 Task: Create a due date automation trigger when advanced on, on the monday before a card is due add dates due tomorrow at 11:00 AM.
Action: Mouse moved to (1222, 361)
Screenshot: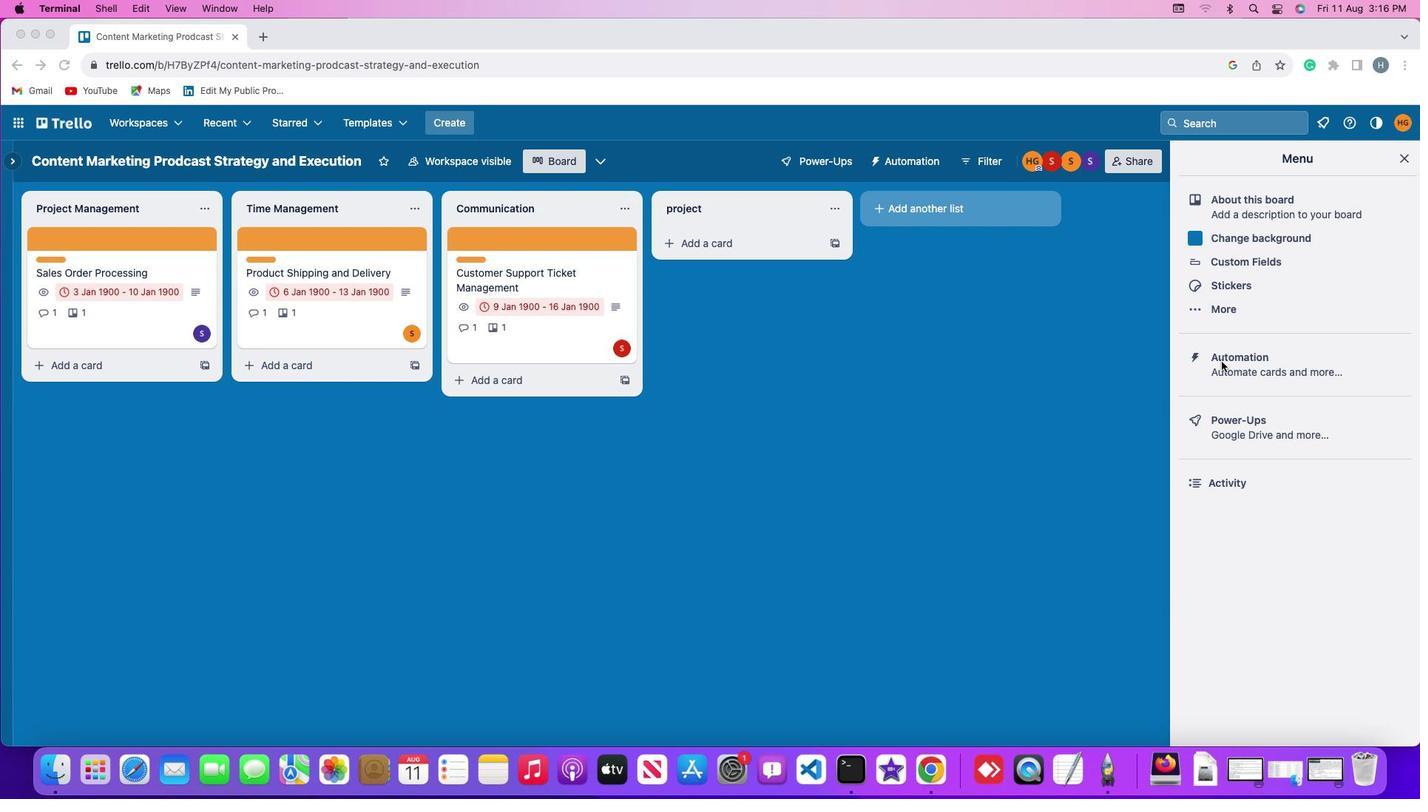 
Action: Mouse pressed left at (1222, 361)
Screenshot: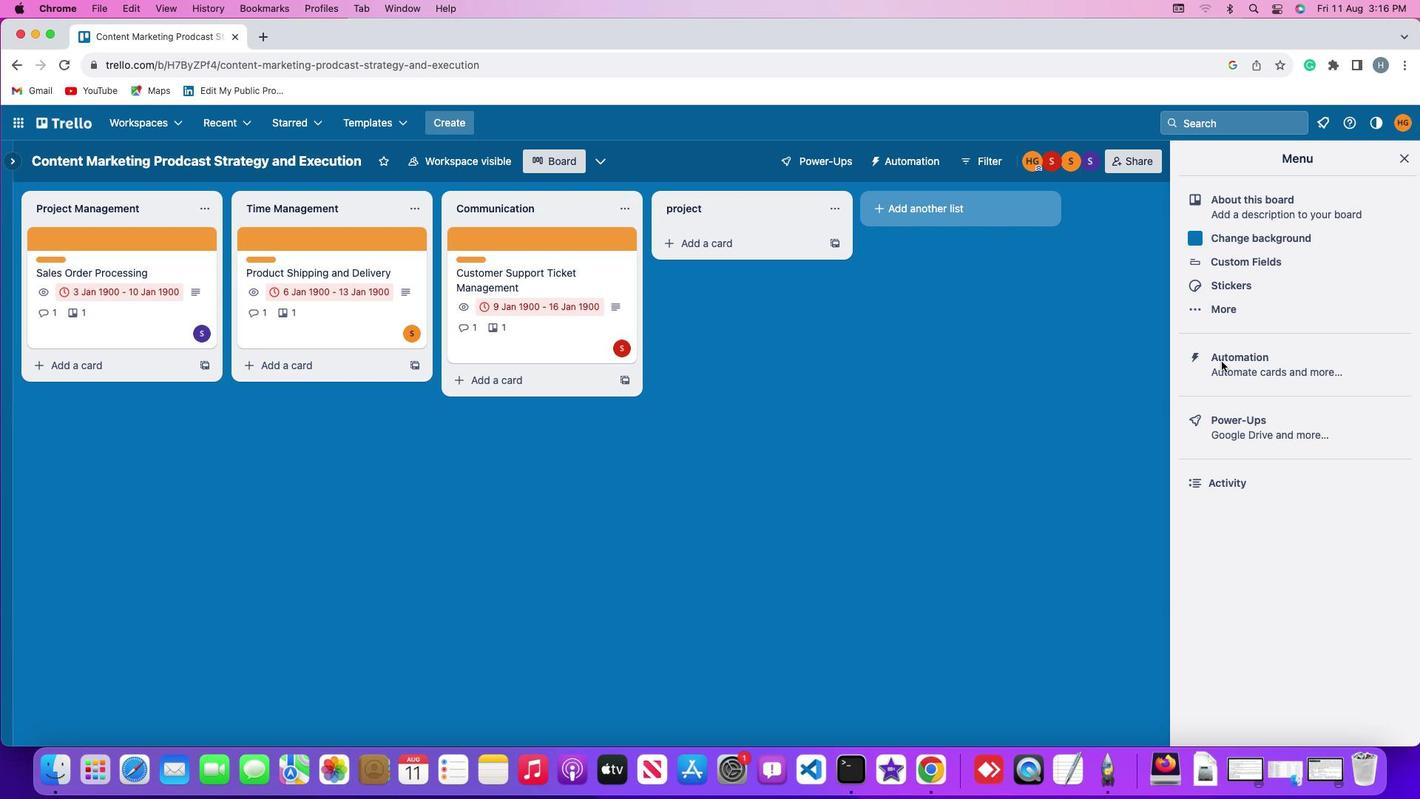 
Action: Mouse pressed left at (1222, 361)
Screenshot: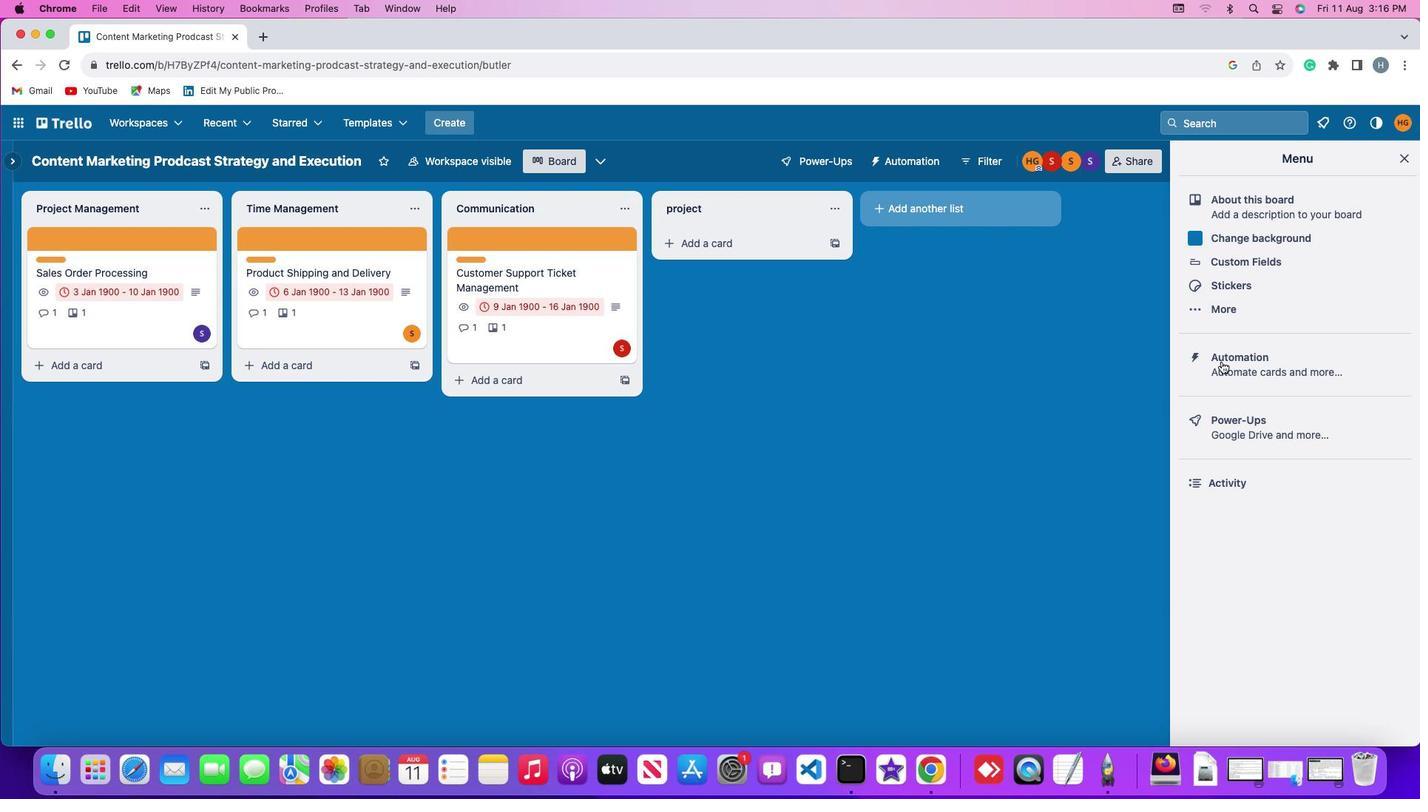 
Action: Mouse moved to (111, 351)
Screenshot: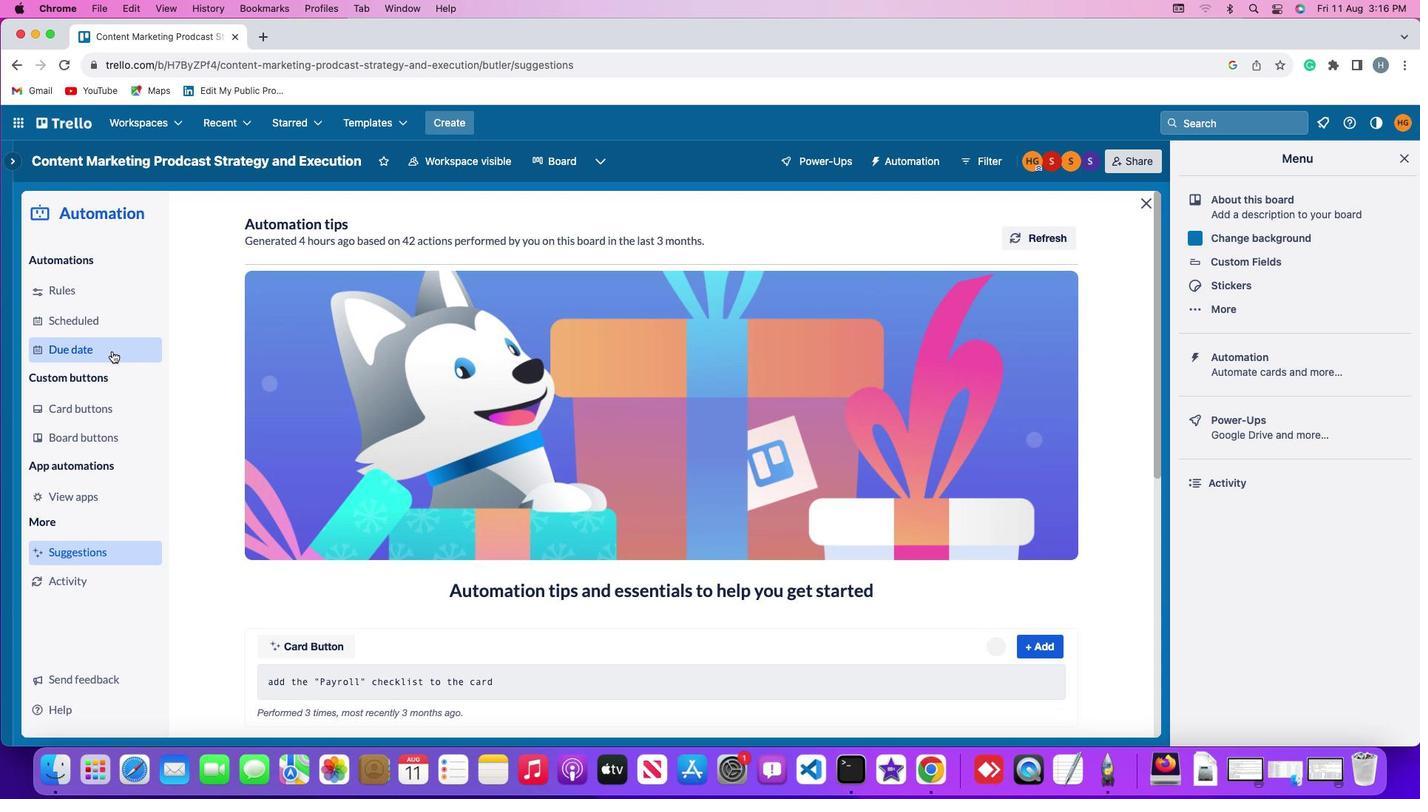 
Action: Mouse pressed left at (111, 351)
Screenshot: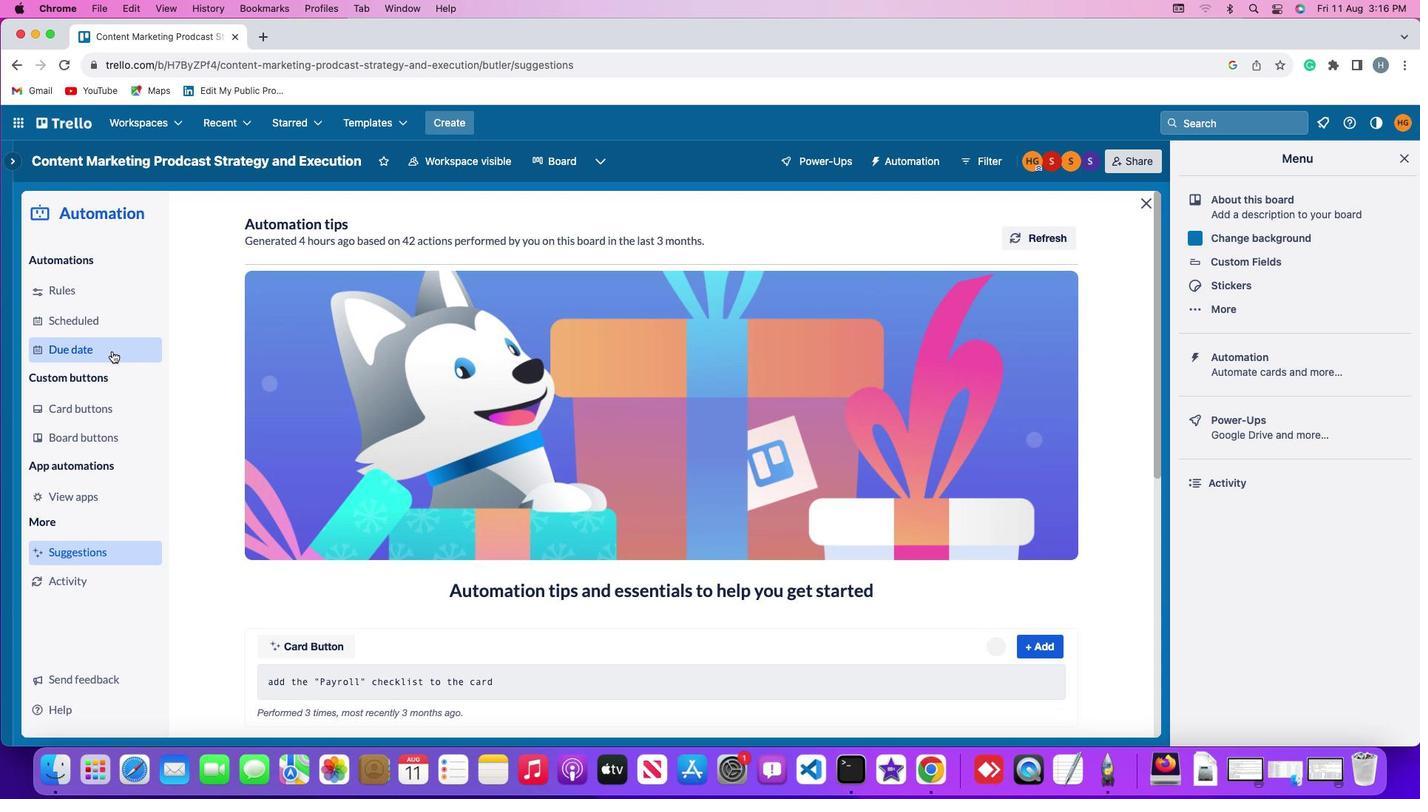 
Action: Mouse moved to (964, 229)
Screenshot: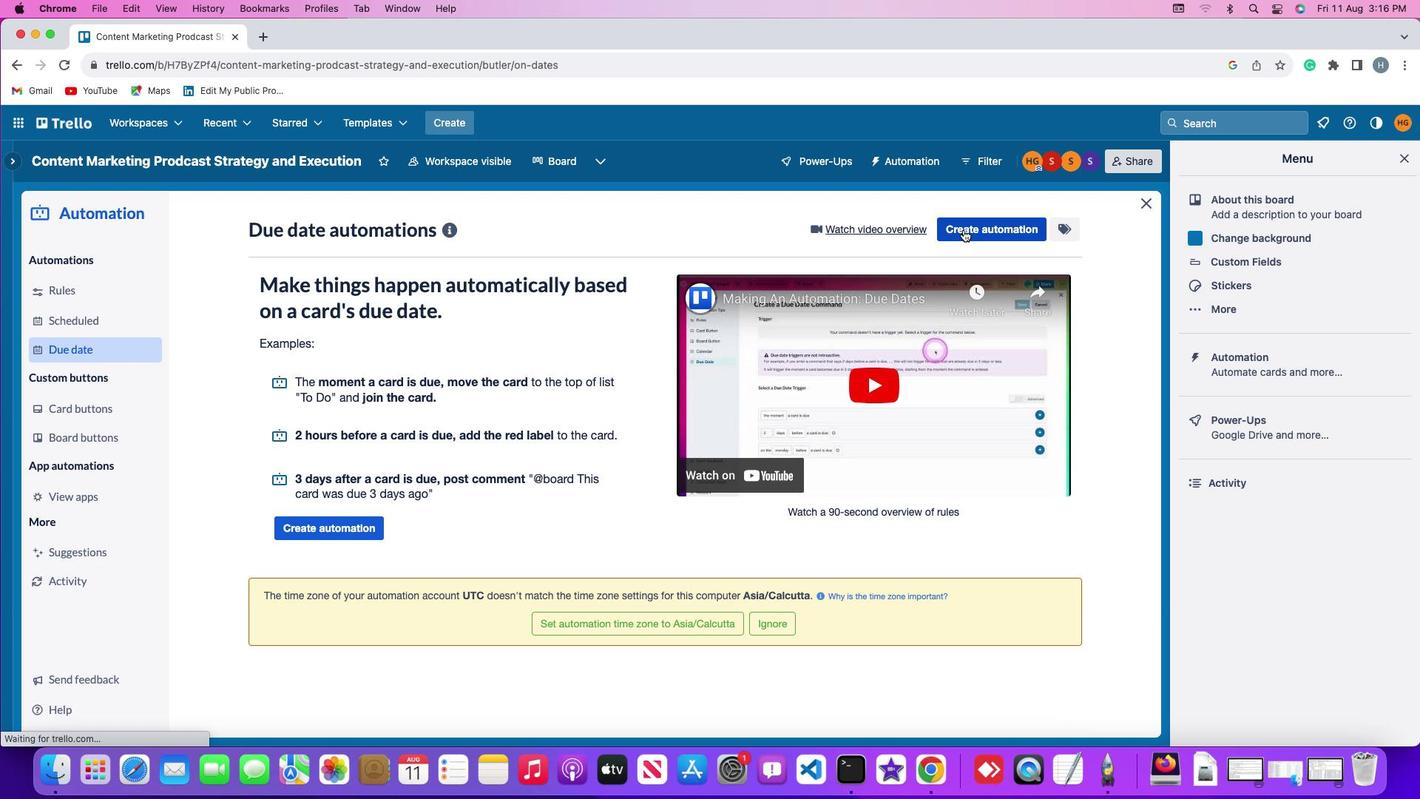
Action: Mouse pressed left at (964, 229)
Screenshot: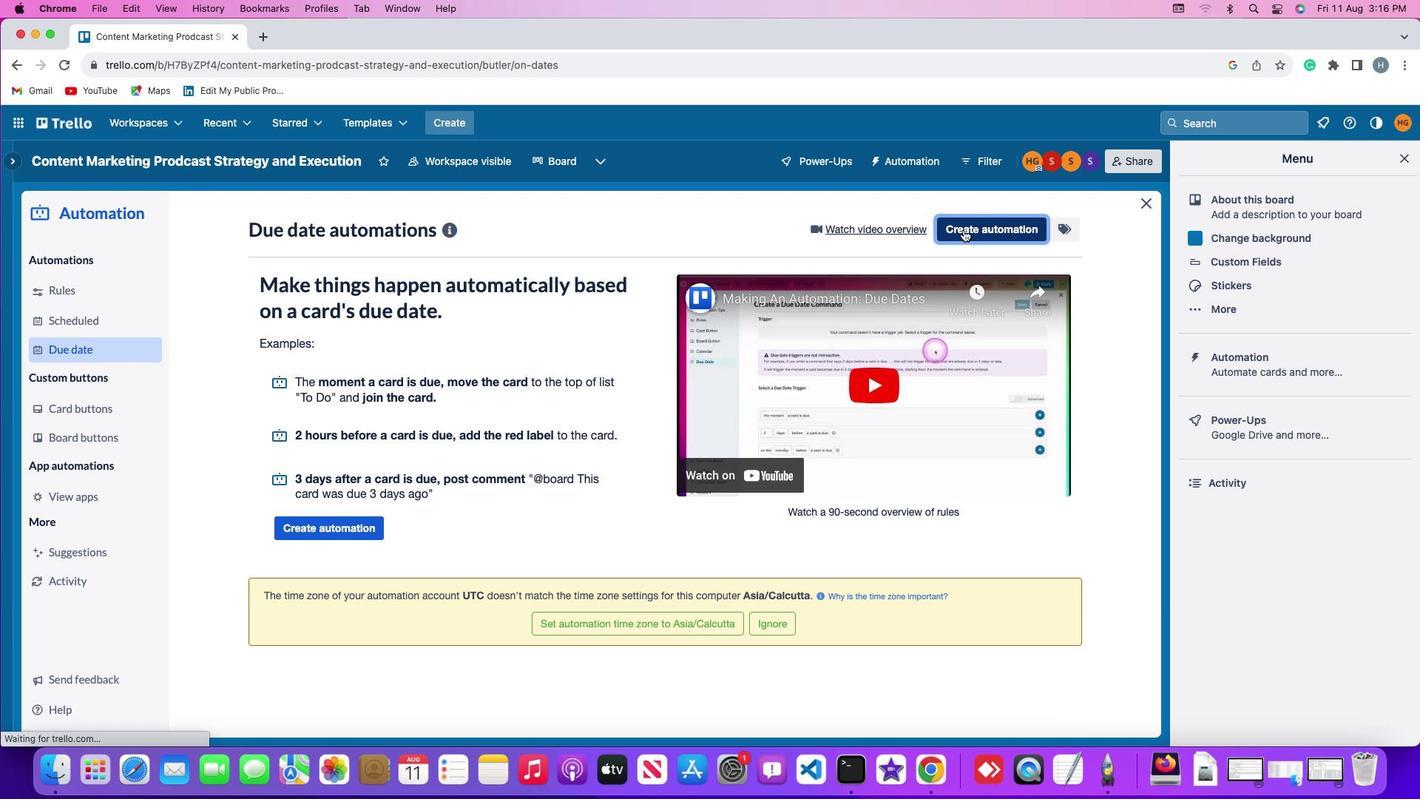
Action: Mouse moved to (315, 374)
Screenshot: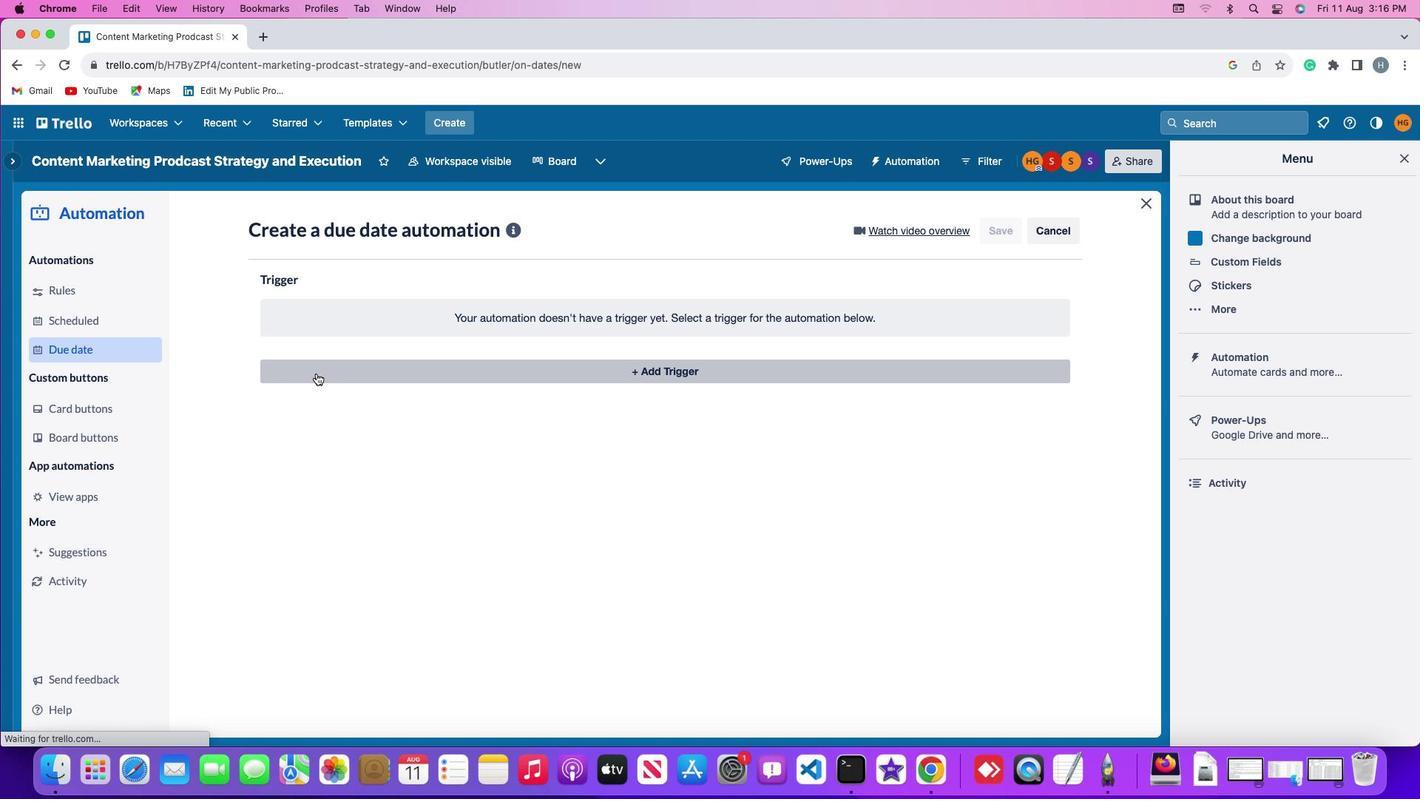 
Action: Mouse pressed left at (315, 374)
Screenshot: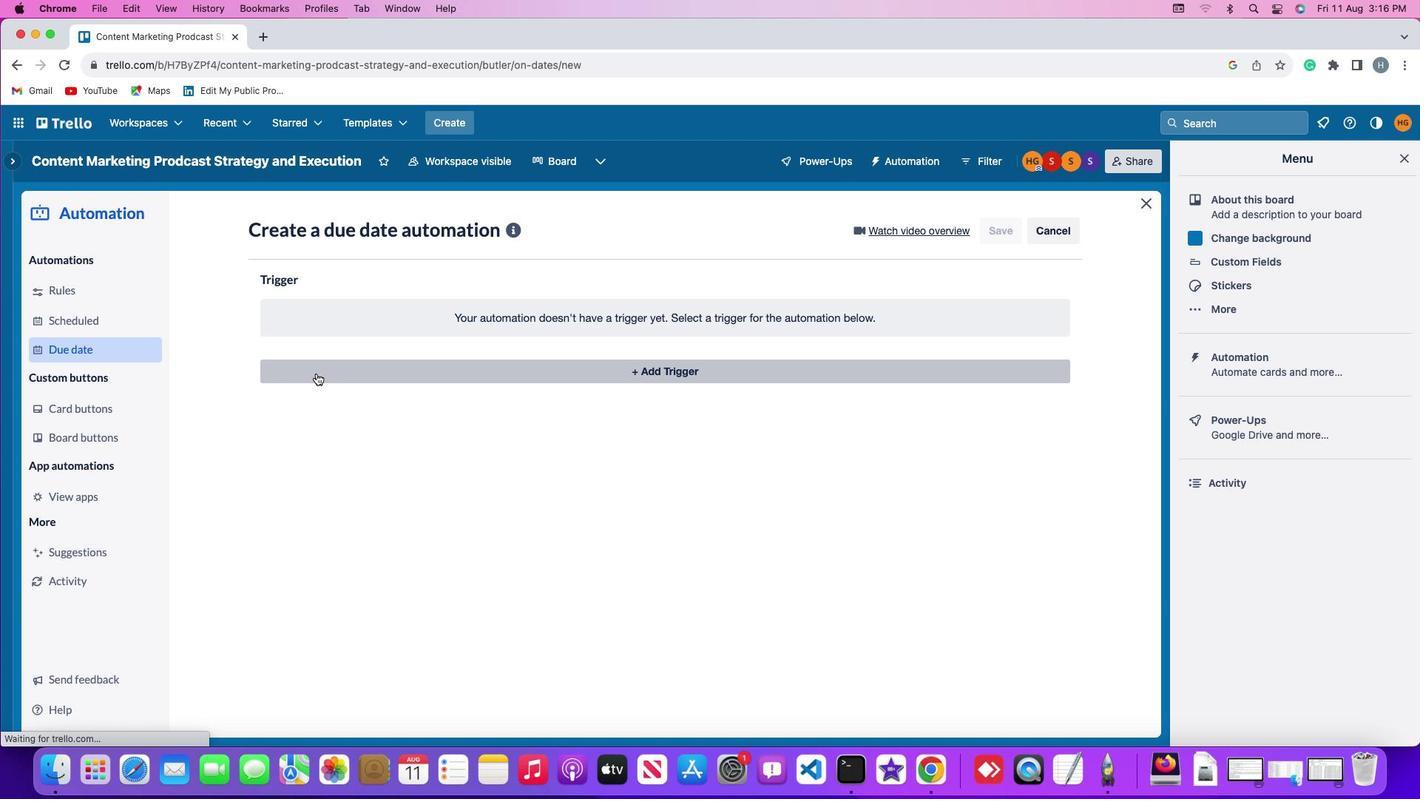 
Action: Mouse moved to (318, 648)
Screenshot: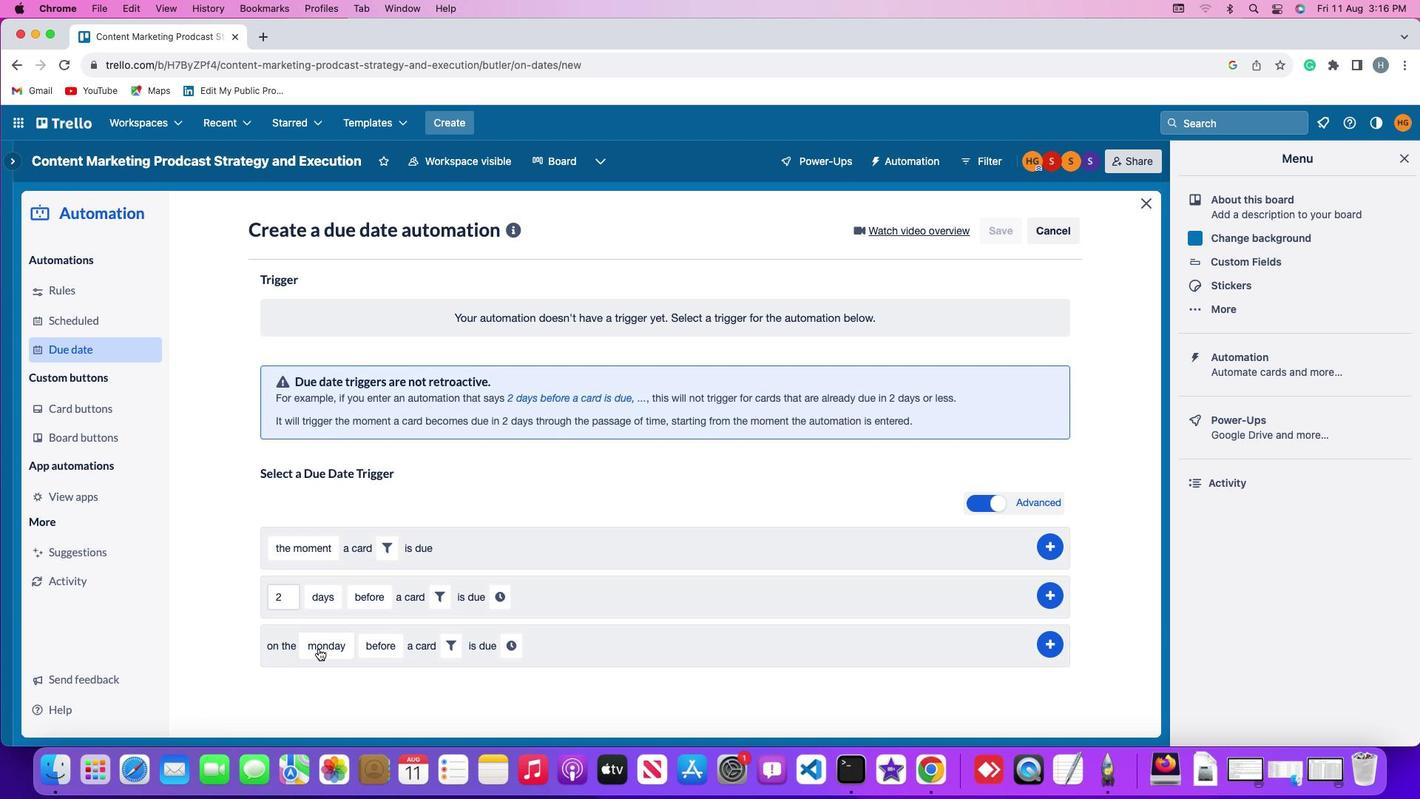 
Action: Mouse pressed left at (318, 648)
Screenshot: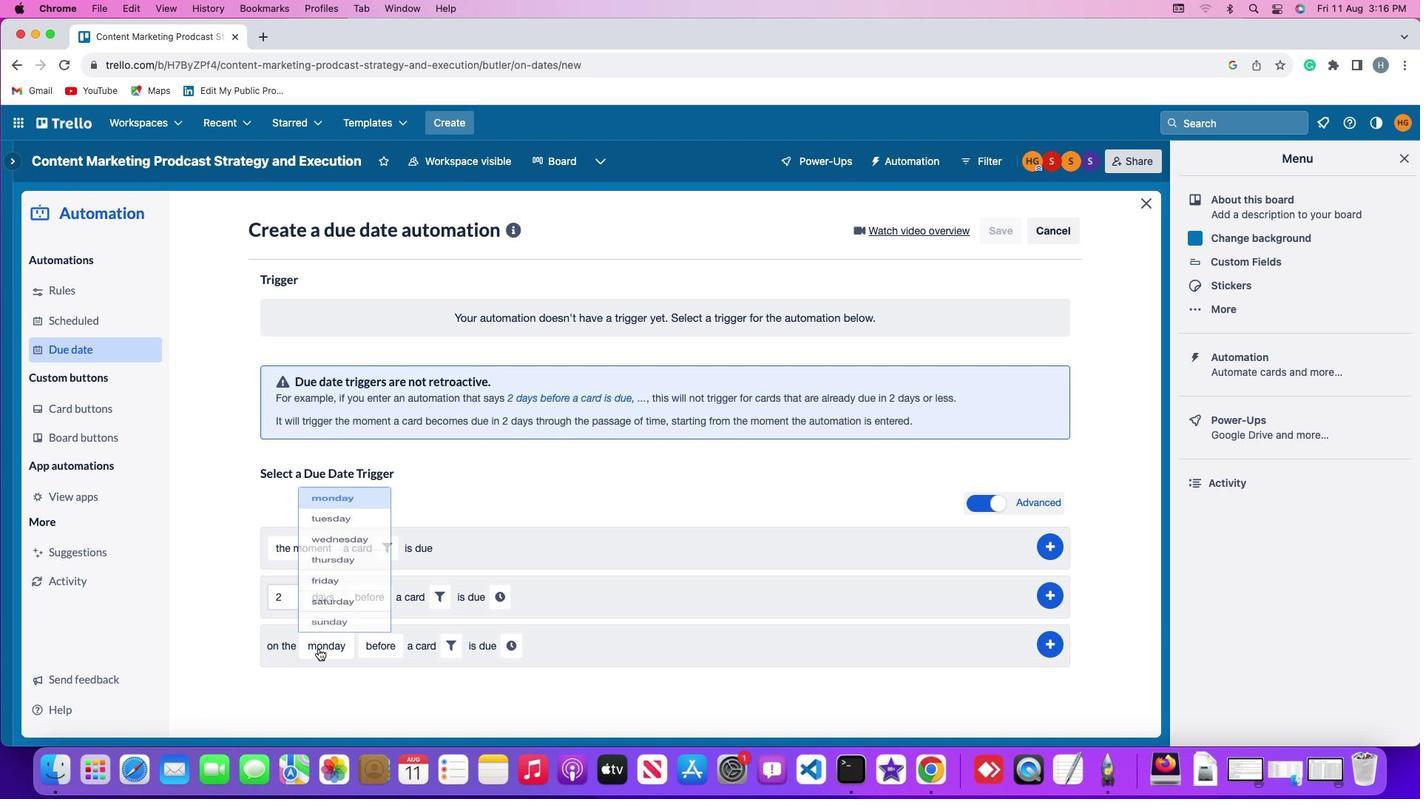 
Action: Mouse moved to (334, 438)
Screenshot: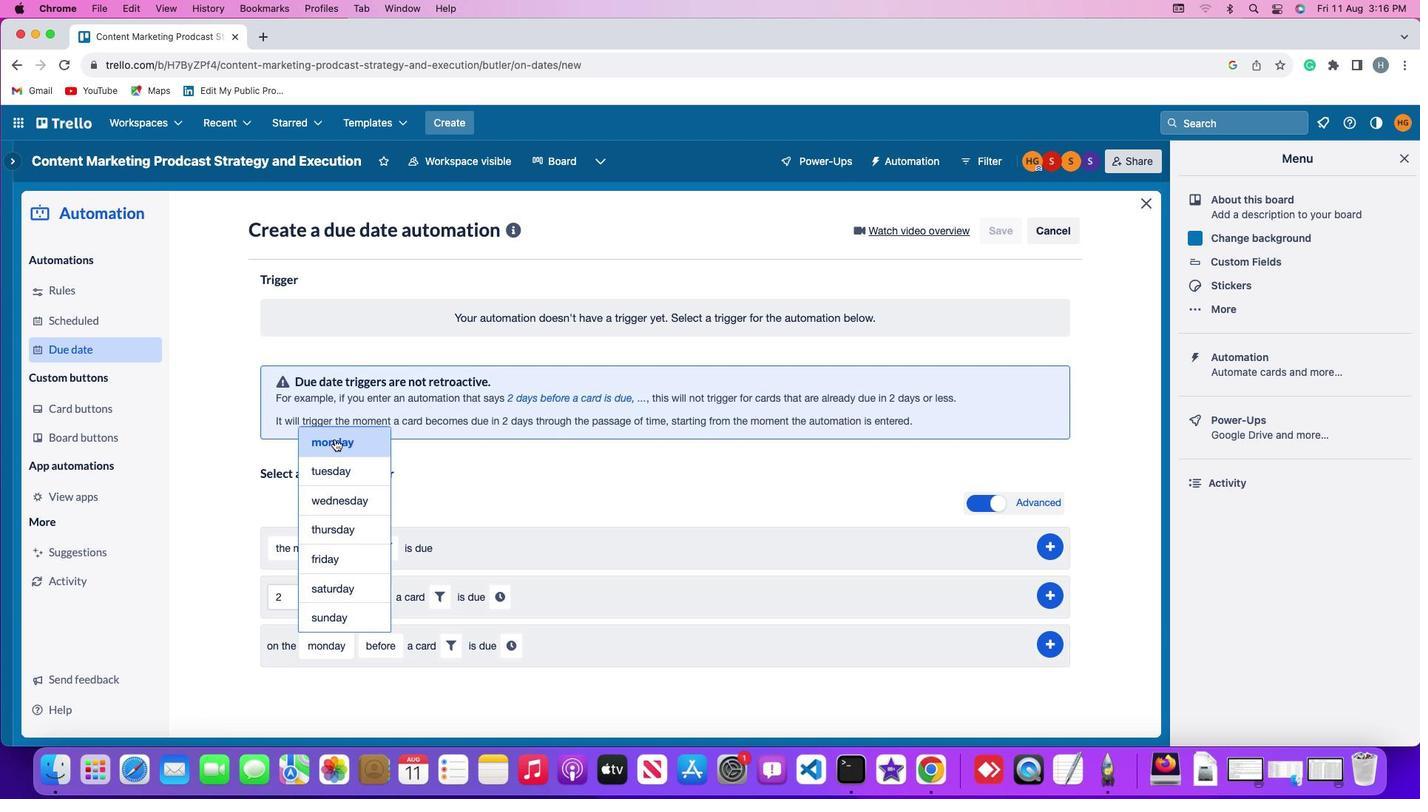 
Action: Mouse pressed left at (334, 438)
Screenshot: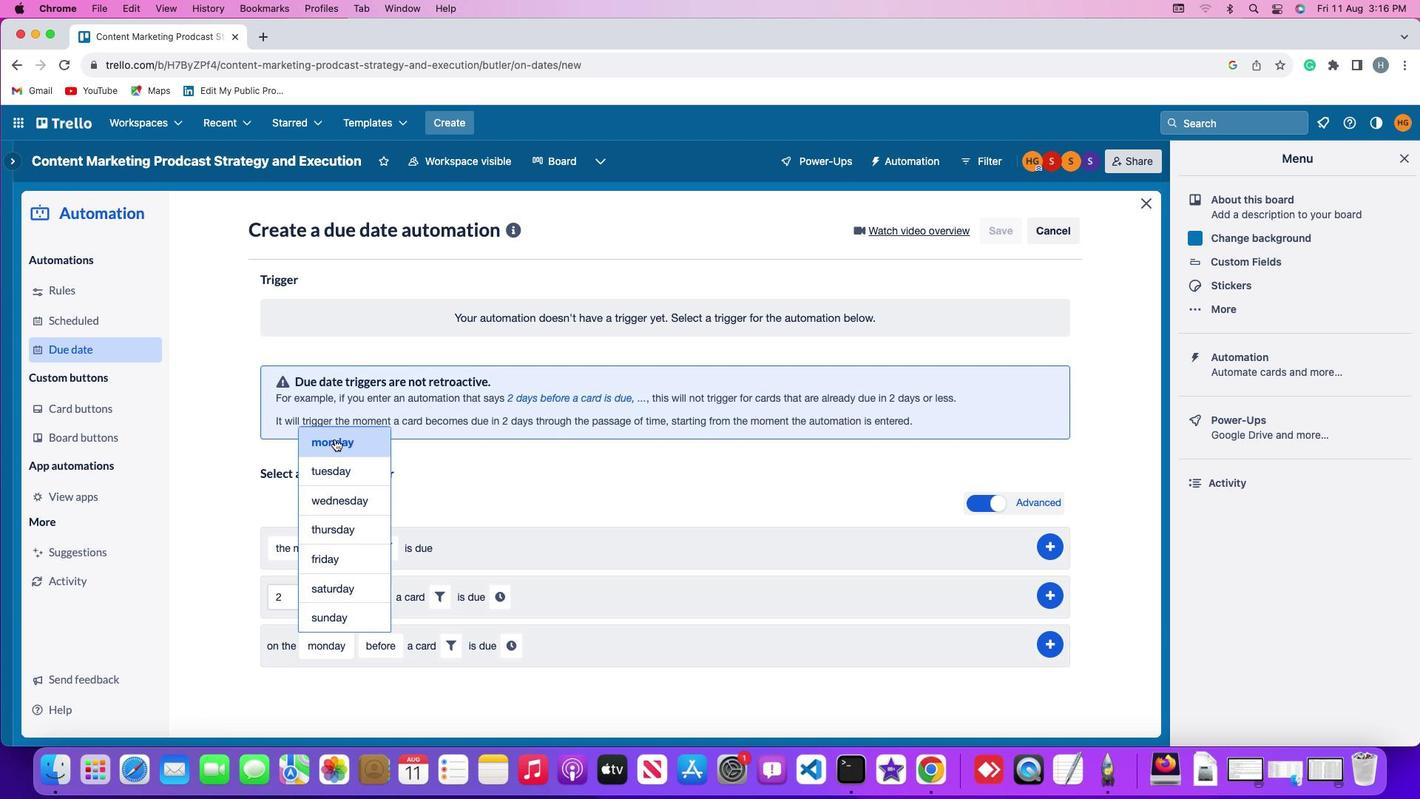 
Action: Mouse moved to (378, 646)
Screenshot: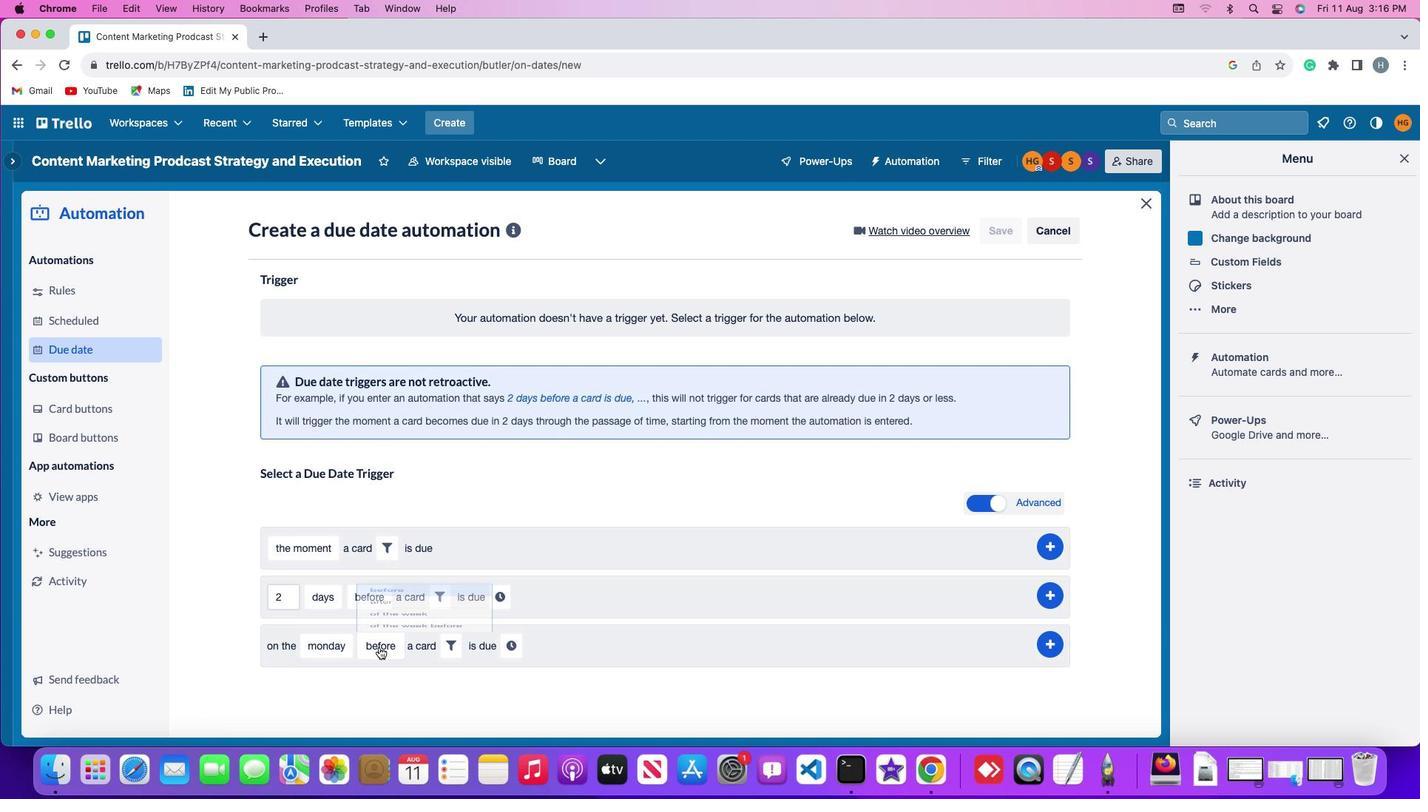 
Action: Mouse pressed left at (378, 646)
Screenshot: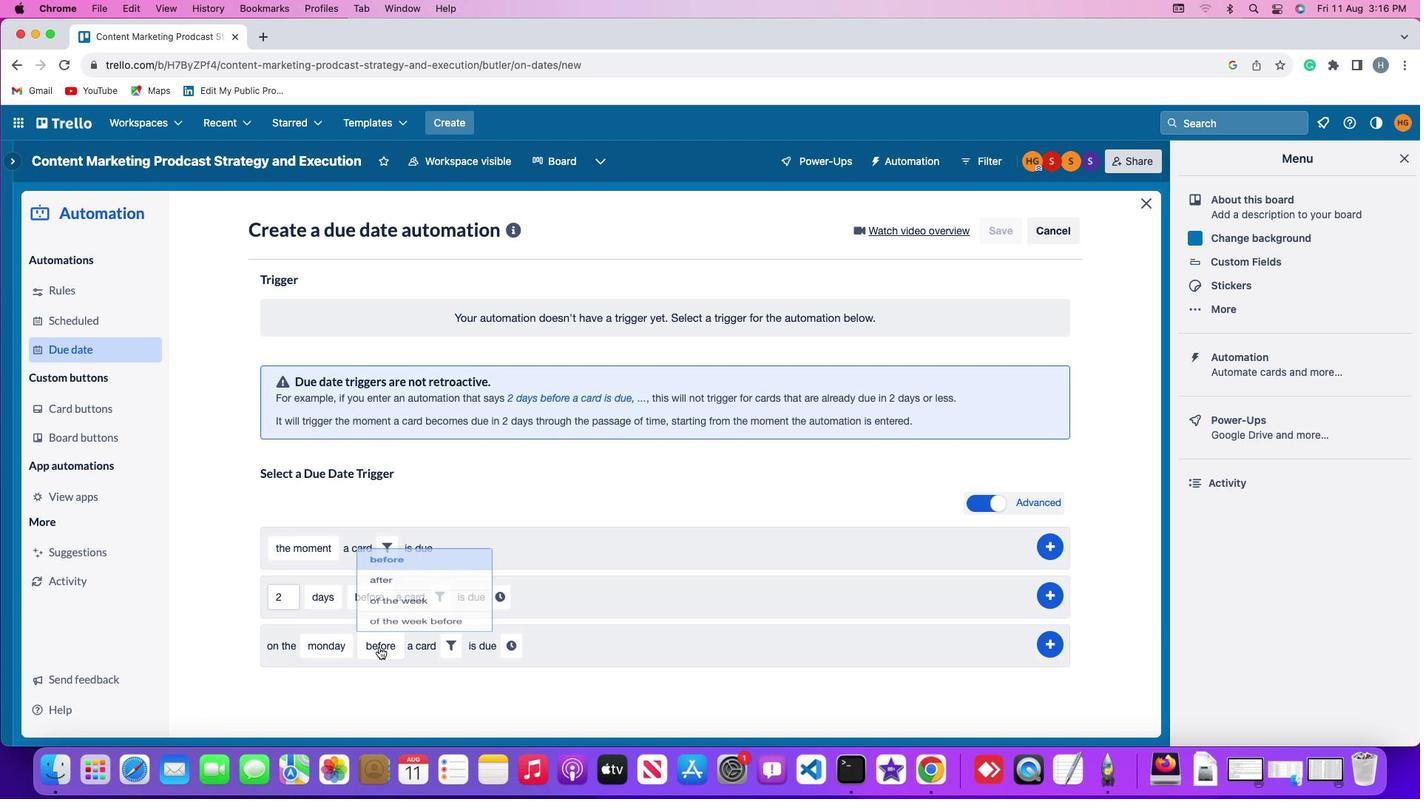 
Action: Mouse moved to (401, 526)
Screenshot: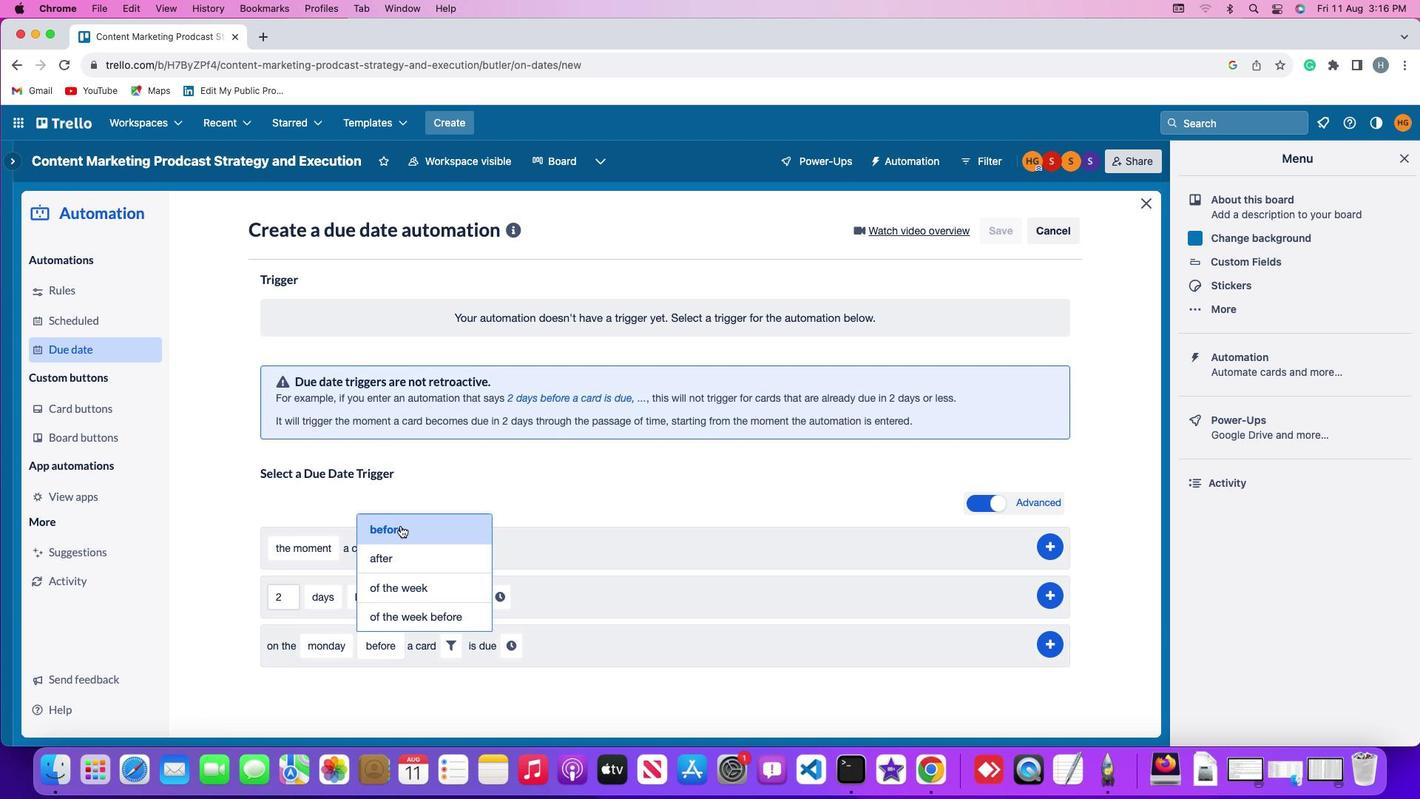 
Action: Mouse pressed left at (401, 526)
Screenshot: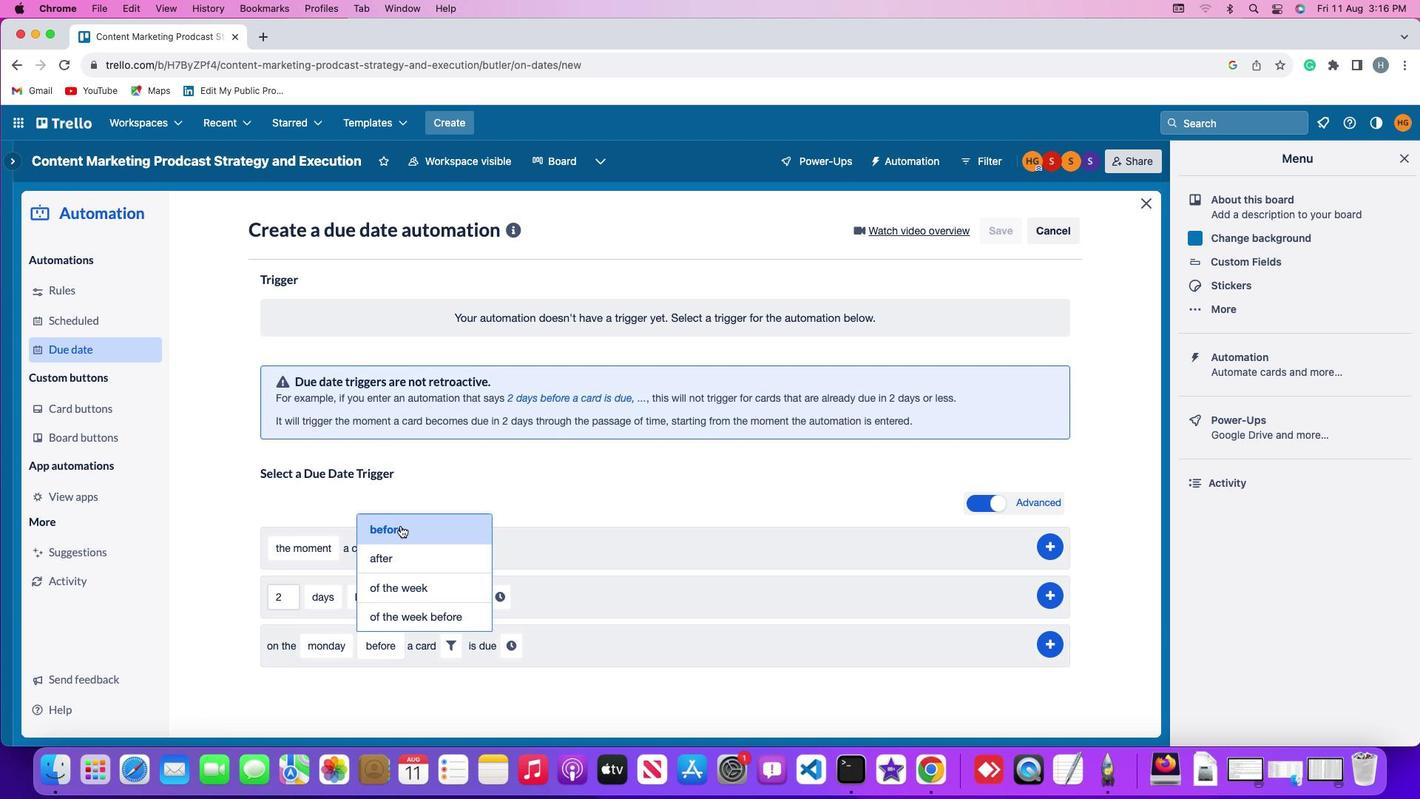 
Action: Mouse moved to (451, 645)
Screenshot: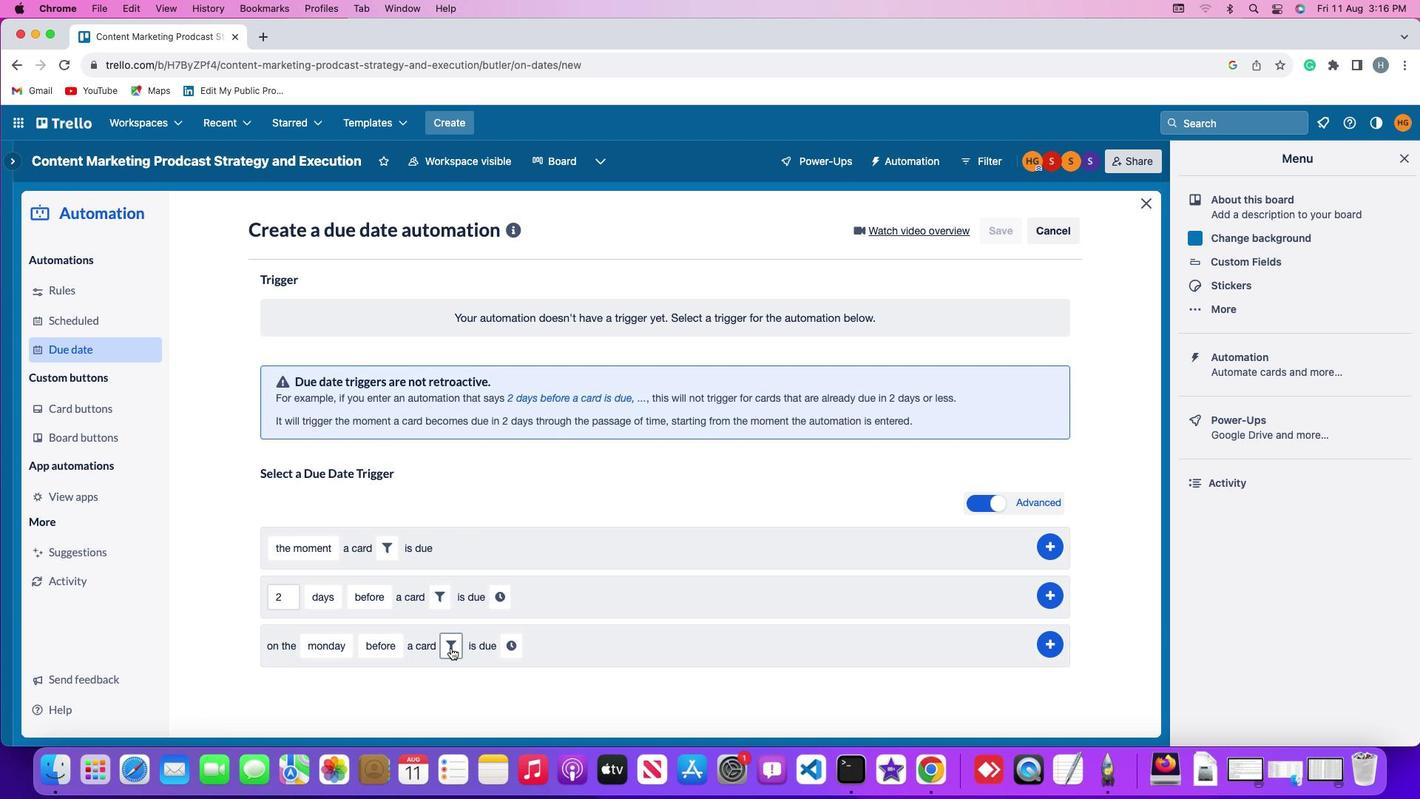 
Action: Mouse pressed left at (451, 645)
Screenshot: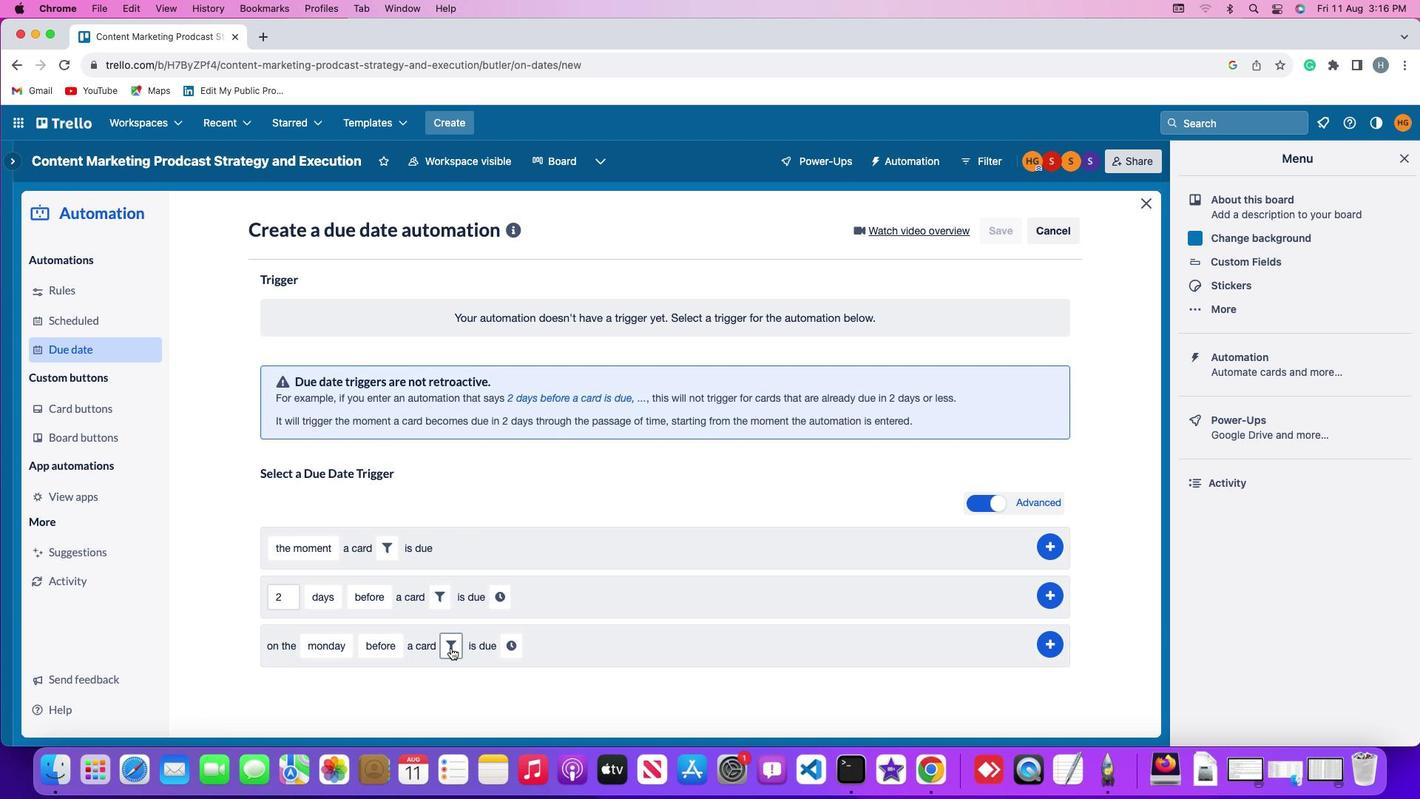 
Action: Mouse moved to (534, 693)
Screenshot: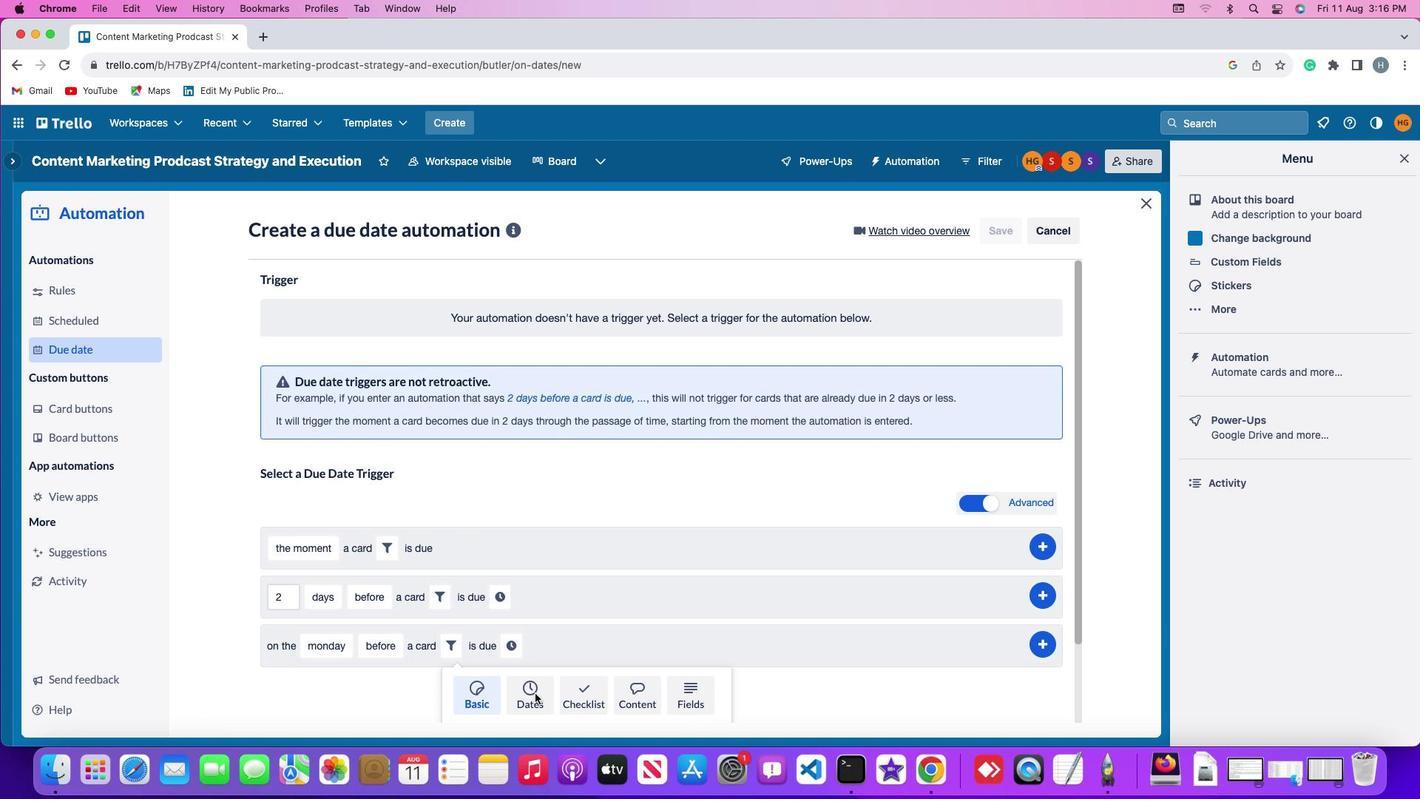 
Action: Mouse pressed left at (534, 693)
Screenshot: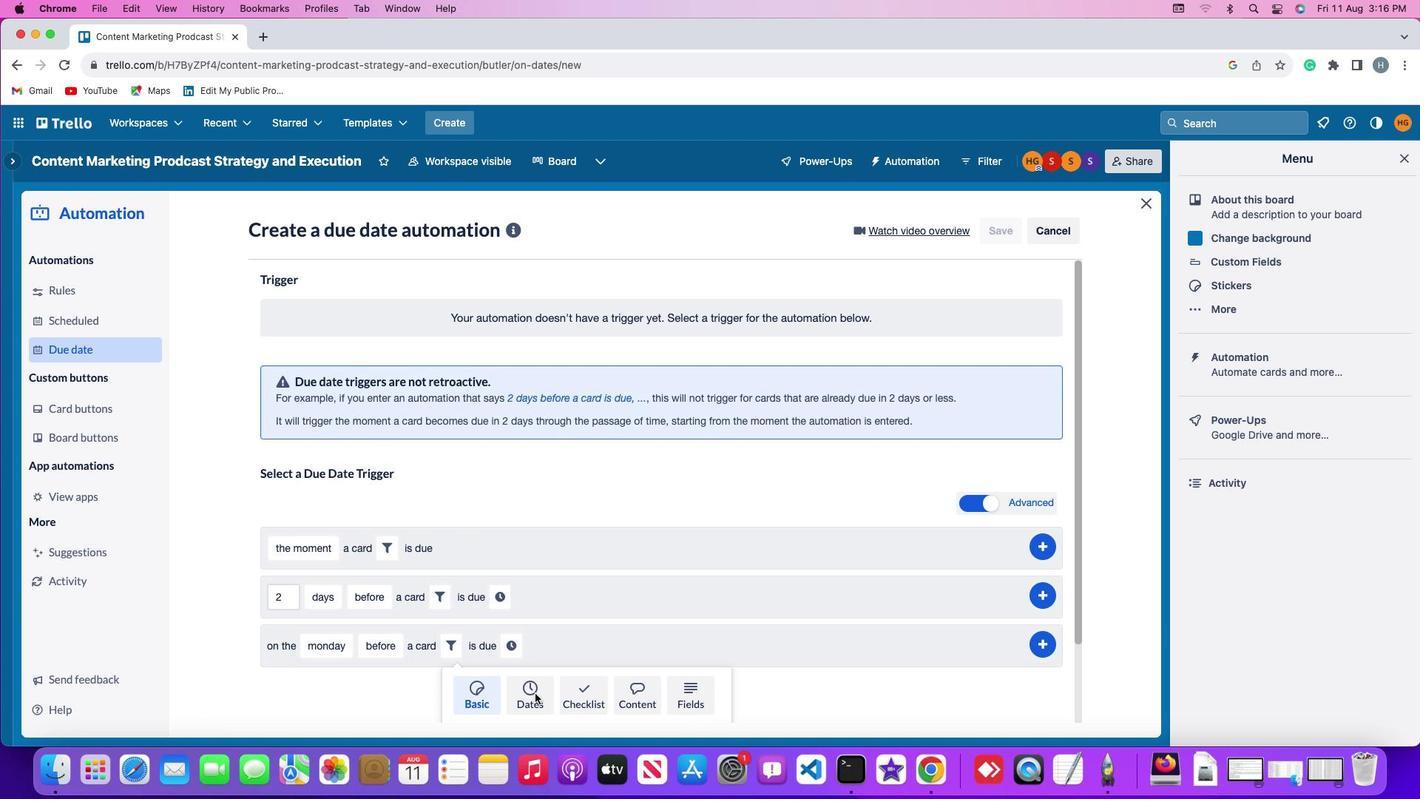 
Action: Mouse moved to (379, 688)
Screenshot: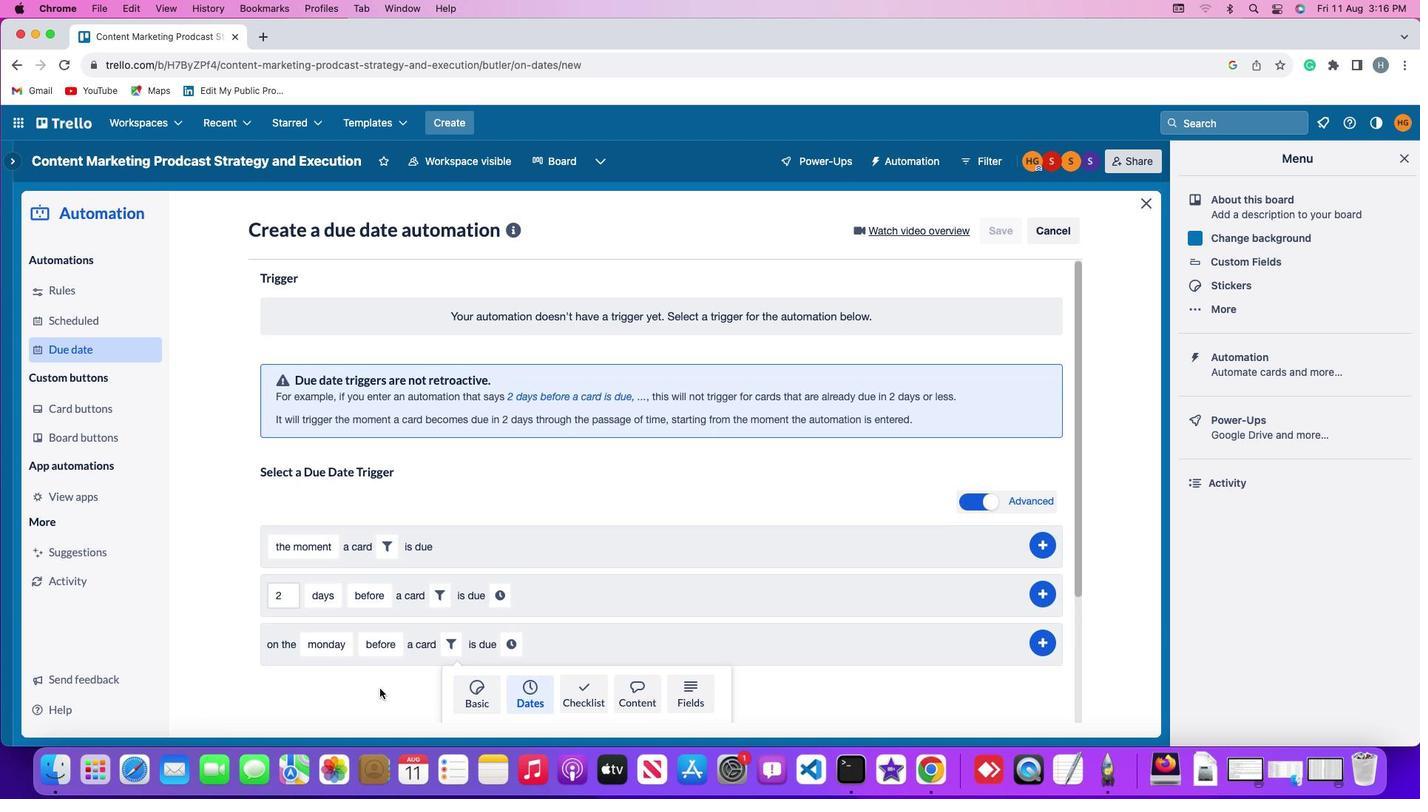 
Action: Mouse scrolled (379, 688) with delta (0, 0)
Screenshot: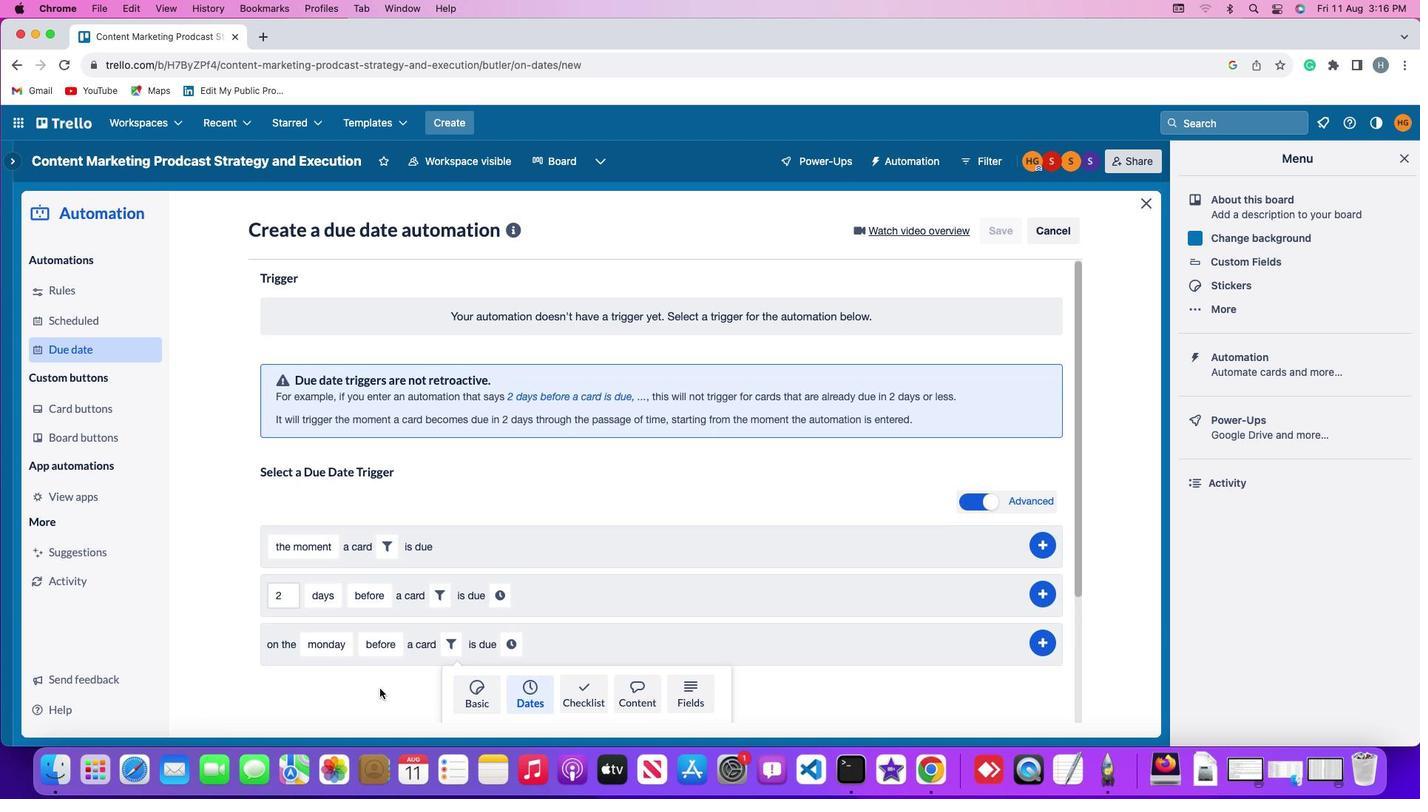 
Action: Mouse scrolled (379, 688) with delta (0, 0)
Screenshot: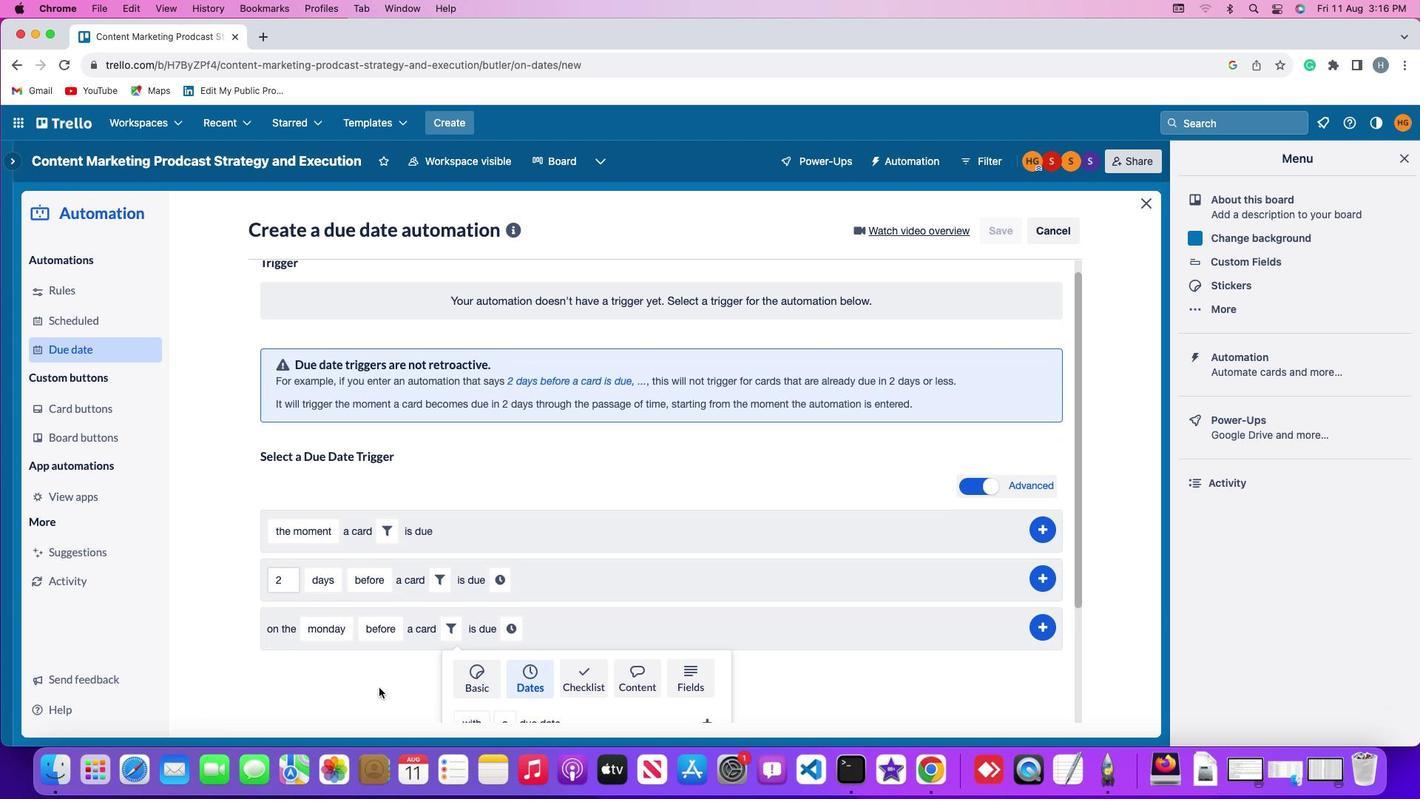 
Action: Mouse scrolled (379, 688) with delta (0, -2)
Screenshot: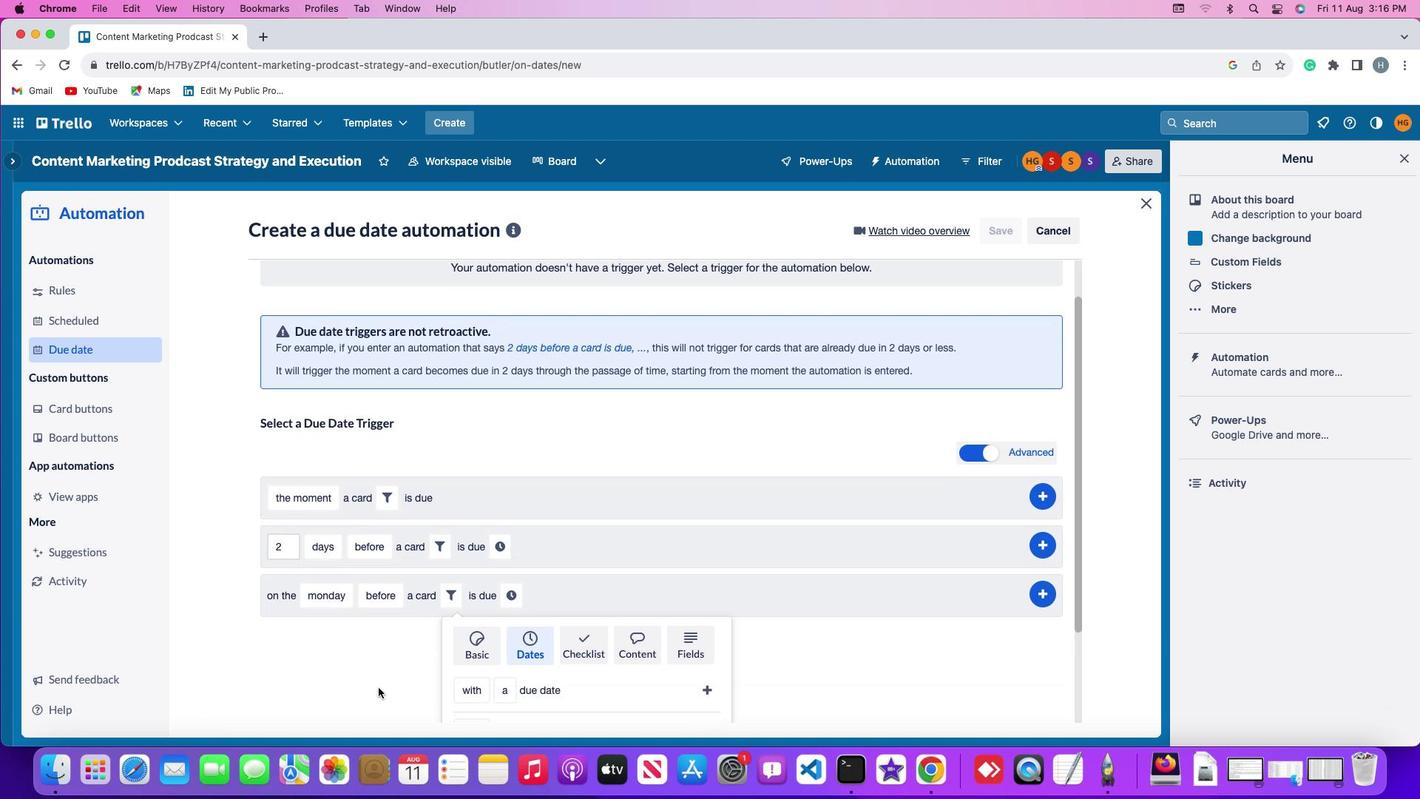 
Action: Mouse moved to (379, 688)
Screenshot: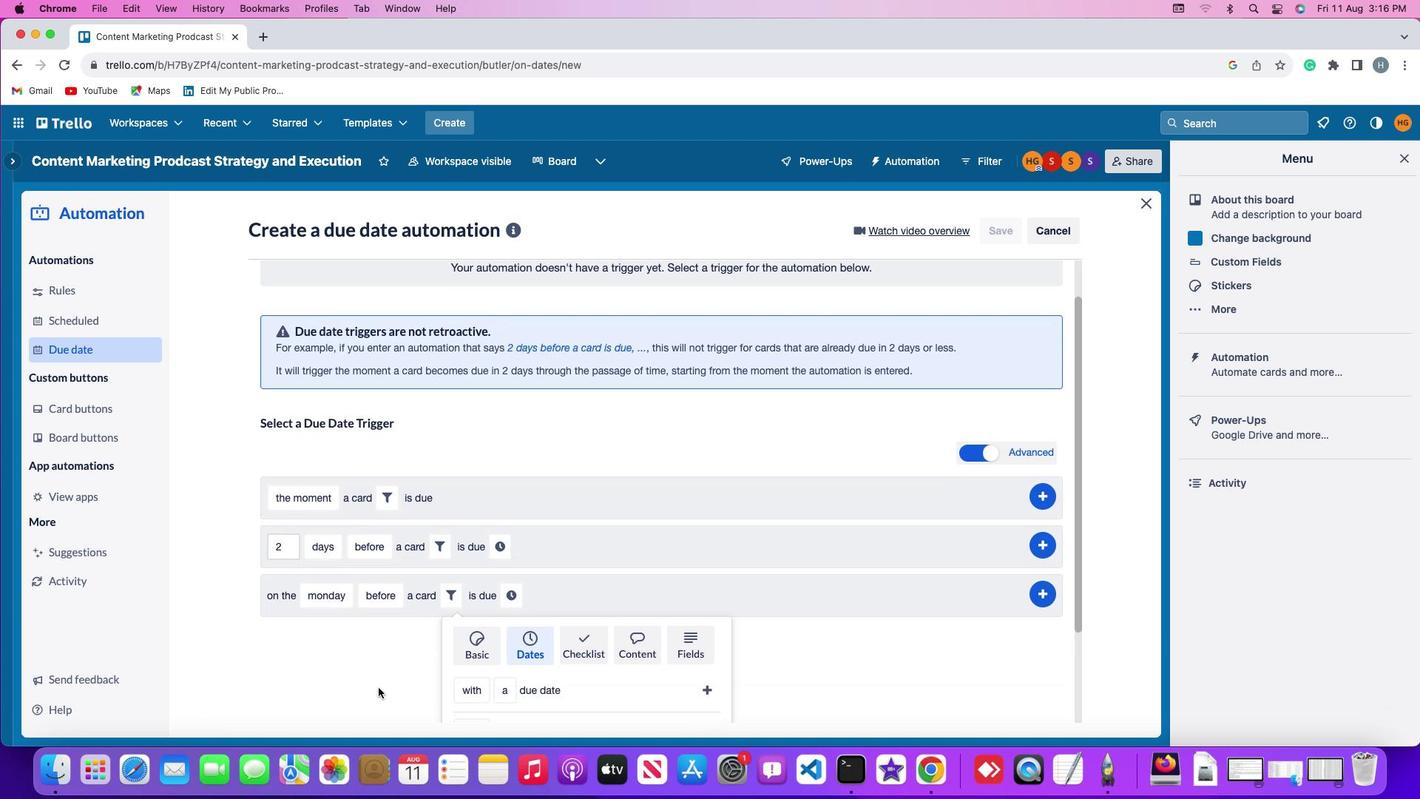 
Action: Mouse scrolled (379, 688) with delta (0, -3)
Screenshot: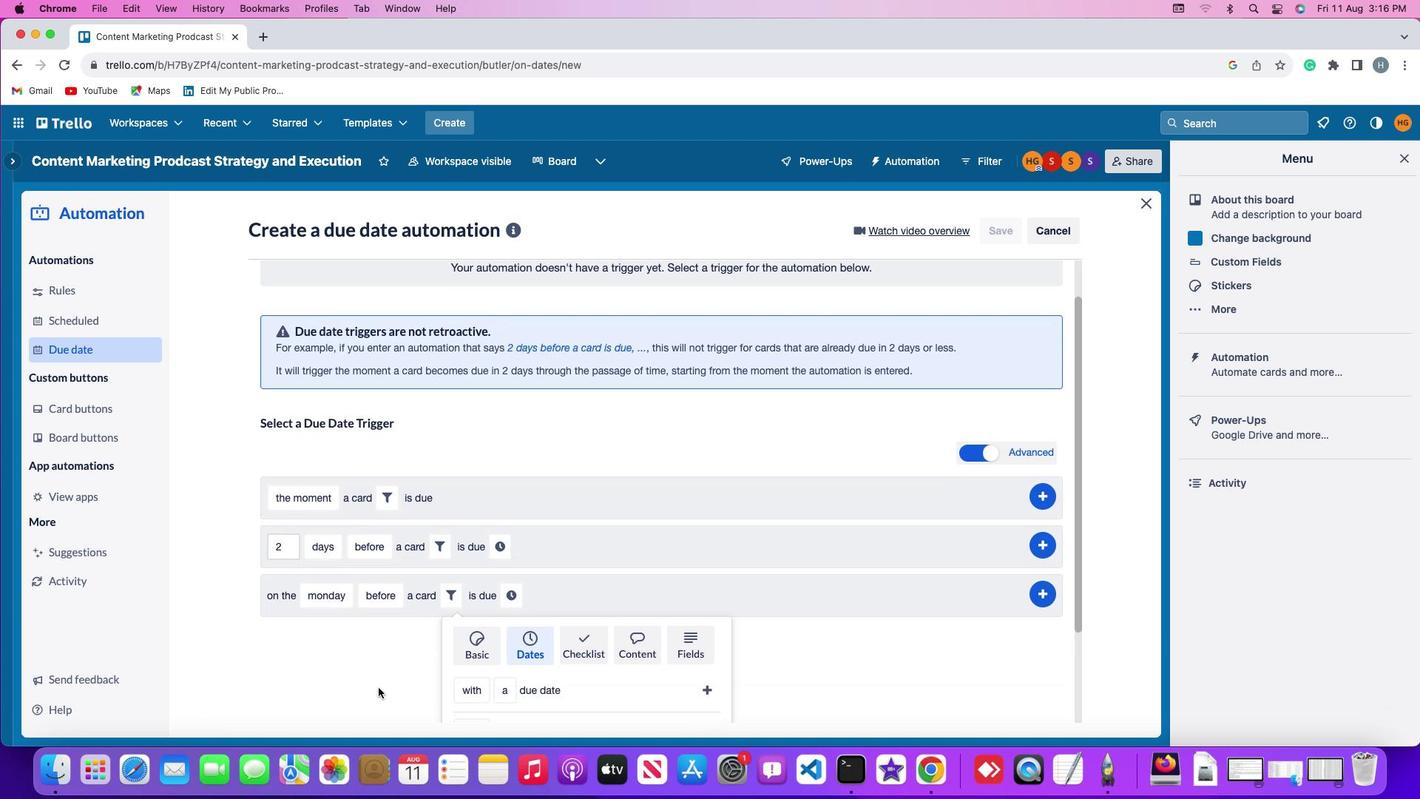 
Action: Mouse moved to (378, 688)
Screenshot: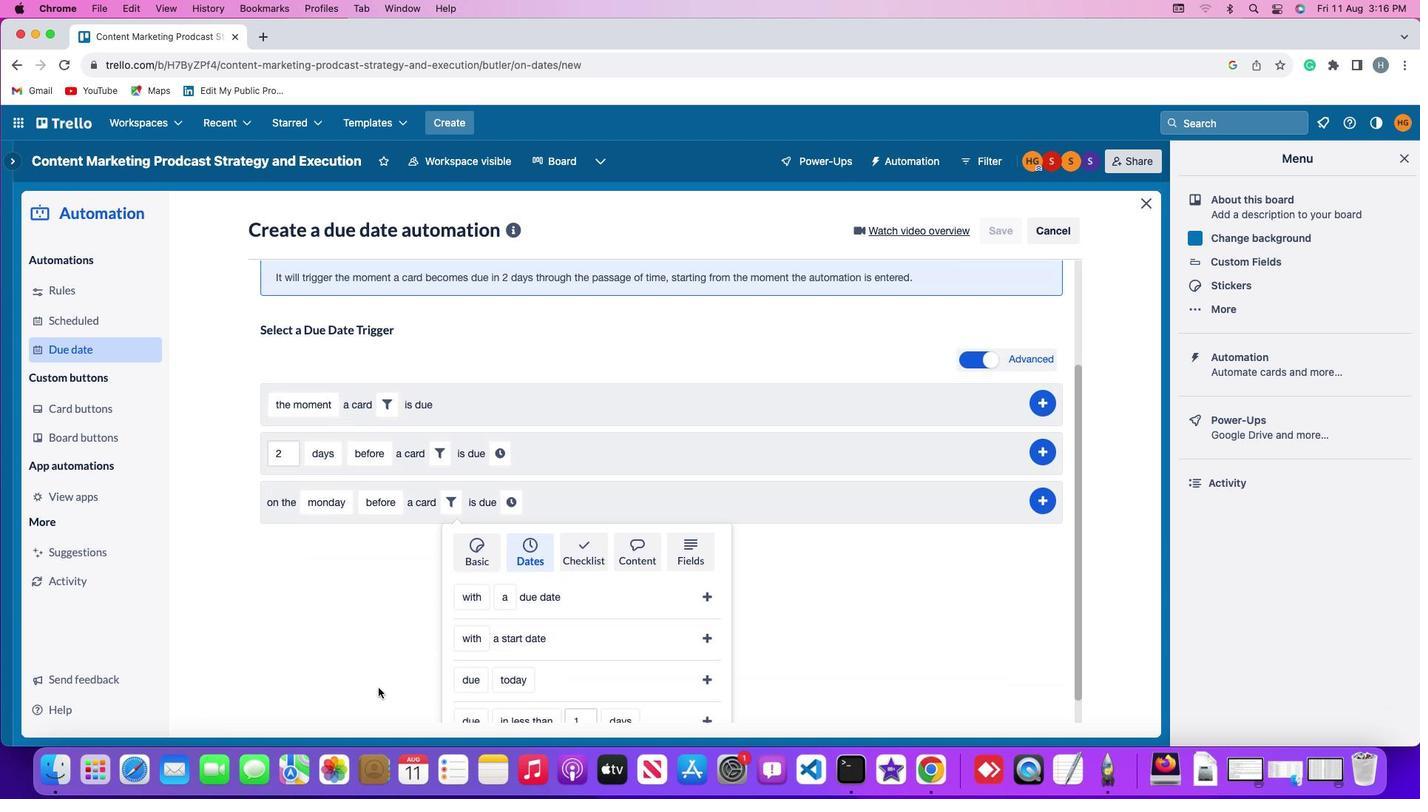 
Action: Mouse scrolled (378, 688) with delta (0, -3)
Screenshot: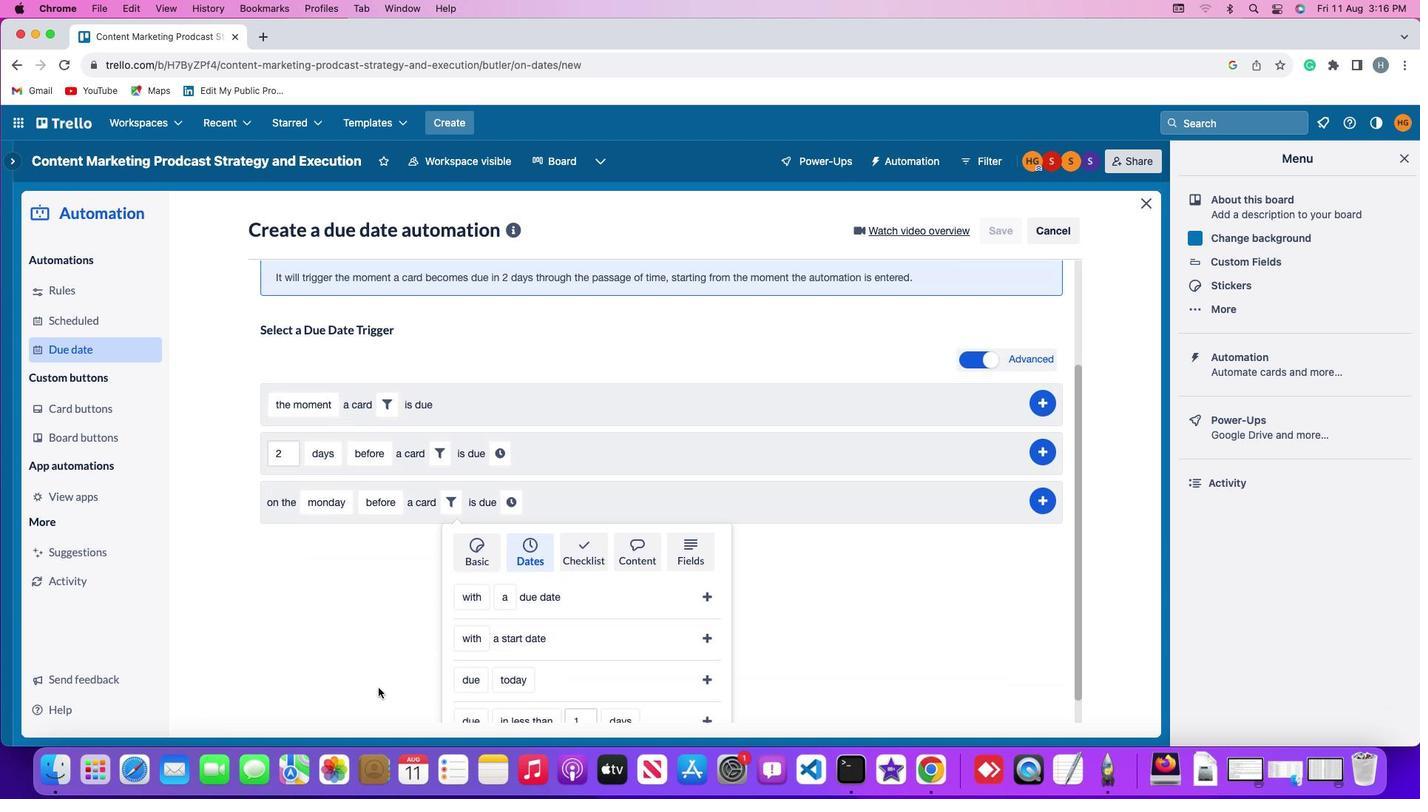 
Action: Mouse moved to (378, 687)
Screenshot: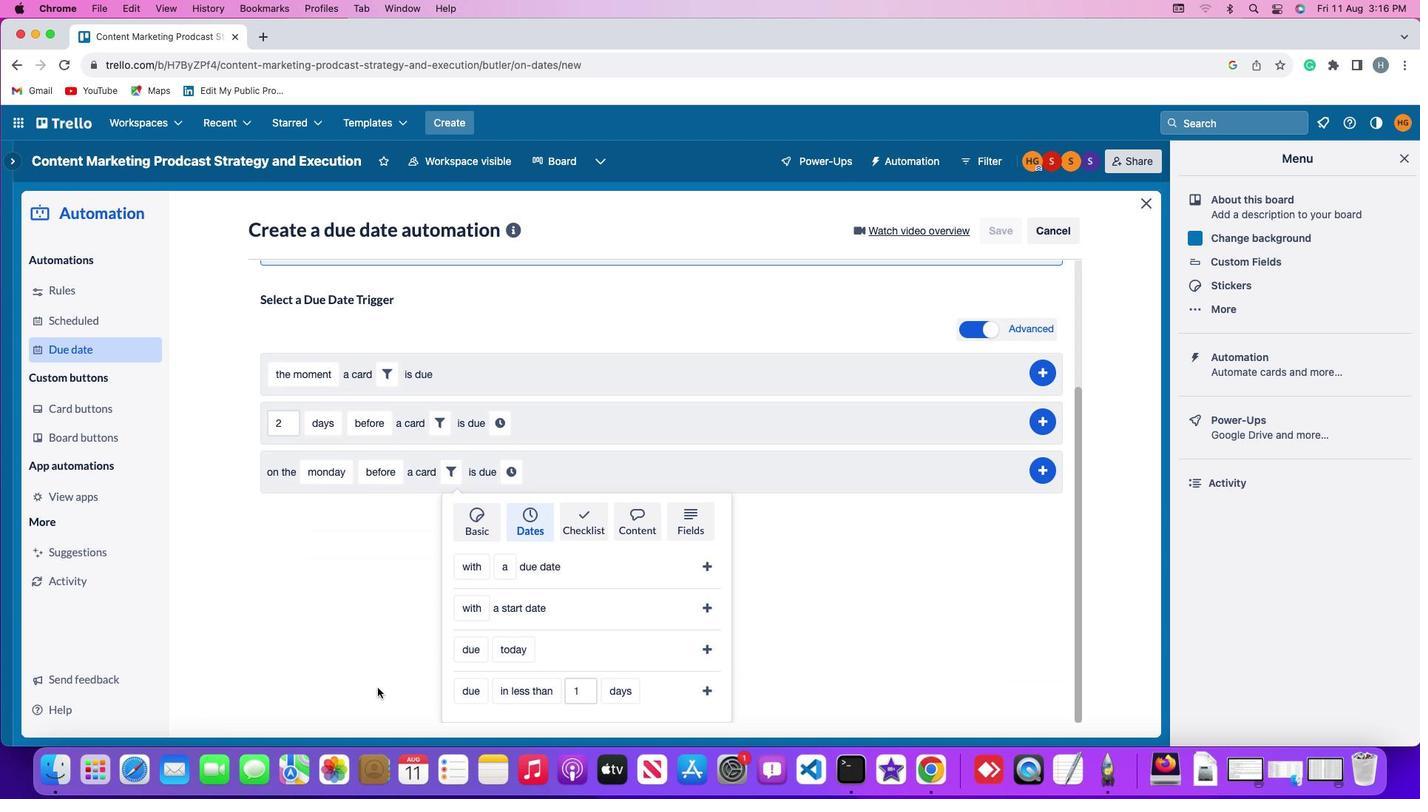 
Action: Mouse scrolled (378, 687) with delta (0, 0)
Screenshot: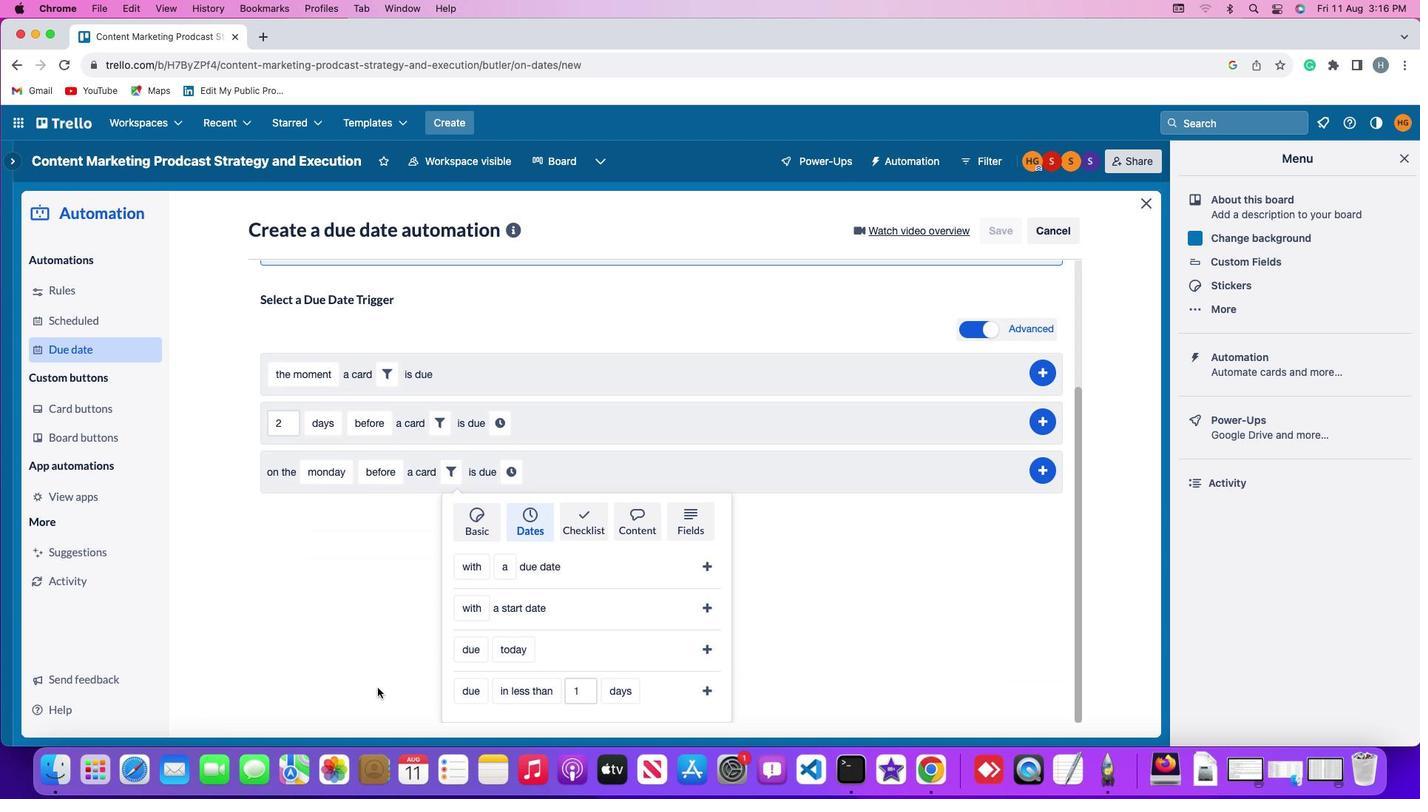 
Action: Mouse moved to (378, 687)
Screenshot: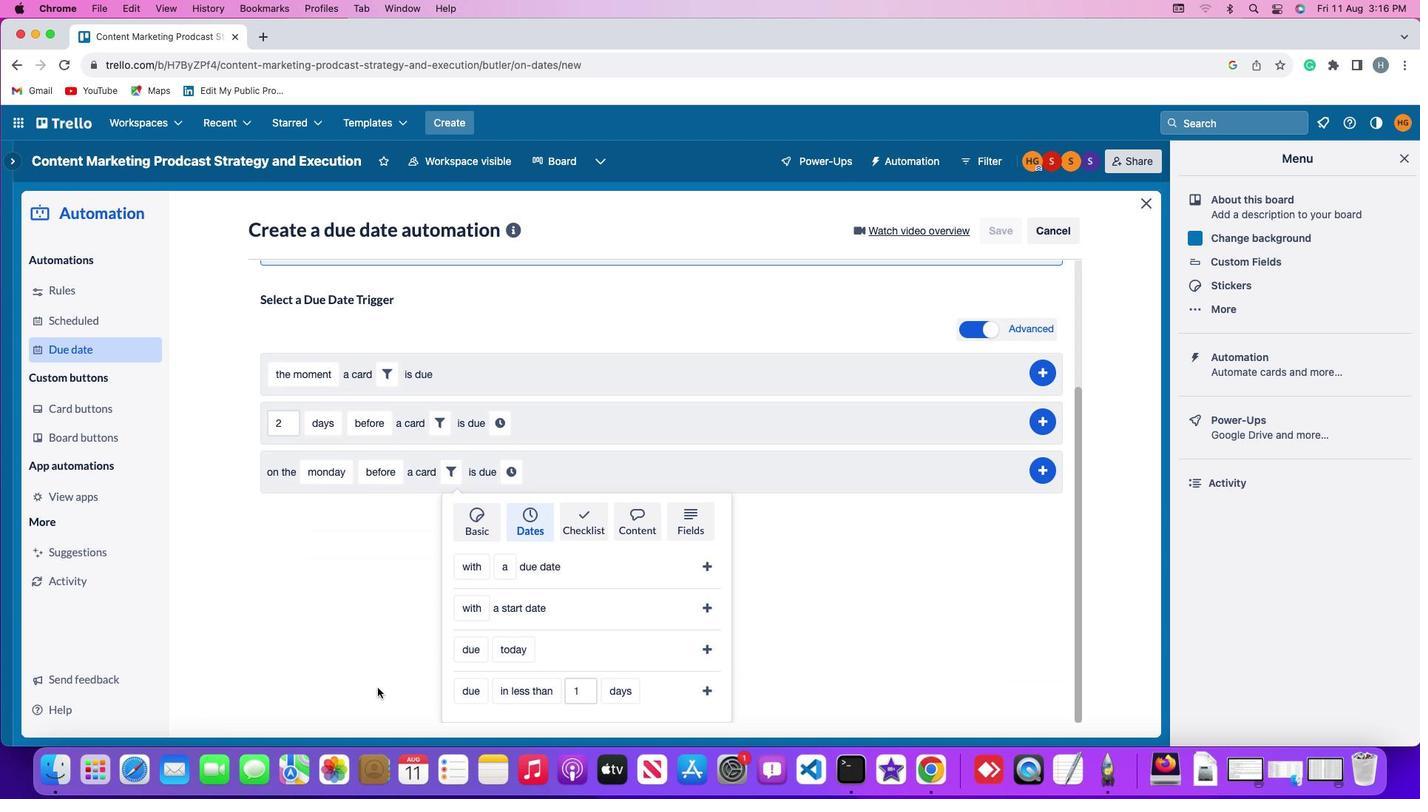 
Action: Mouse scrolled (378, 687) with delta (0, 0)
Screenshot: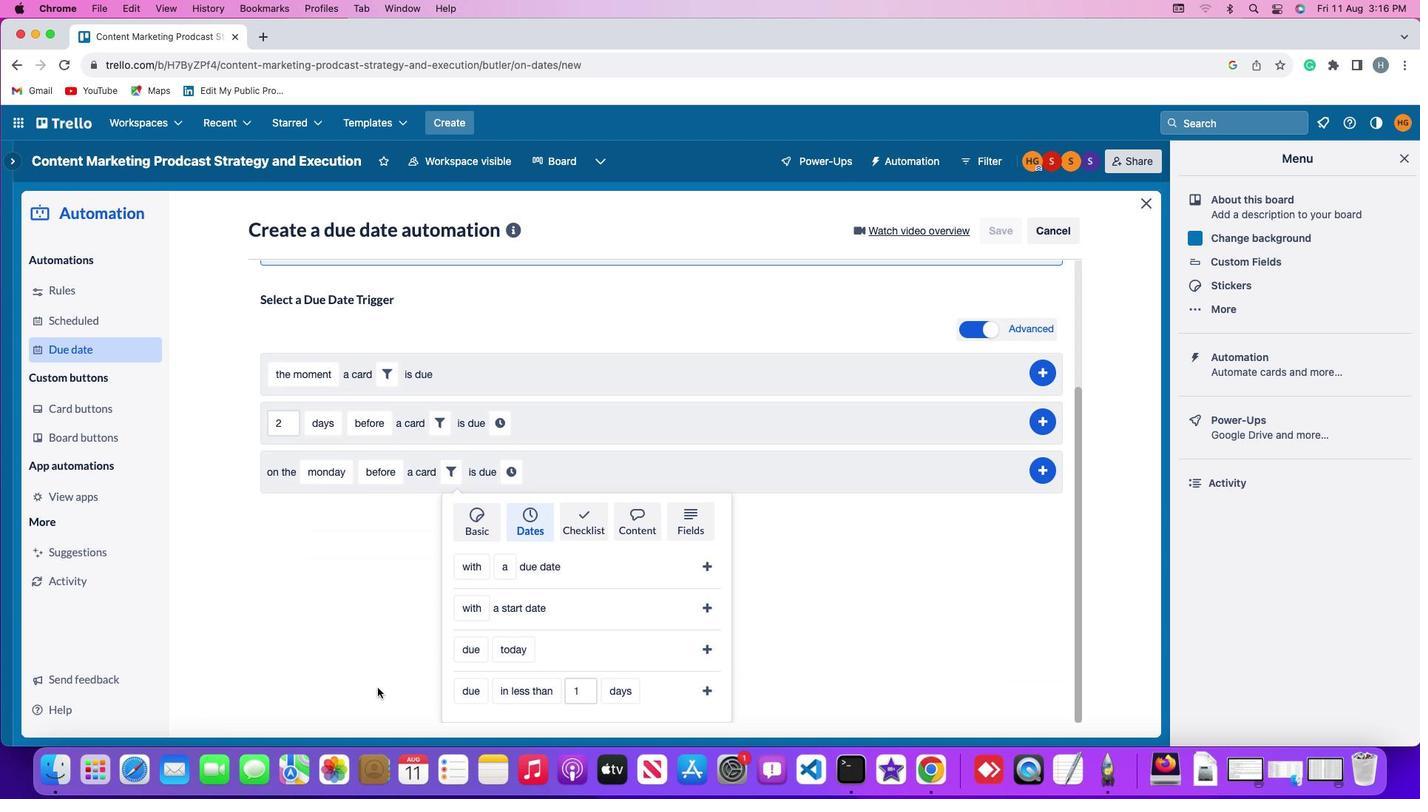 
Action: Mouse scrolled (378, 687) with delta (0, -2)
Screenshot: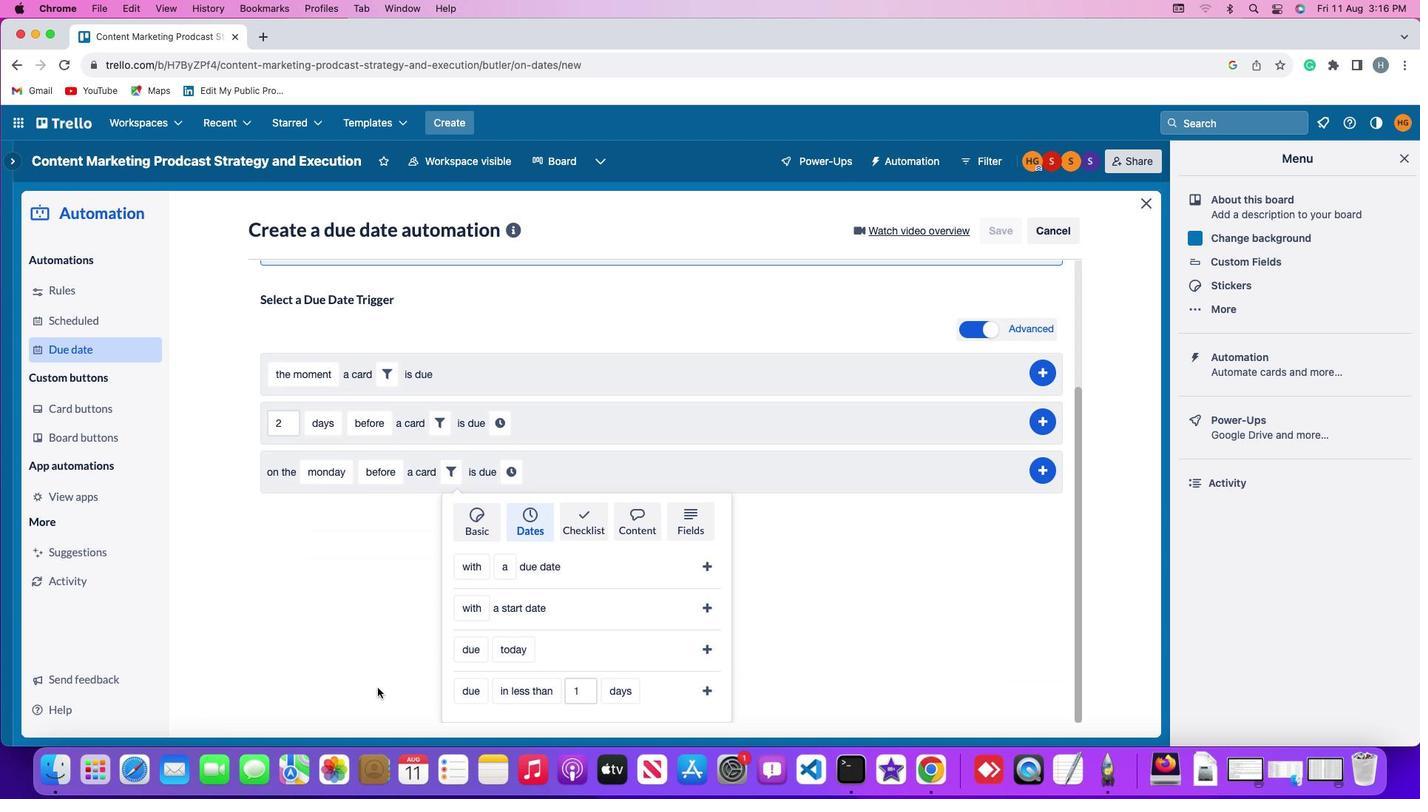 
Action: Mouse scrolled (378, 687) with delta (0, -2)
Screenshot: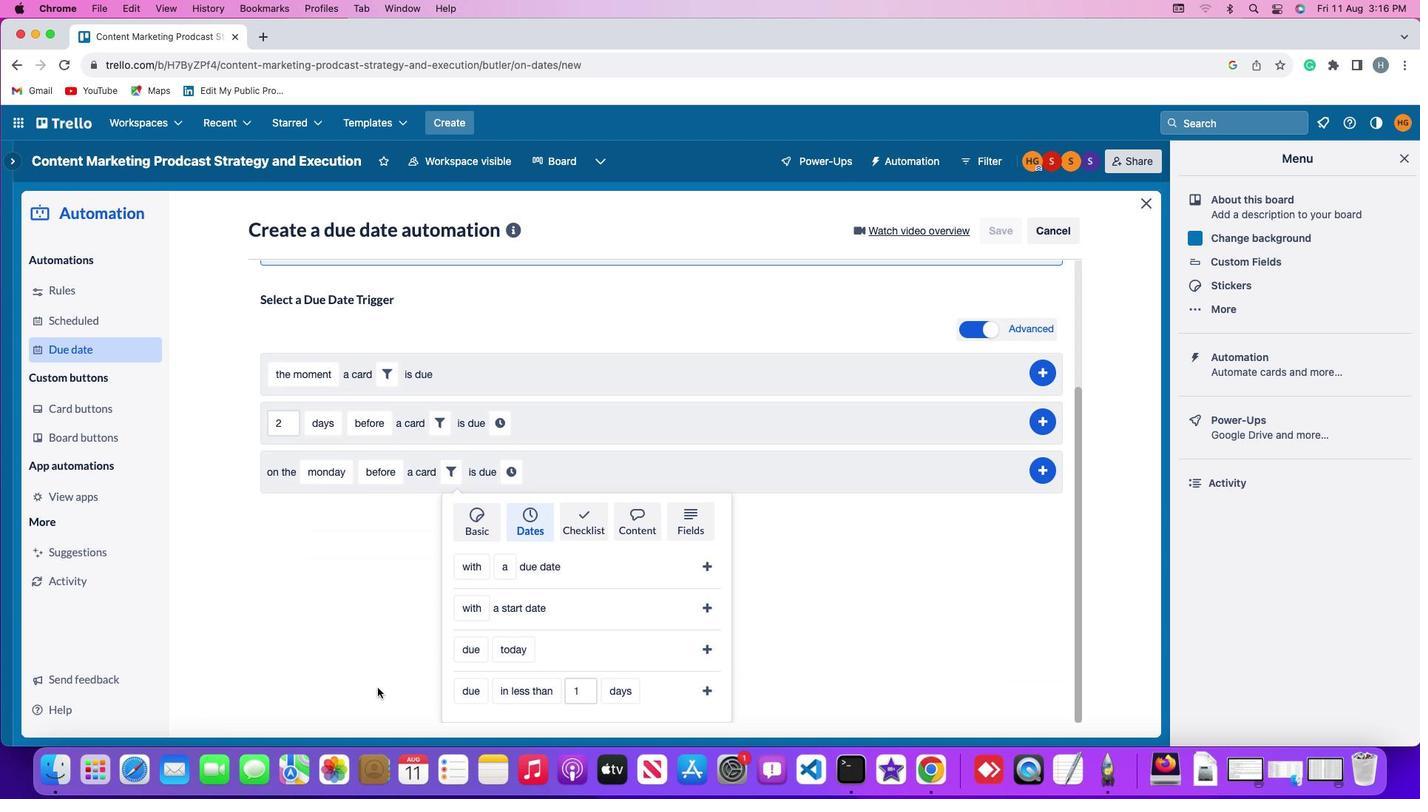 
Action: Mouse moved to (469, 652)
Screenshot: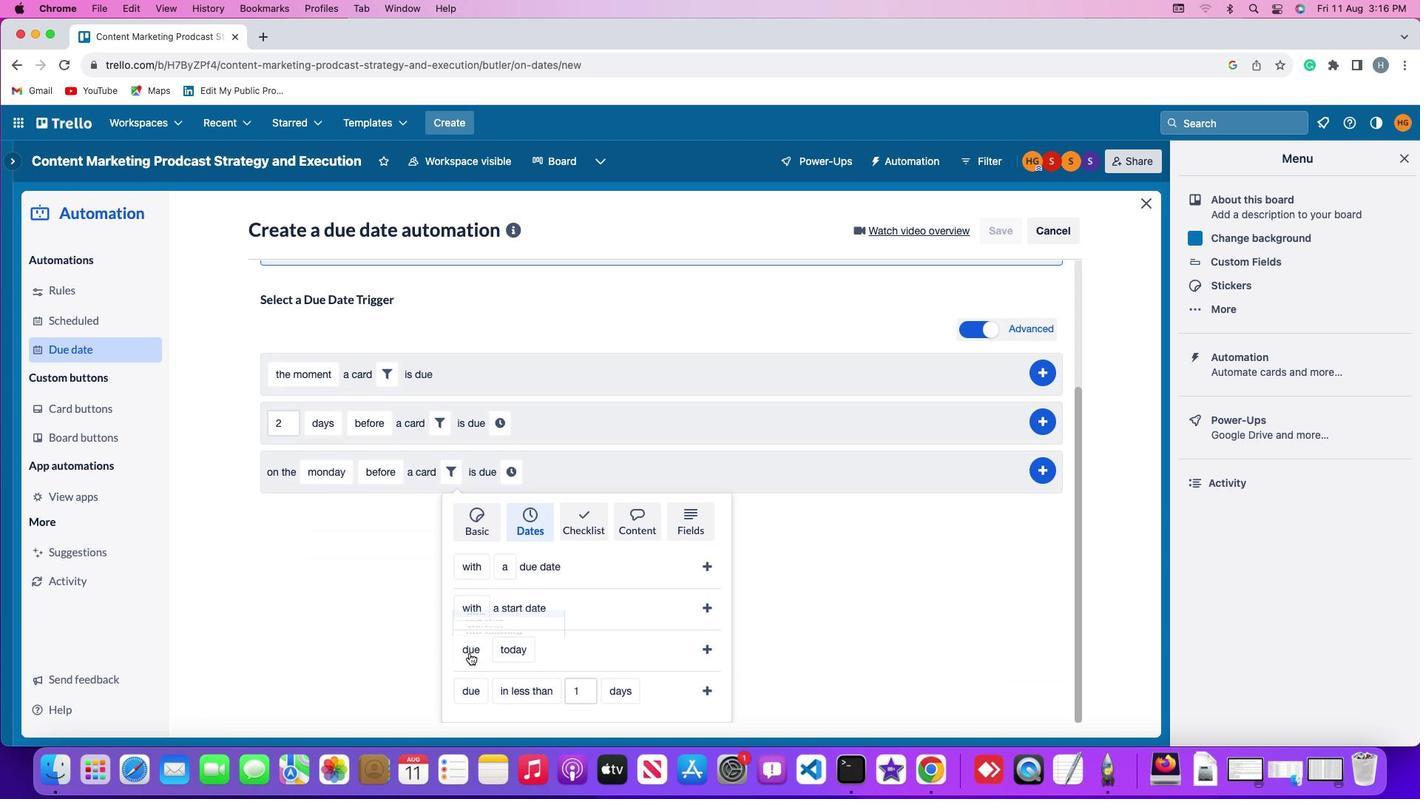 
Action: Mouse pressed left at (469, 652)
Screenshot: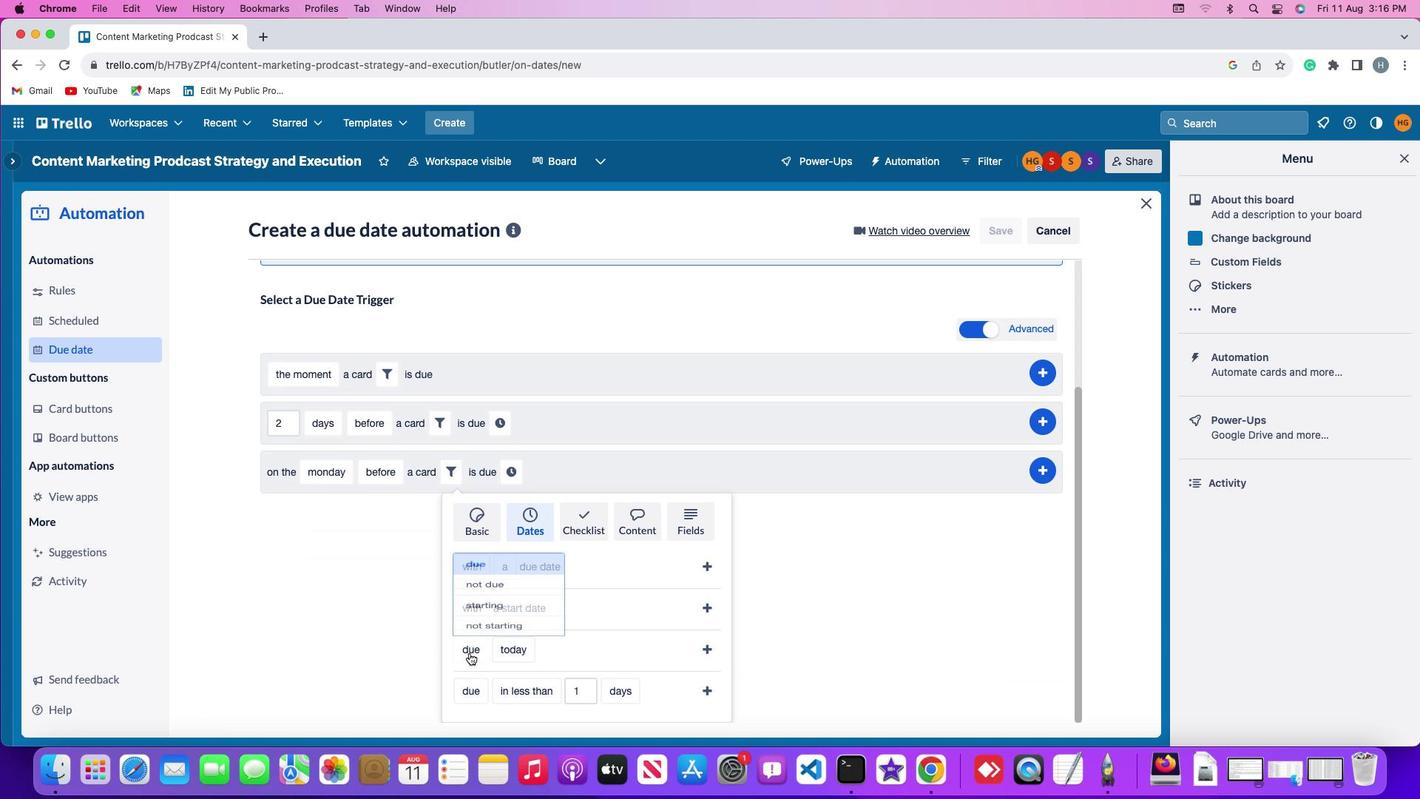 
Action: Mouse moved to (486, 529)
Screenshot: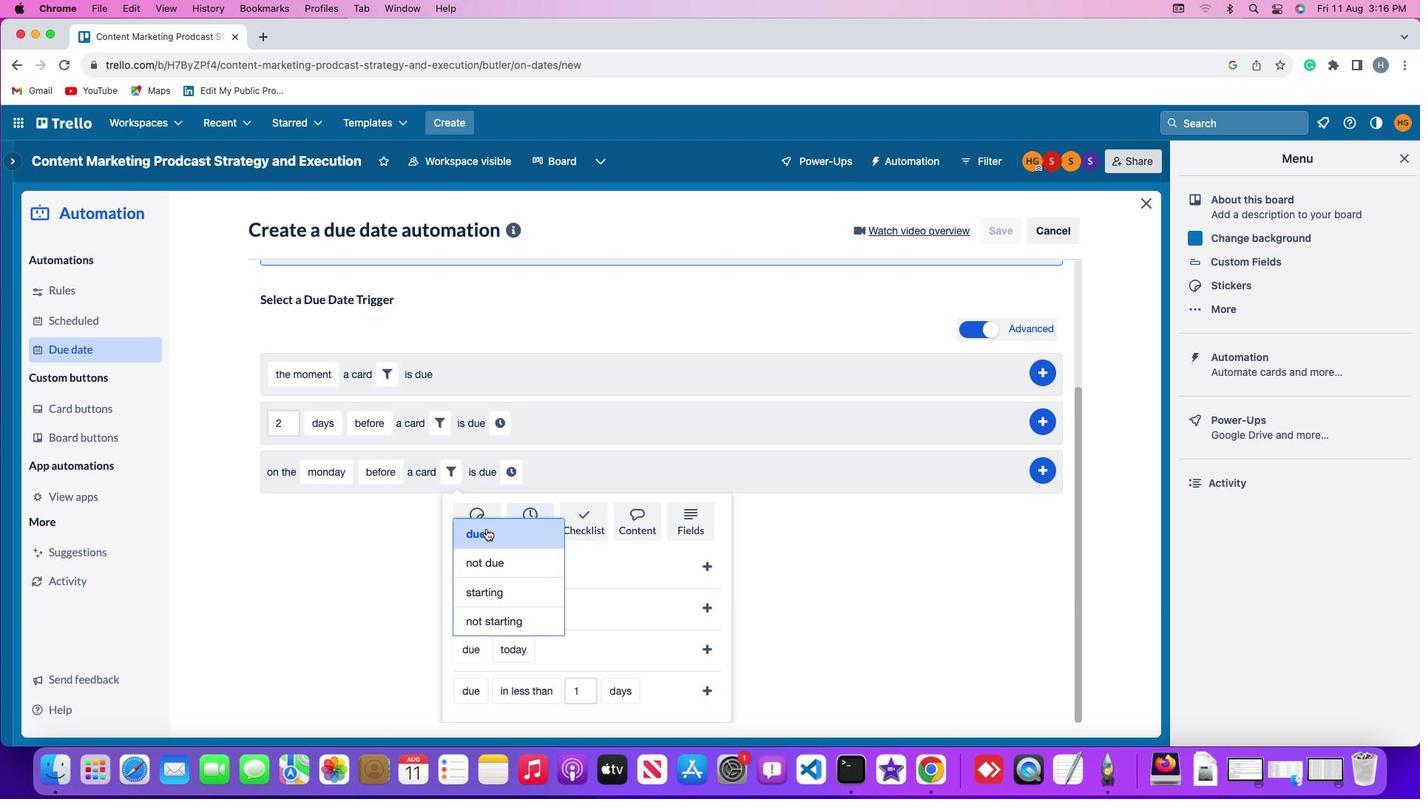
Action: Mouse pressed left at (486, 529)
Screenshot: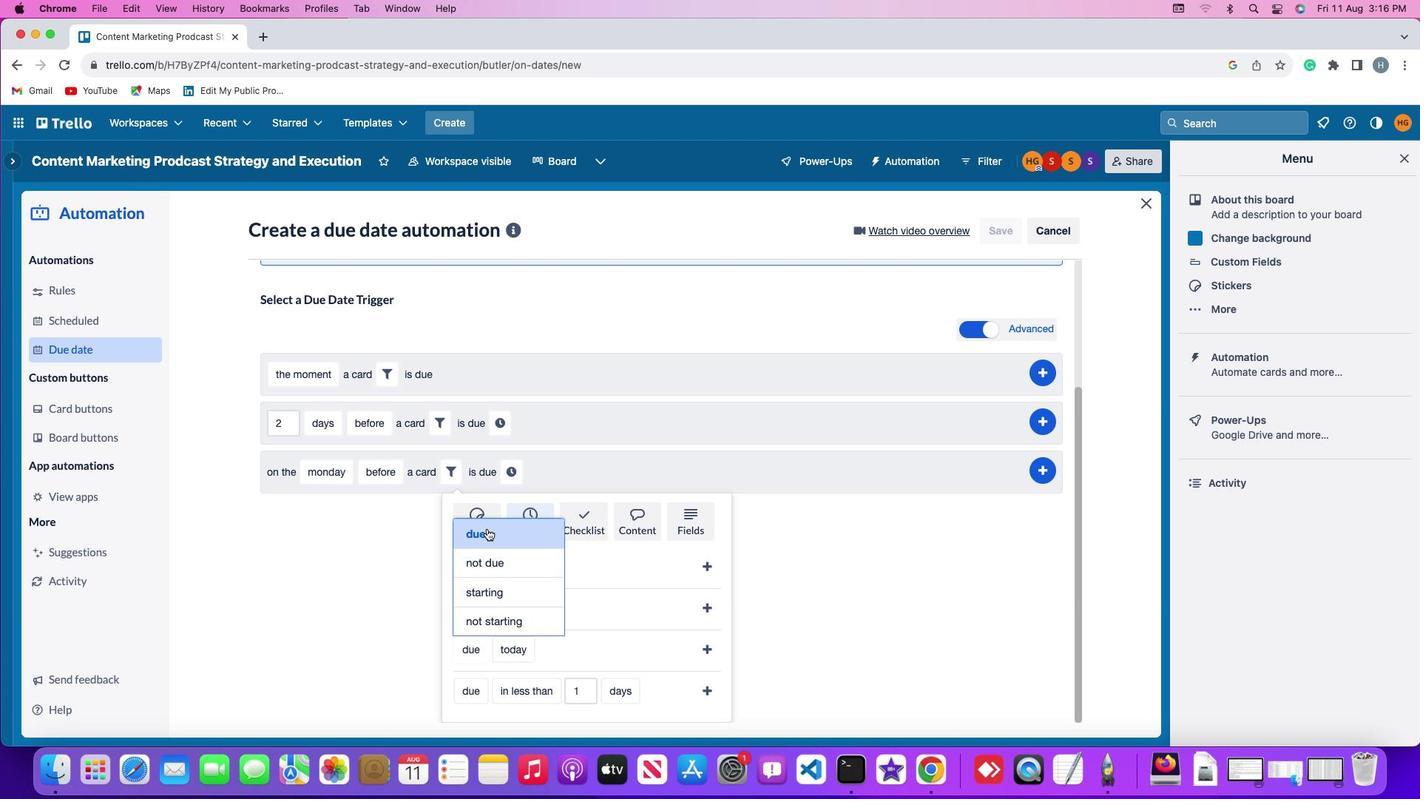 
Action: Mouse moved to (512, 645)
Screenshot: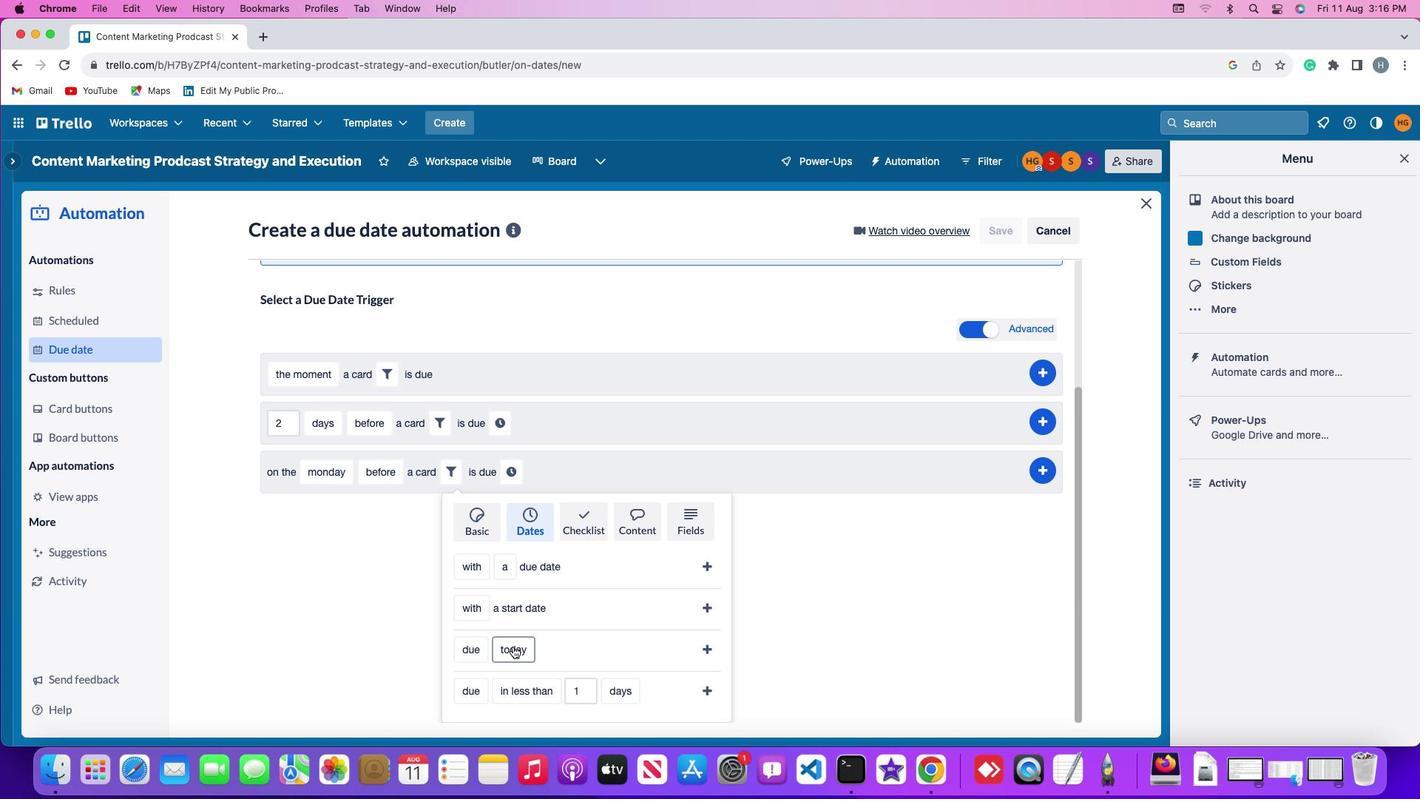 
Action: Mouse pressed left at (512, 645)
Screenshot: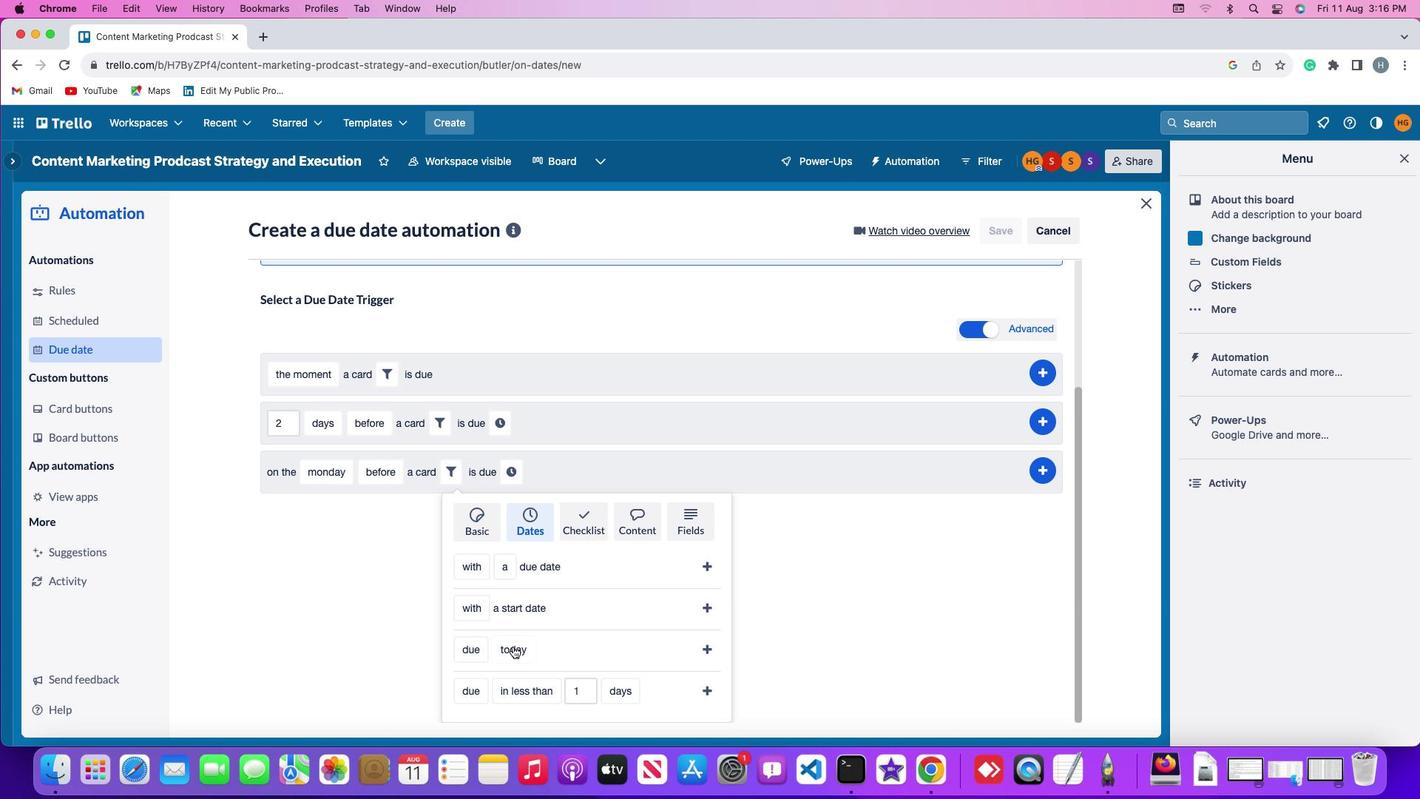 
Action: Mouse moved to (515, 498)
Screenshot: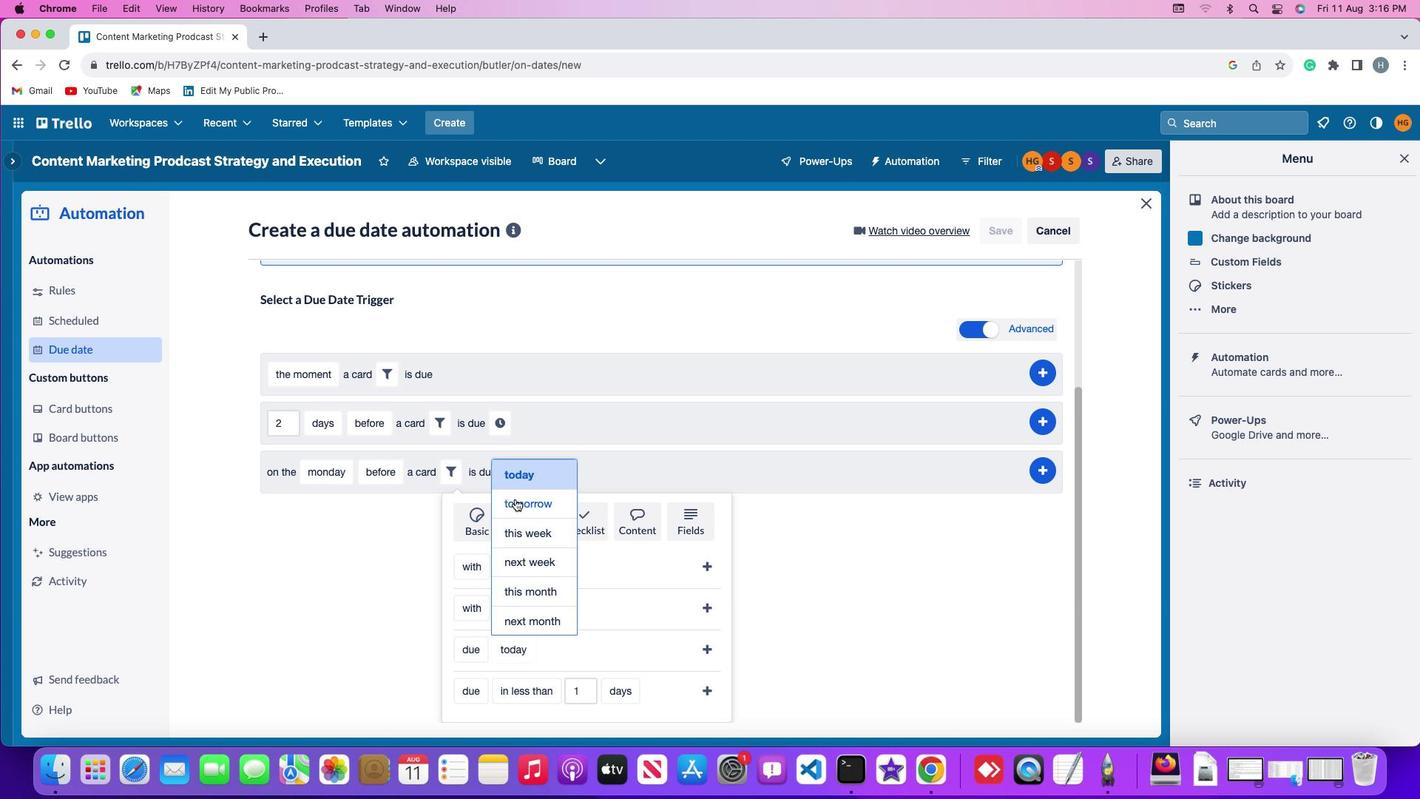 
Action: Mouse pressed left at (515, 498)
Screenshot: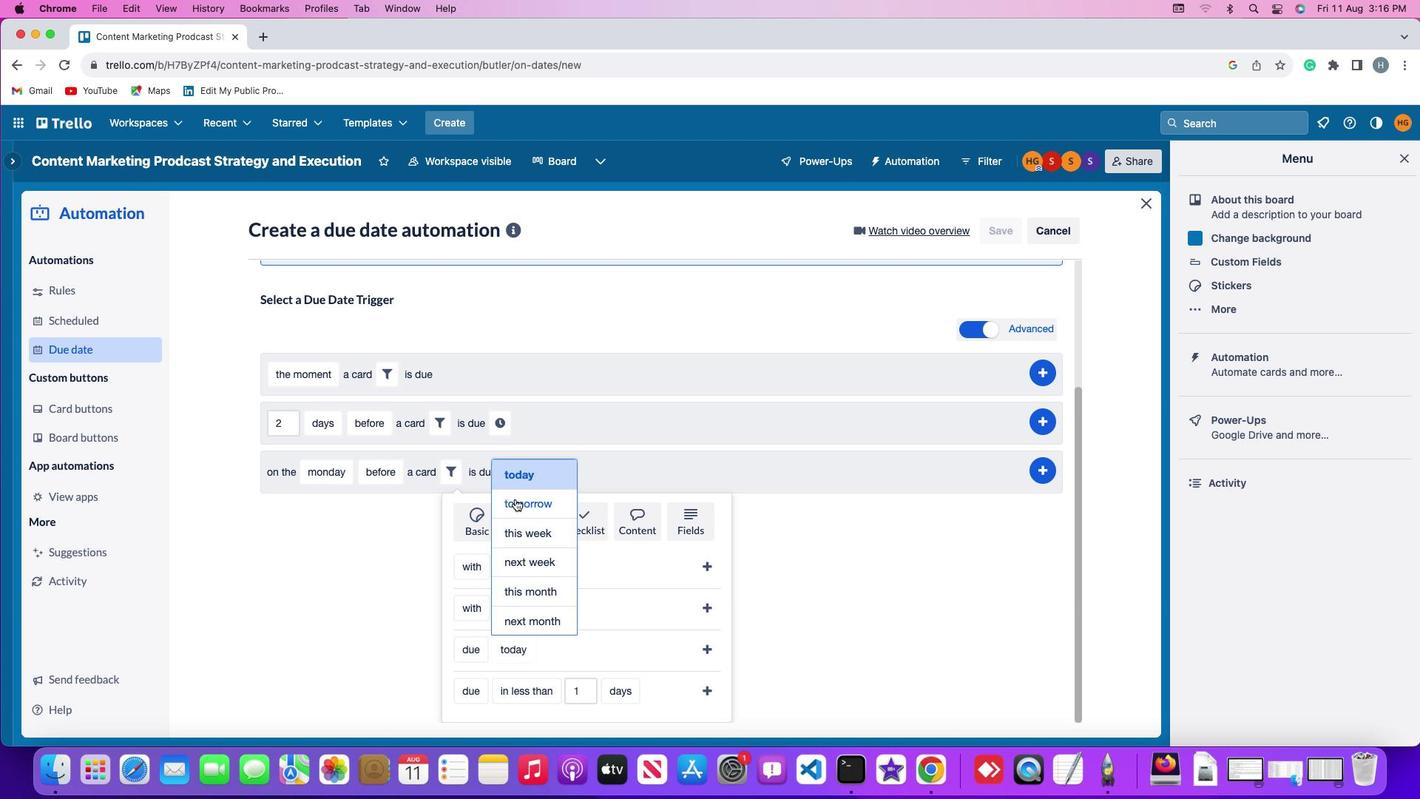 
Action: Mouse moved to (710, 644)
Screenshot: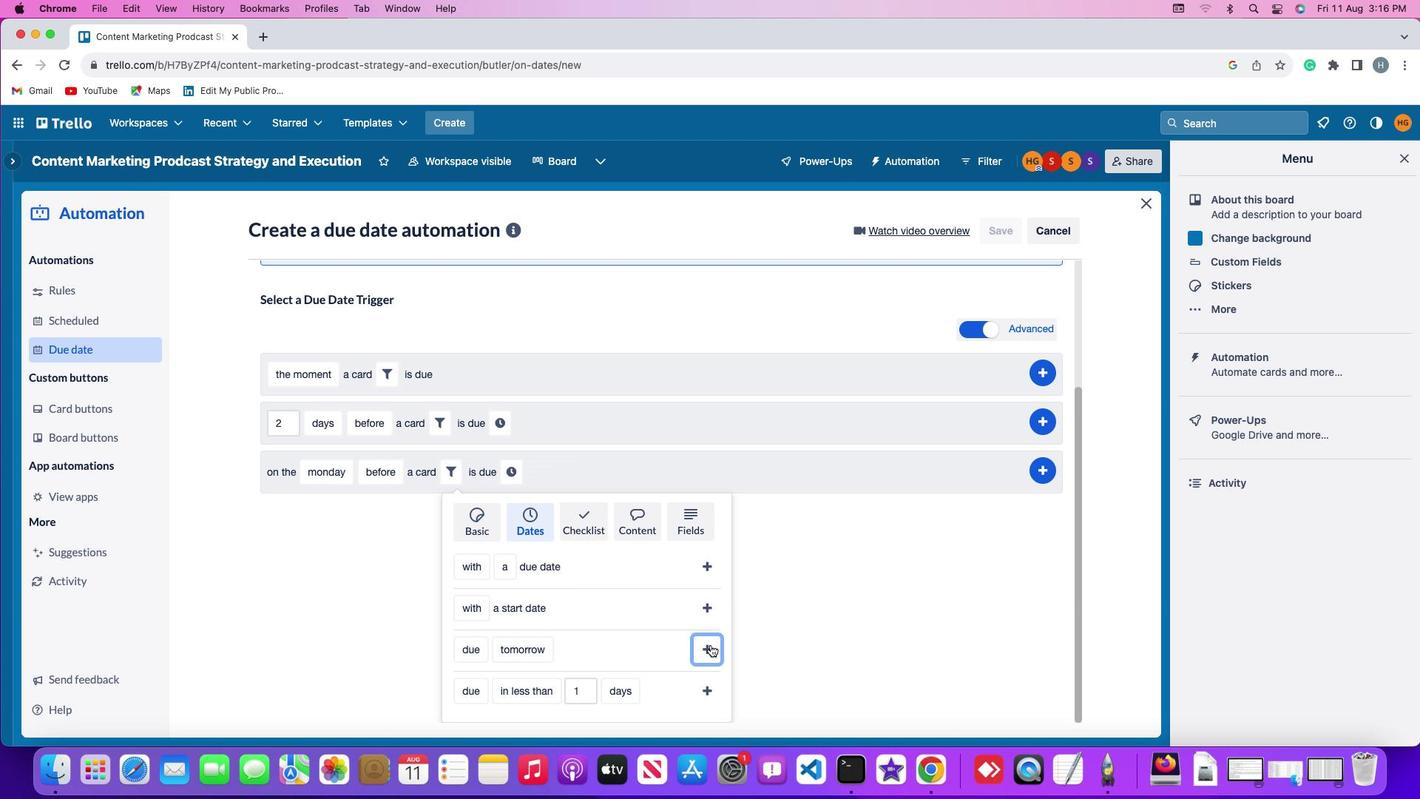 
Action: Mouse pressed left at (710, 644)
Screenshot: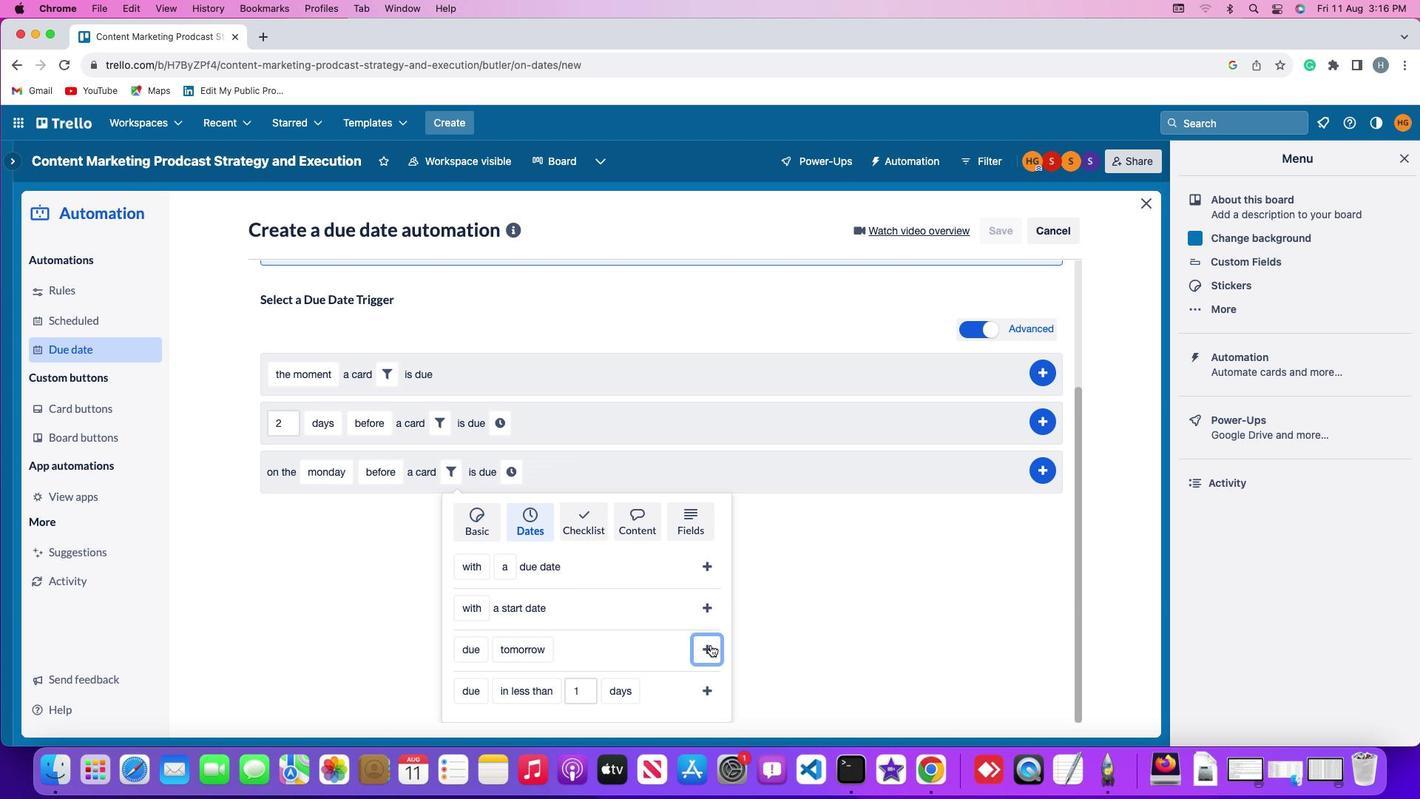 
Action: Mouse moved to (617, 645)
Screenshot: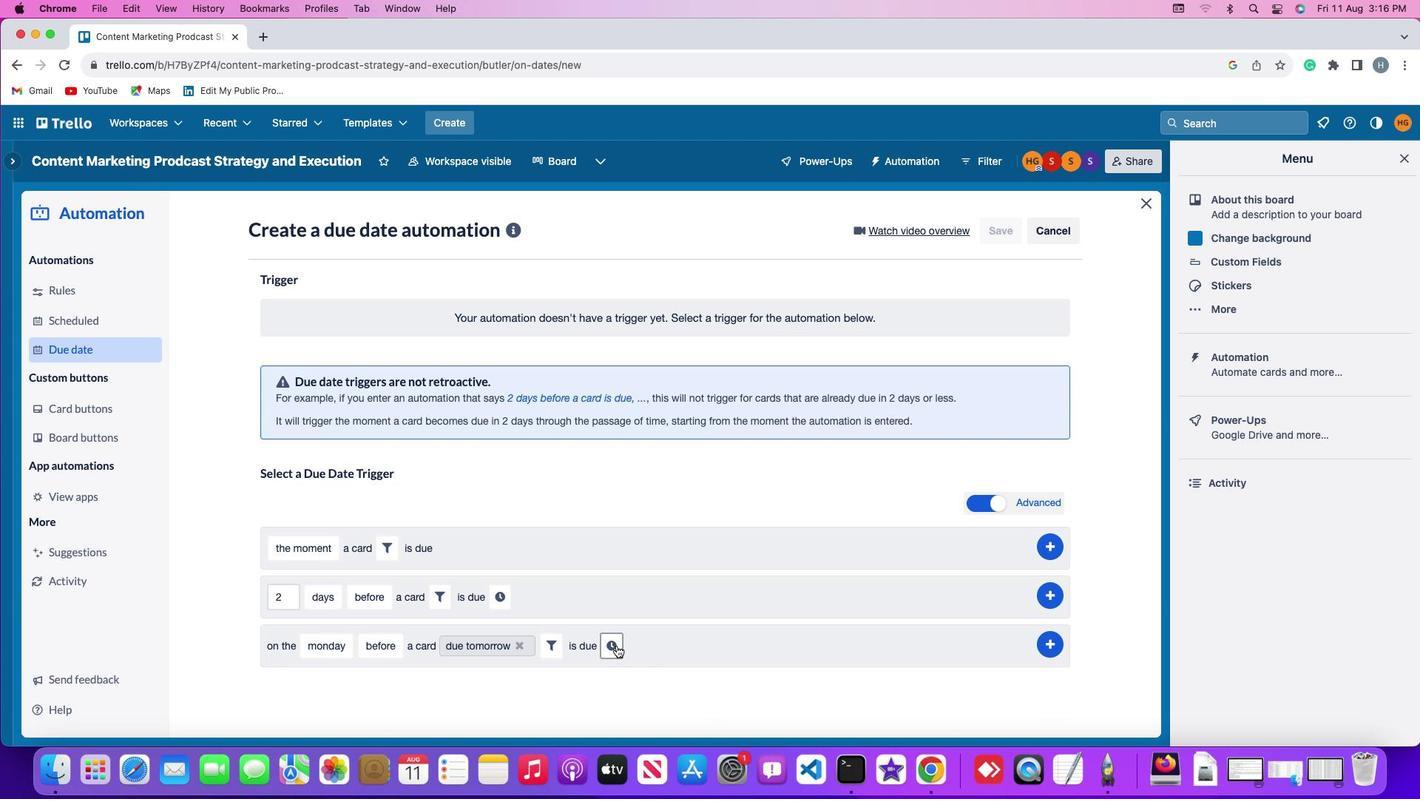 
Action: Mouse pressed left at (617, 645)
Screenshot: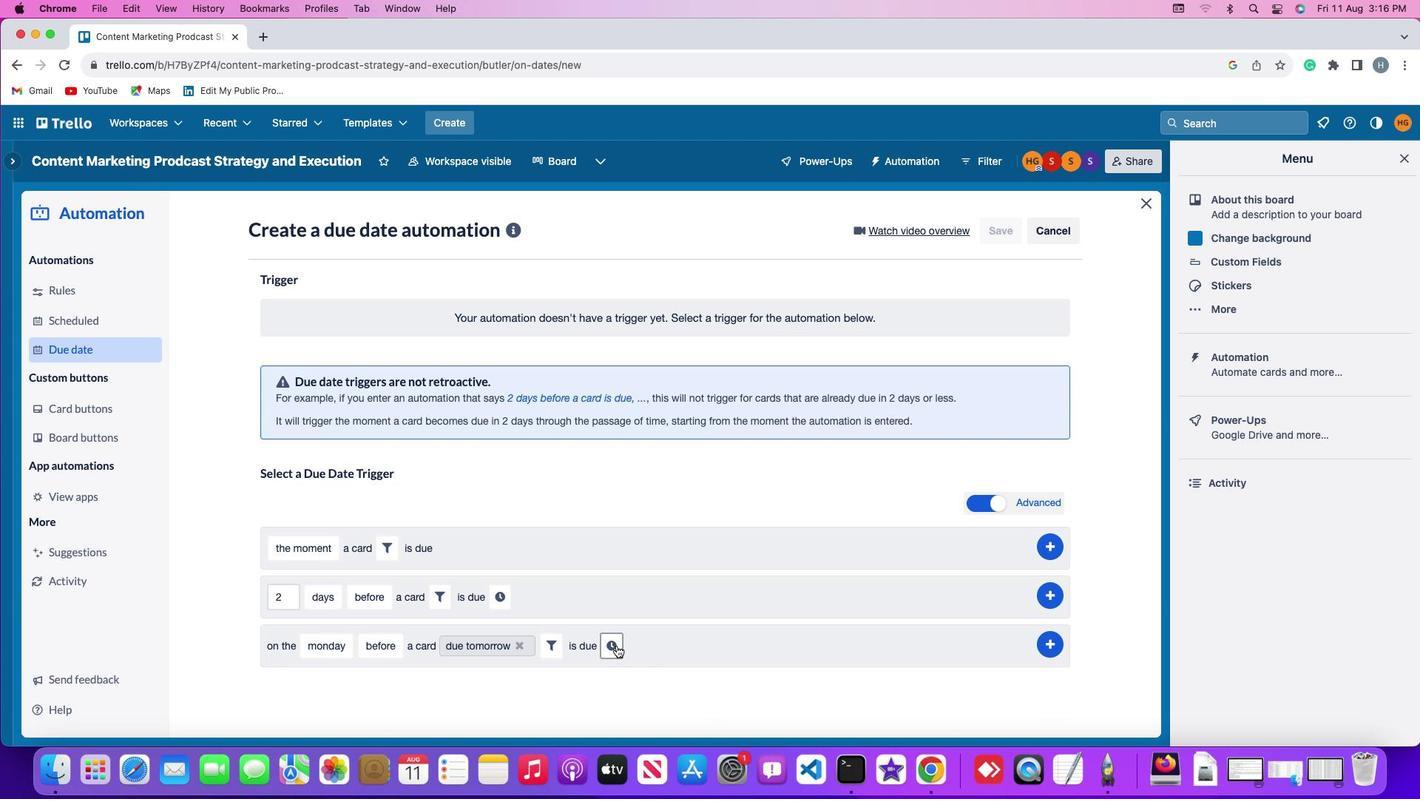 
Action: Mouse moved to (648, 648)
Screenshot: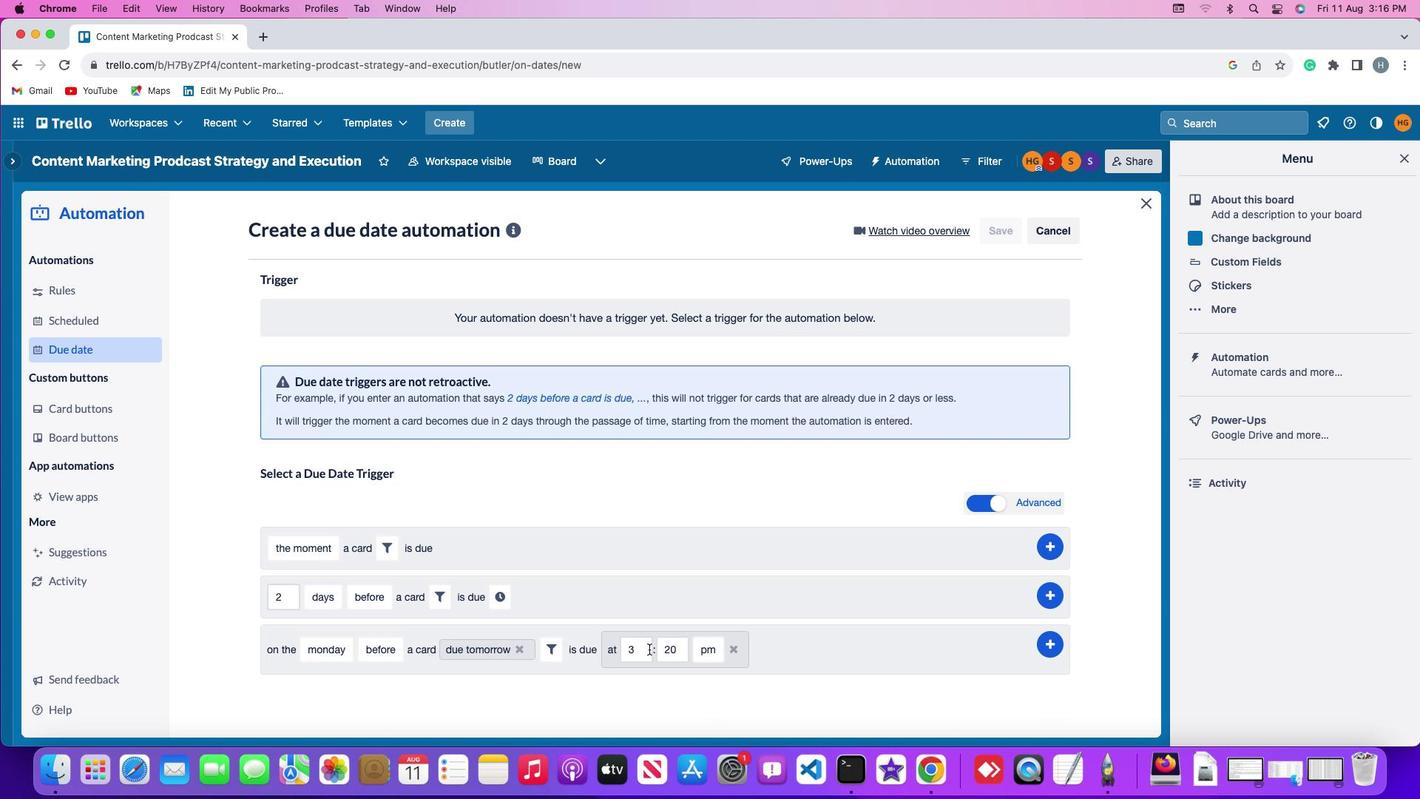 
Action: Mouse pressed left at (648, 648)
Screenshot: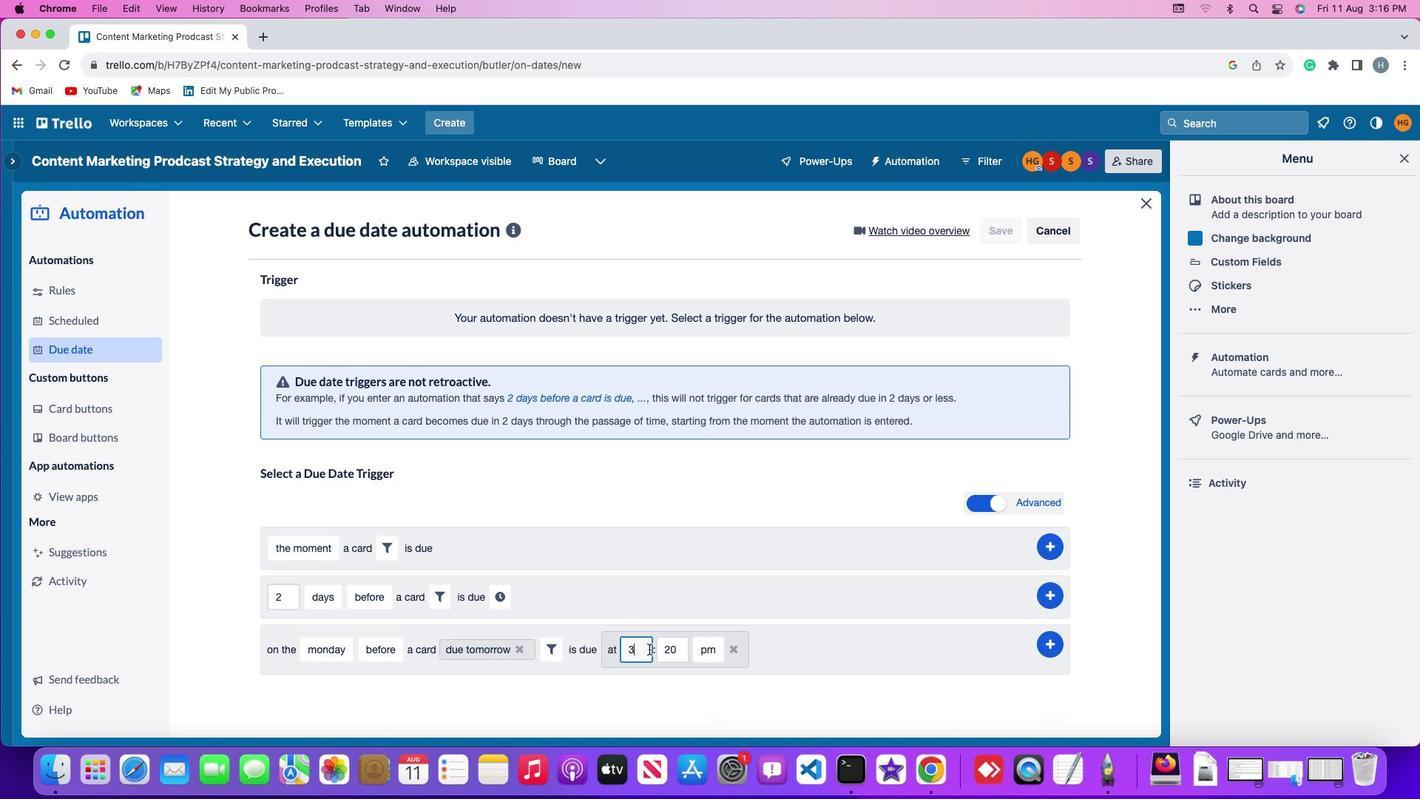 
Action: Key pressed Key.backspace
Screenshot: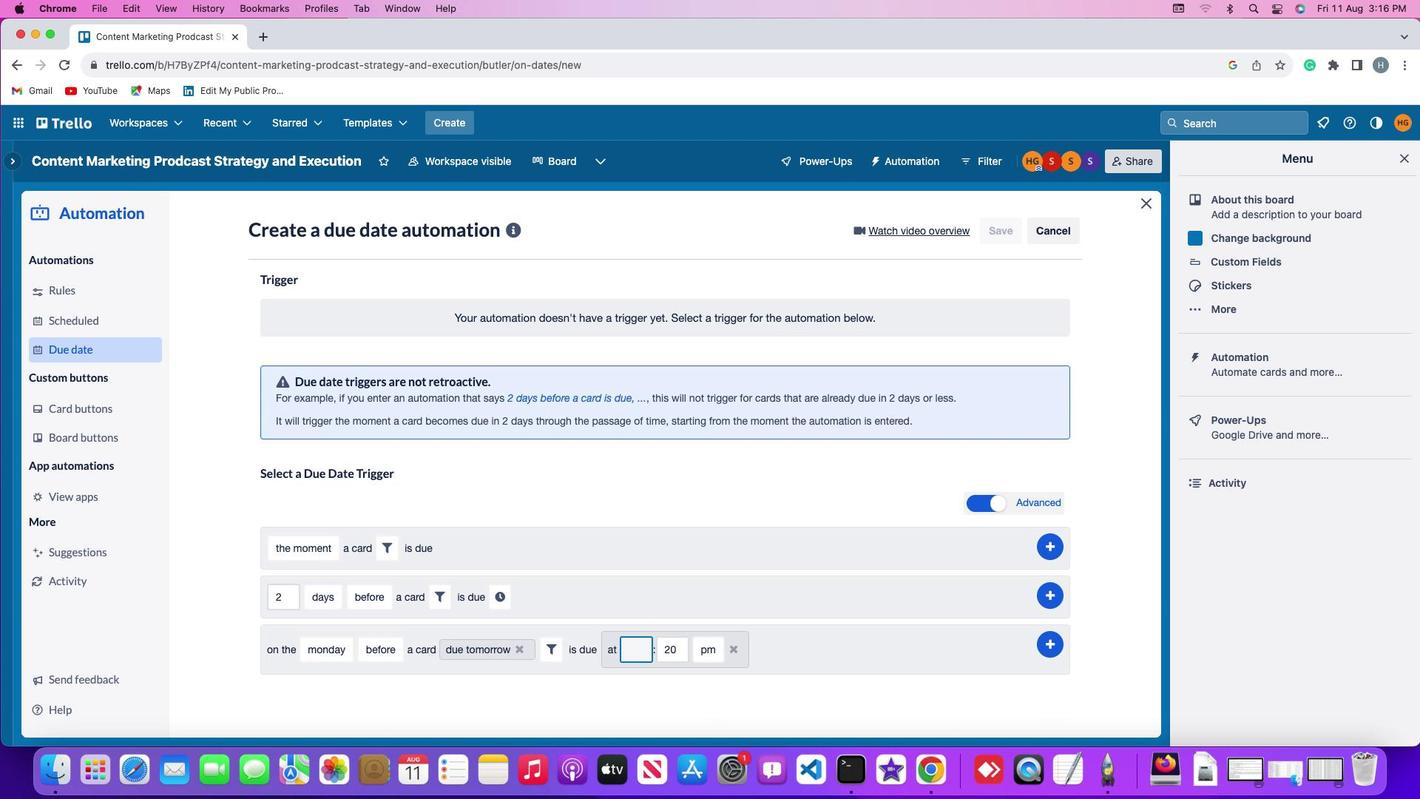 
Action: Mouse moved to (648, 651)
Screenshot: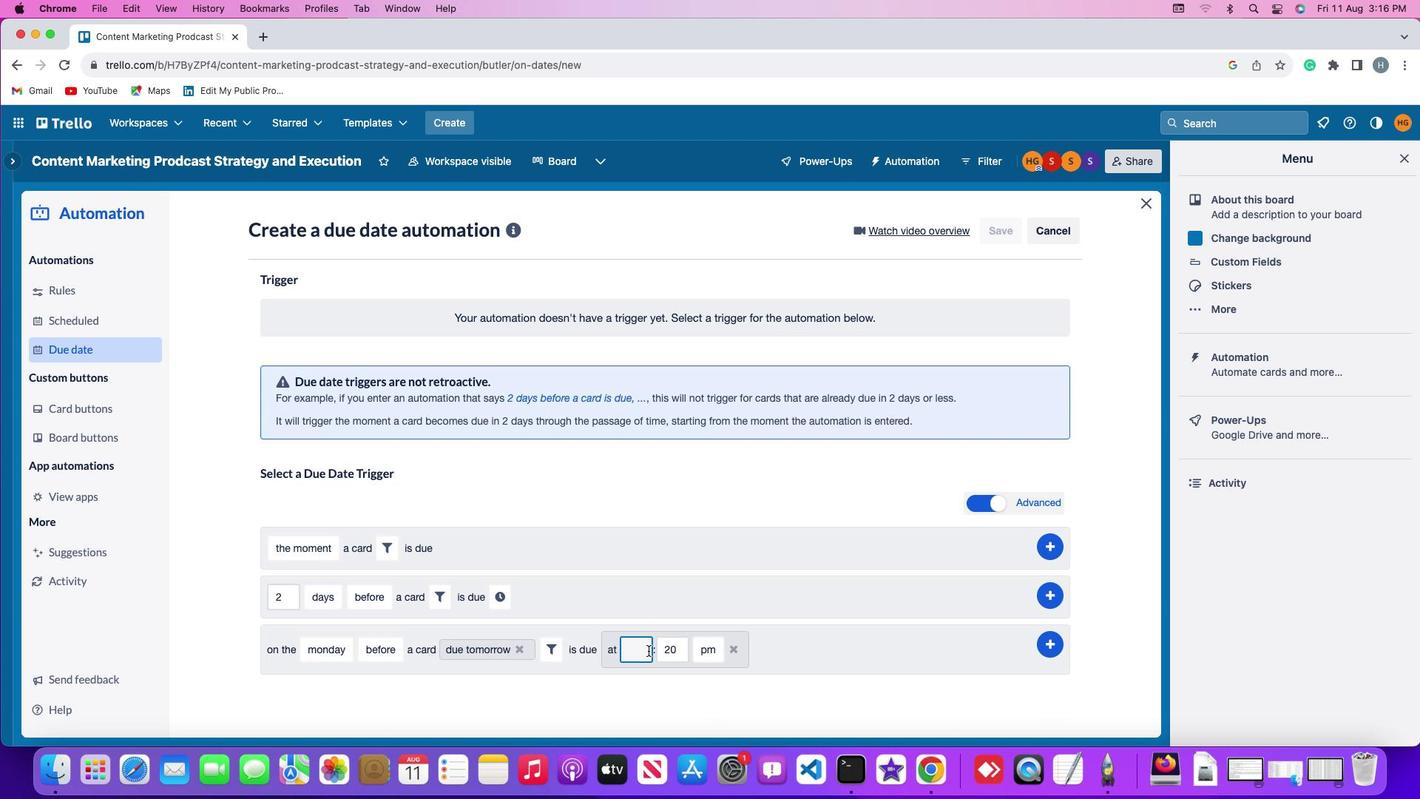 
Action: Key pressed '1'
Screenshot: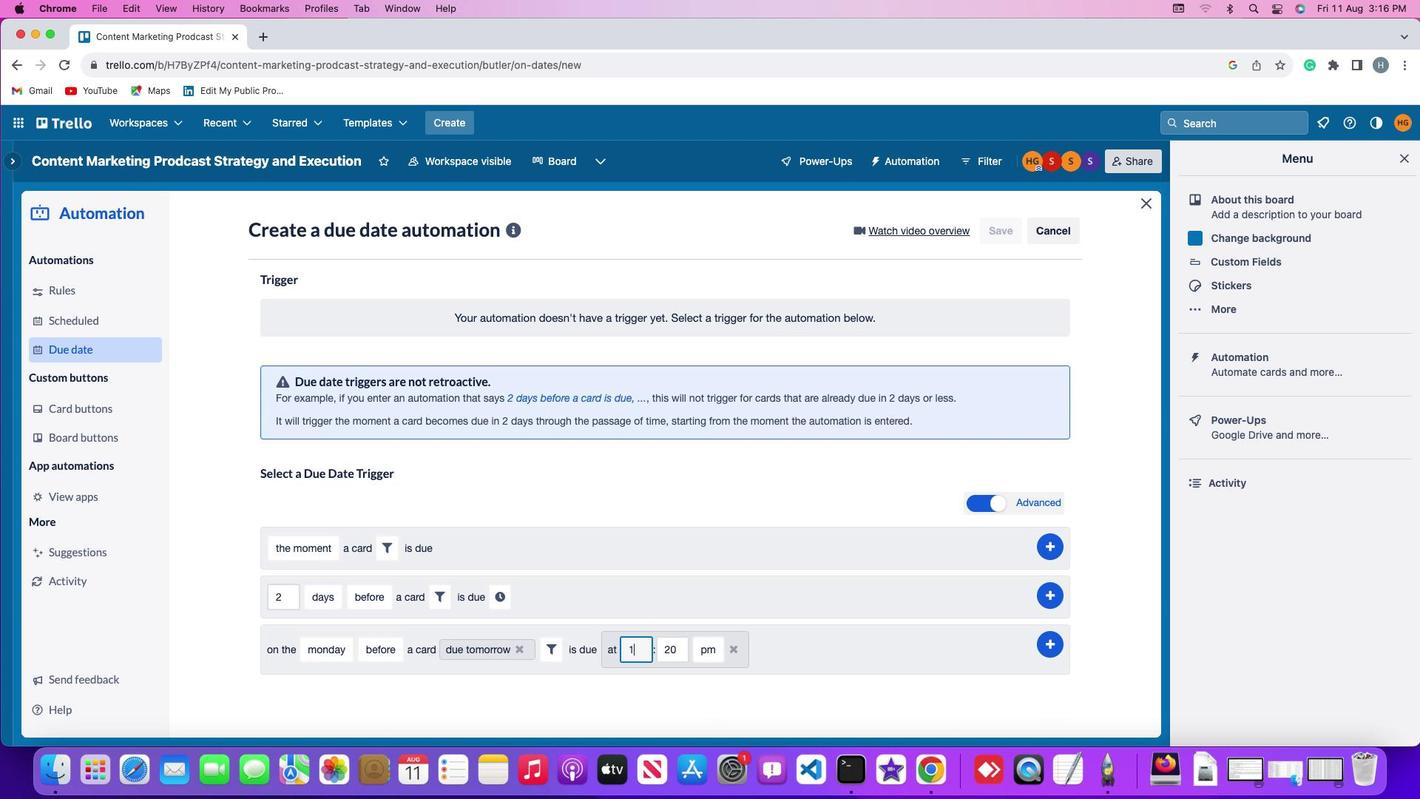 
Action: Mouse moved to (648, 651)
Screenshot: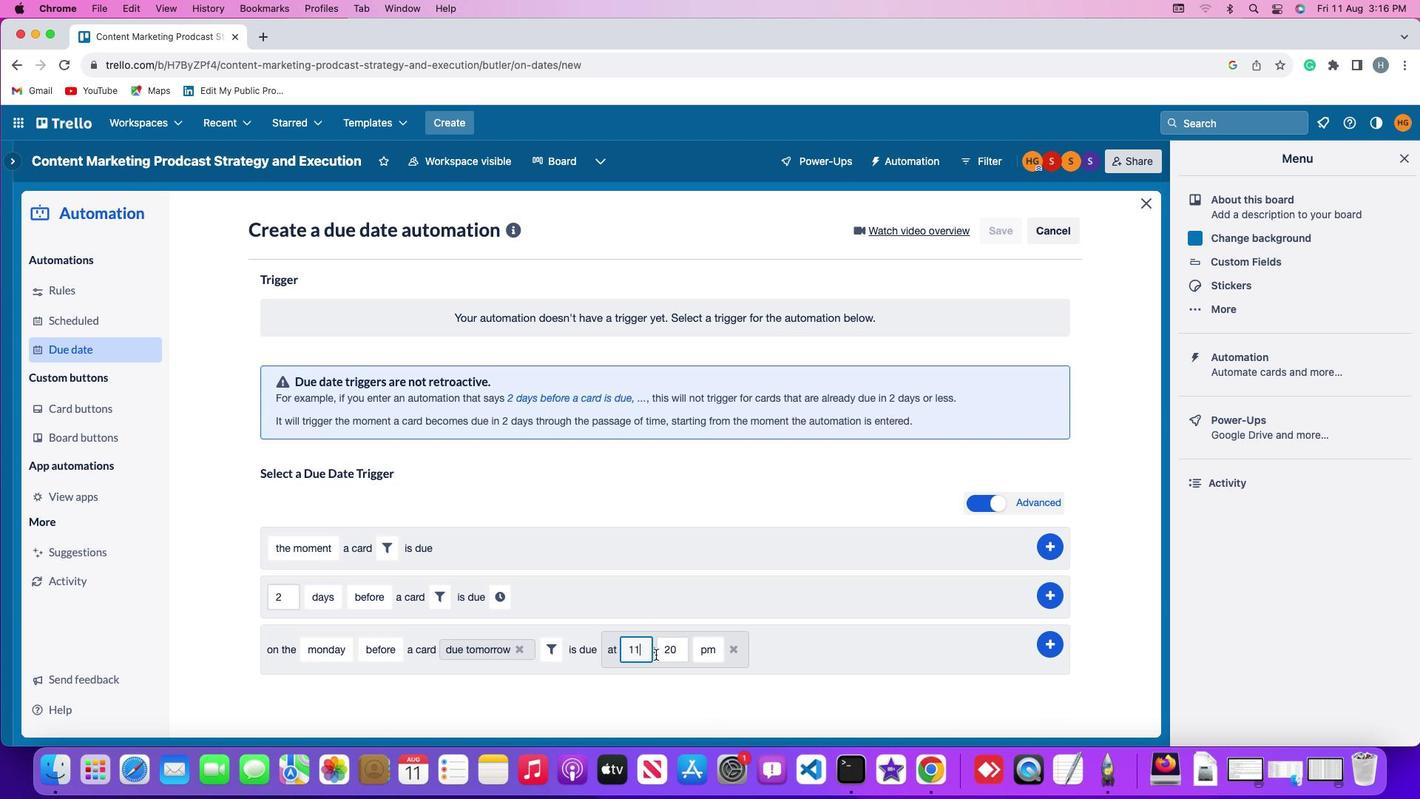 
Action: Key pressed '1'
Screenshot: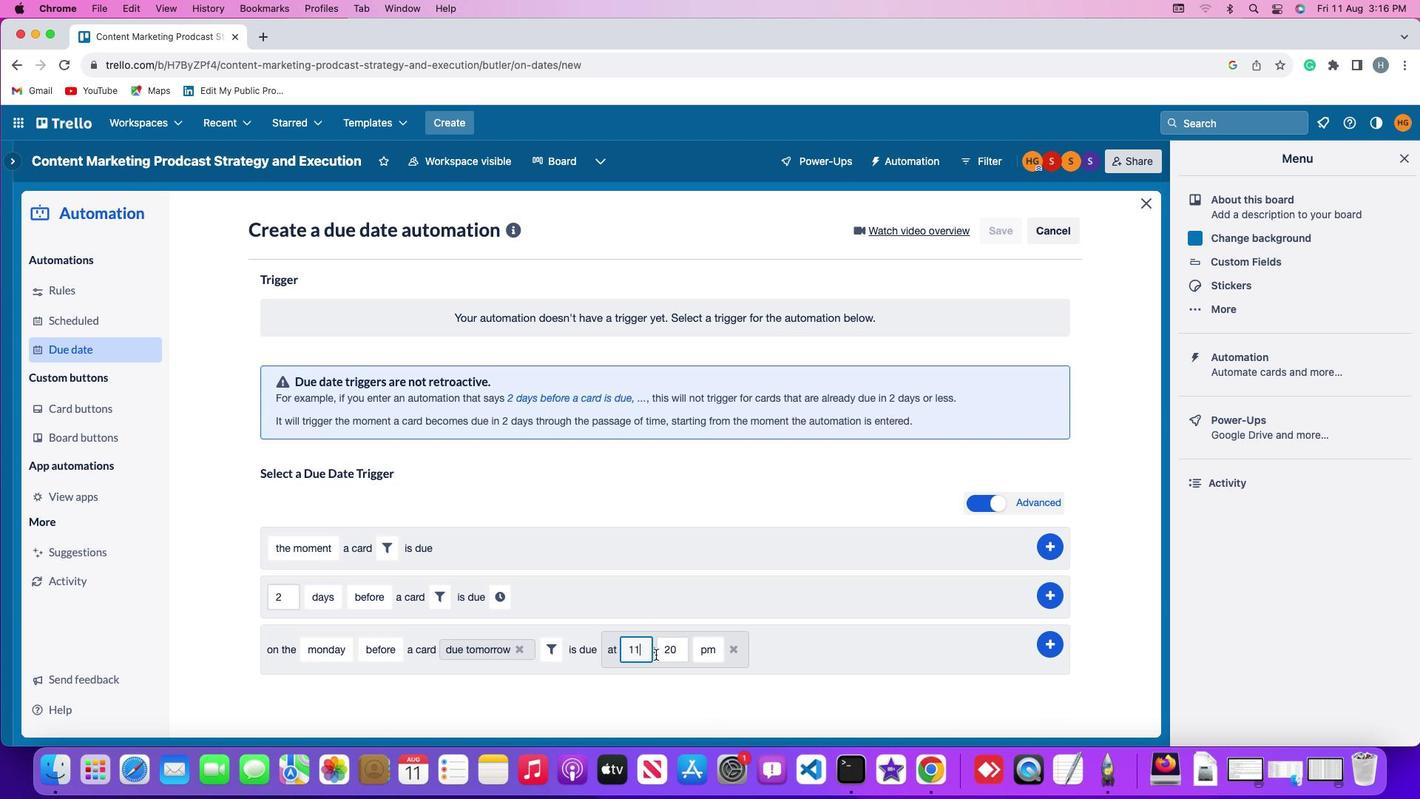 
Action: Mouse moved to (680, 649)
Screenshot: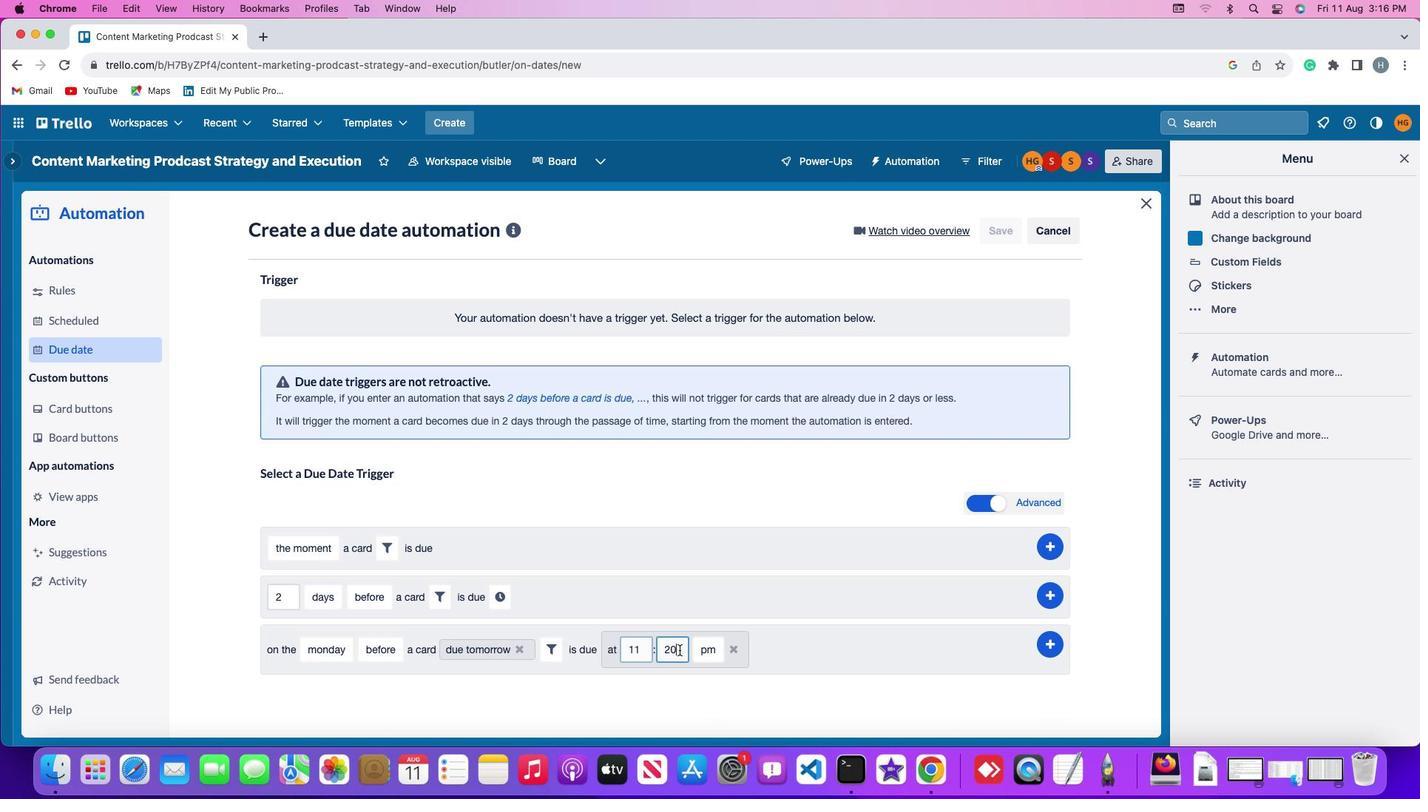 
Action: Mouse pressed left at (680, 649)
Screenshot: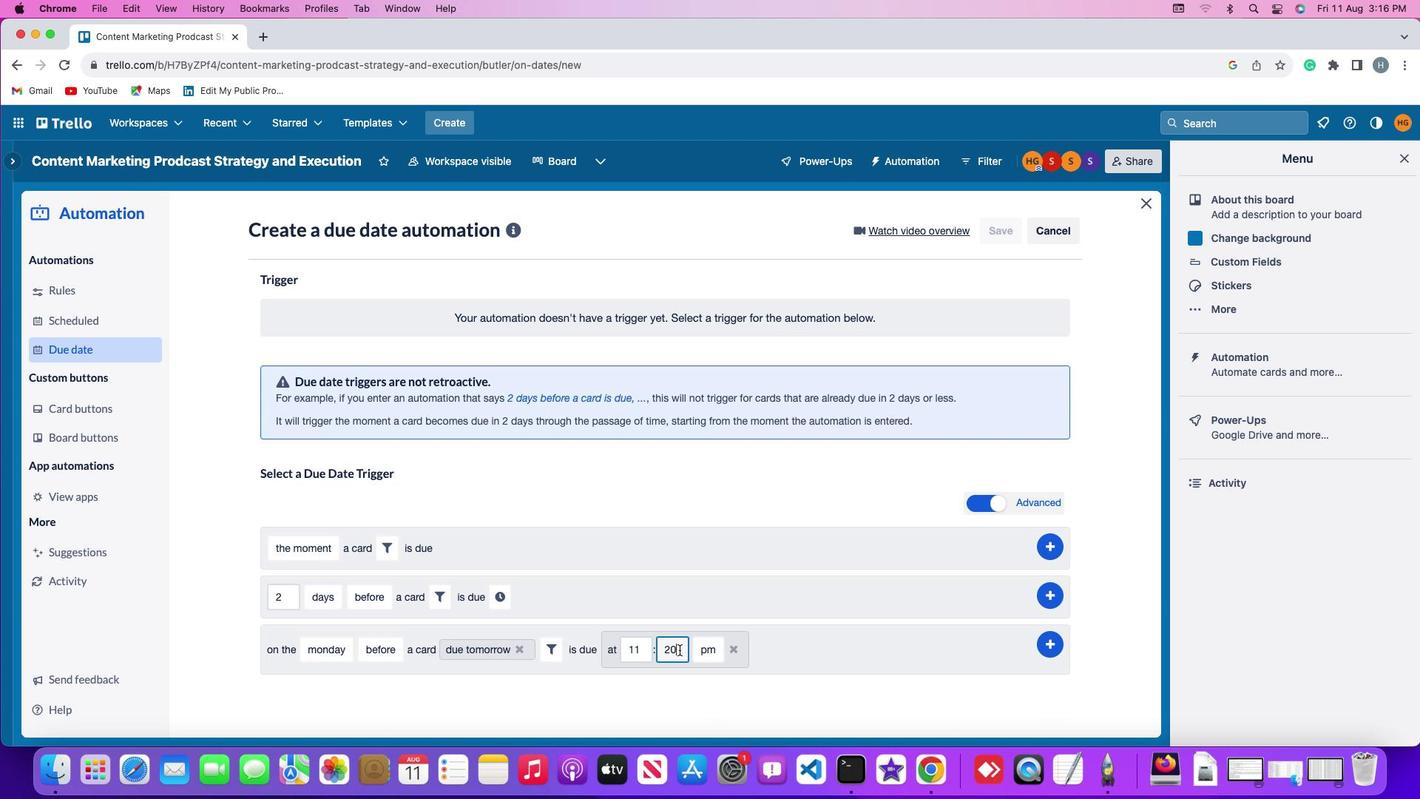 
Action: Key pressed Key.backspaceKey.backspaceKey.backspaceKey.backspace'0''0'
Screenshot: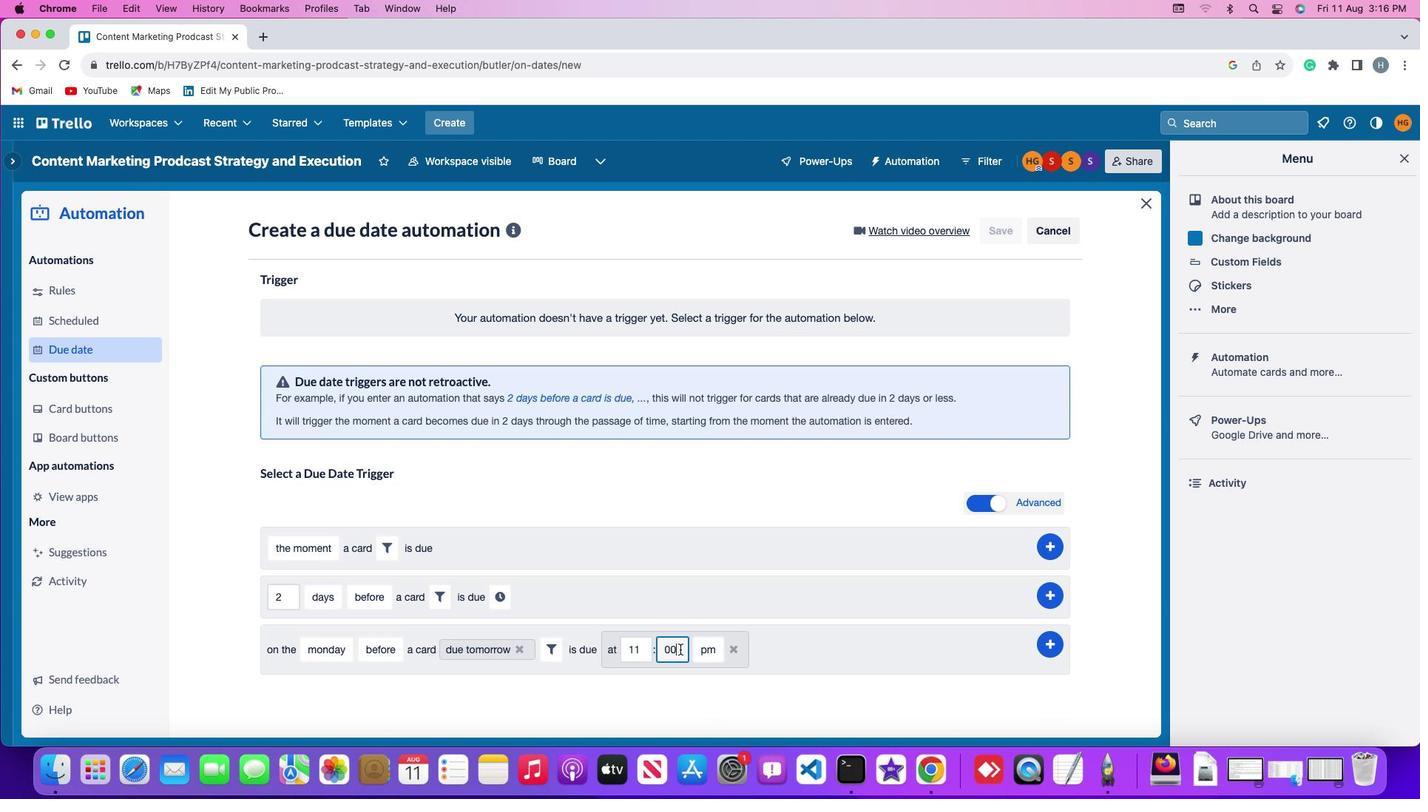 
Action: Mouse moved to (701, 648)
Screenshot: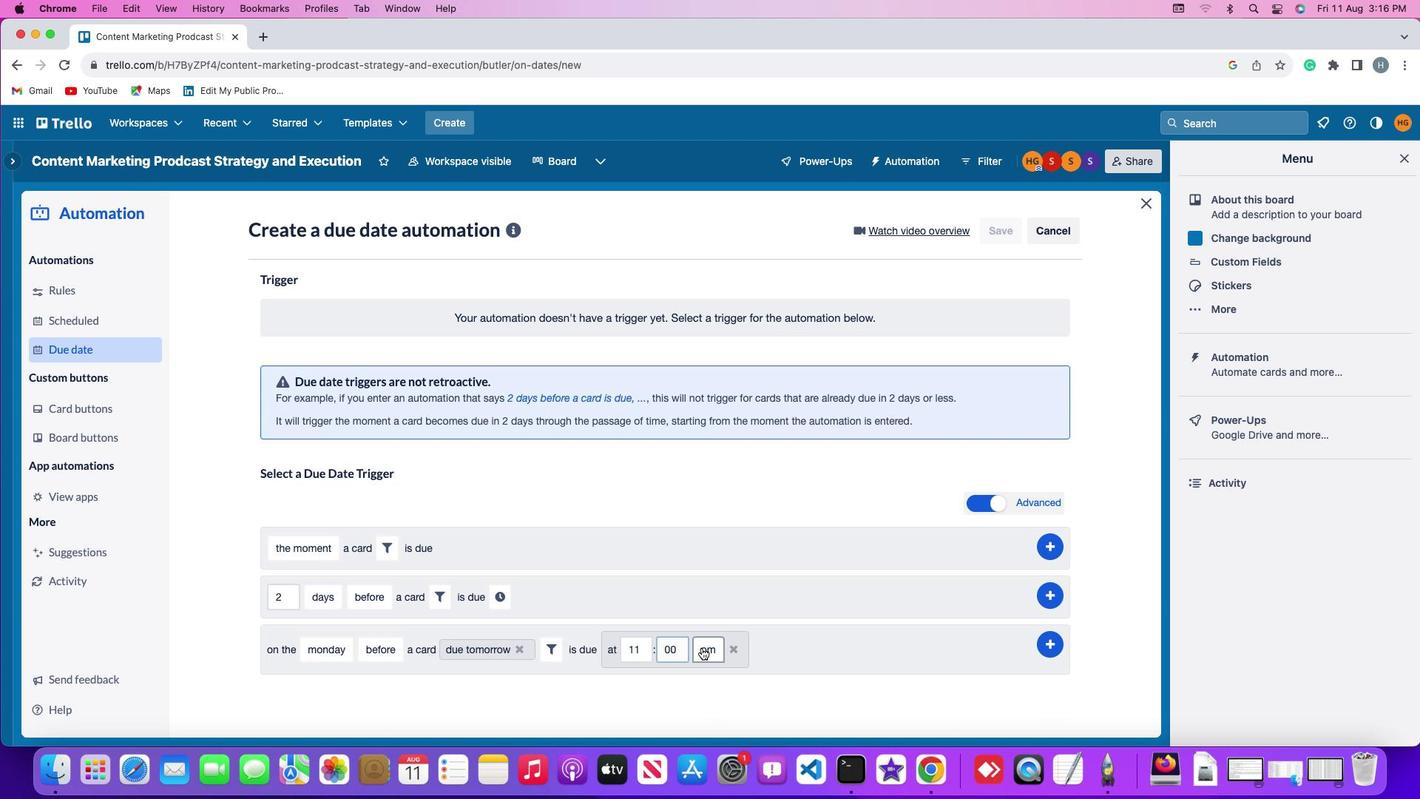 
Action: Mouse pressed left at (701, 648)
Screenshot: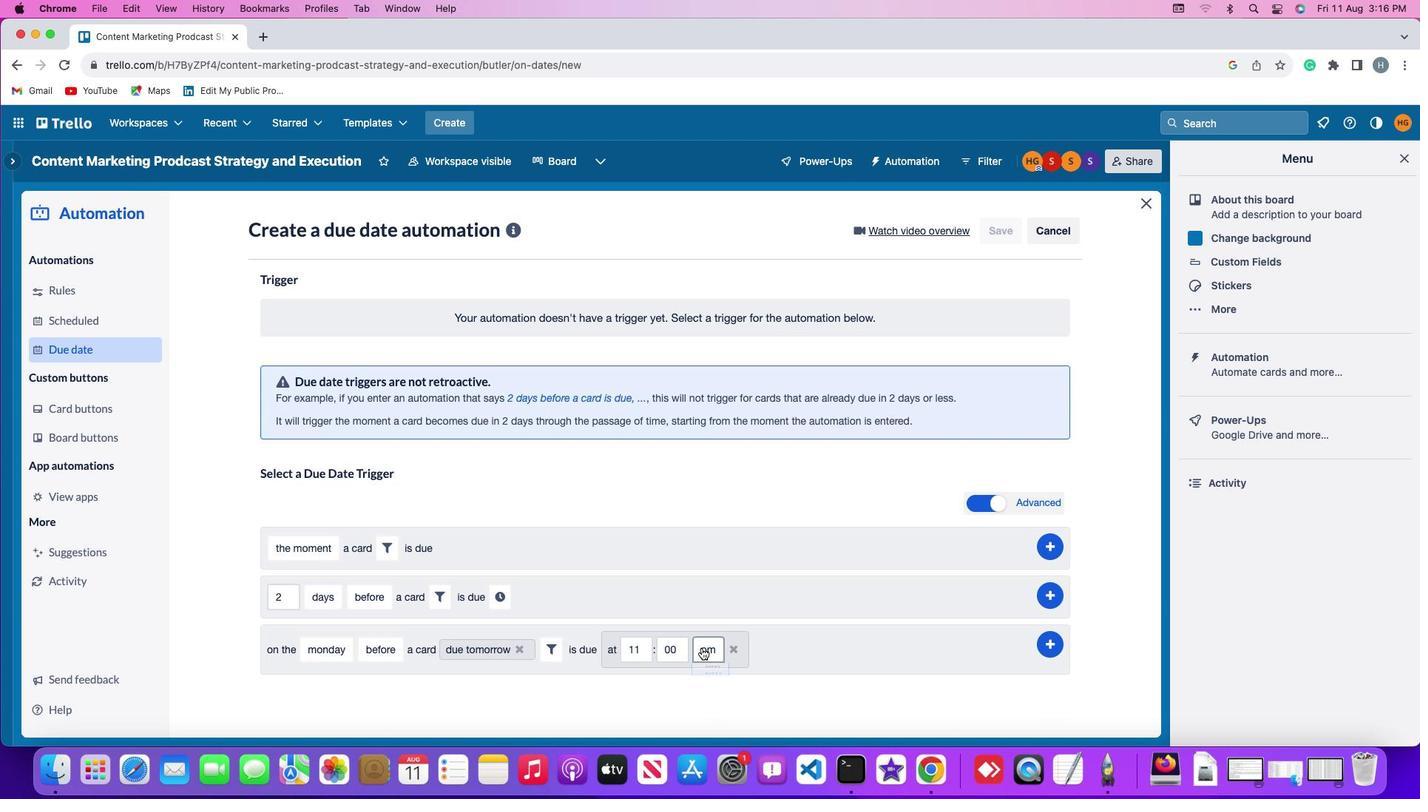 
Action: Mouse moved to (707, 677)
Screenshot: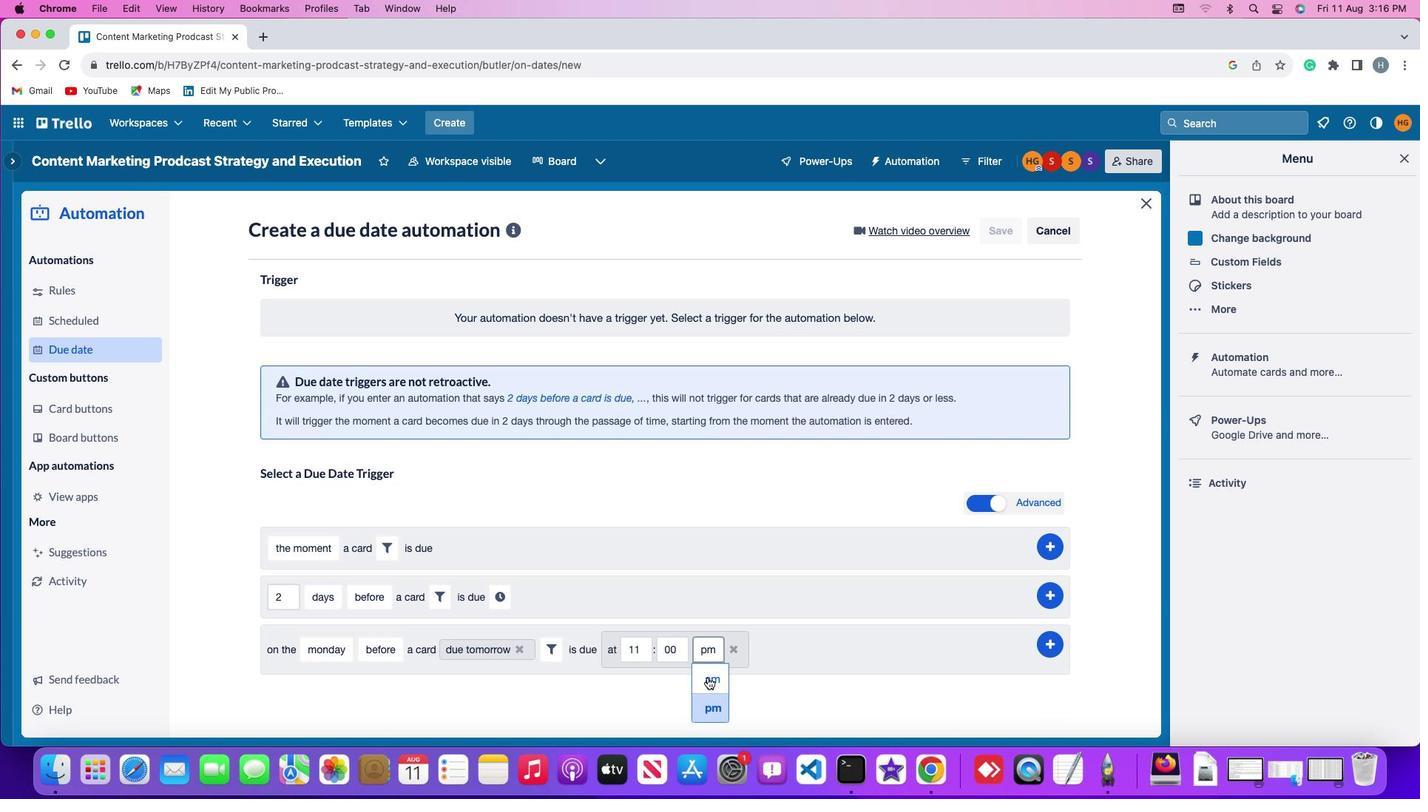 
Action: Mouse pressed left at (707, 677)
Screenshot: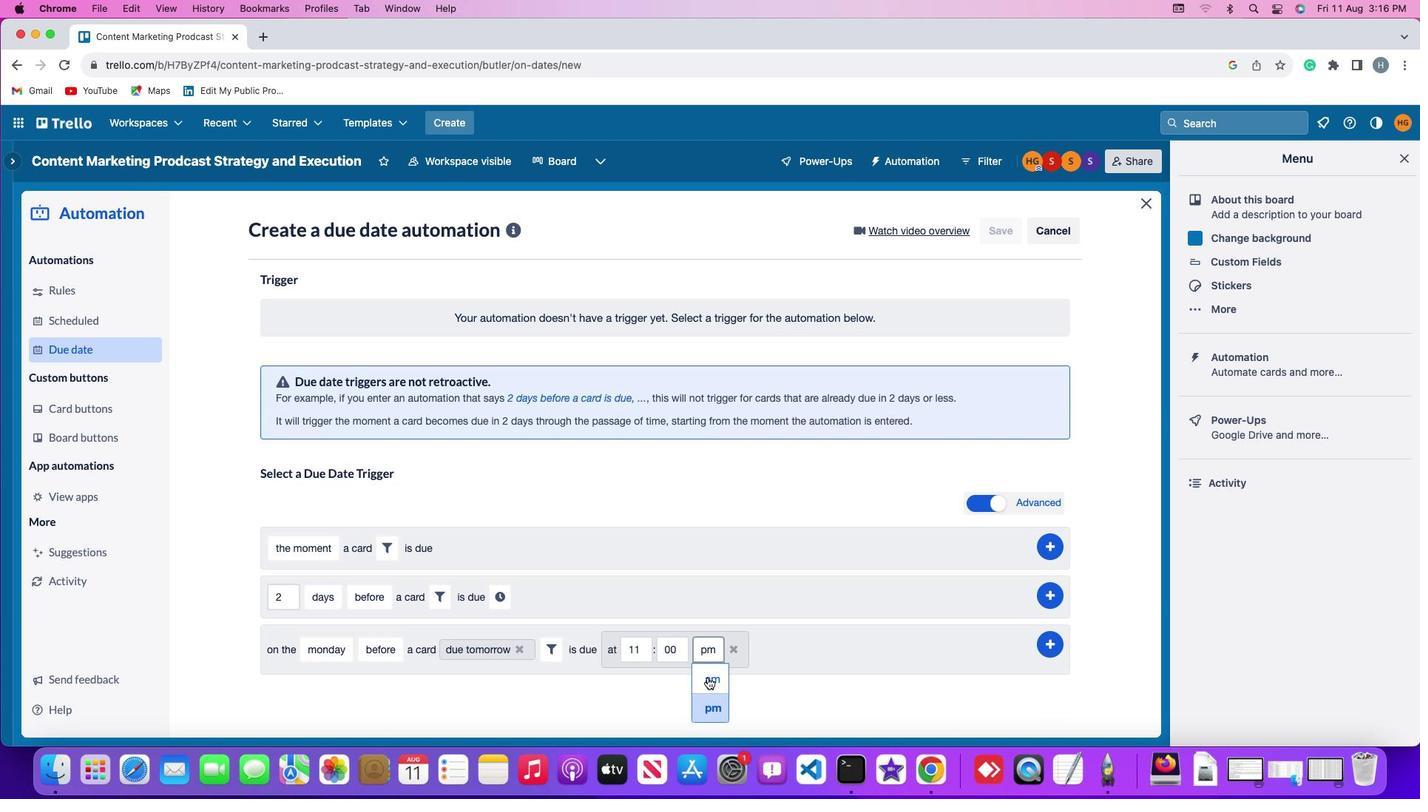 
Action: Mouse moved to (1048, 640)
Screenshot: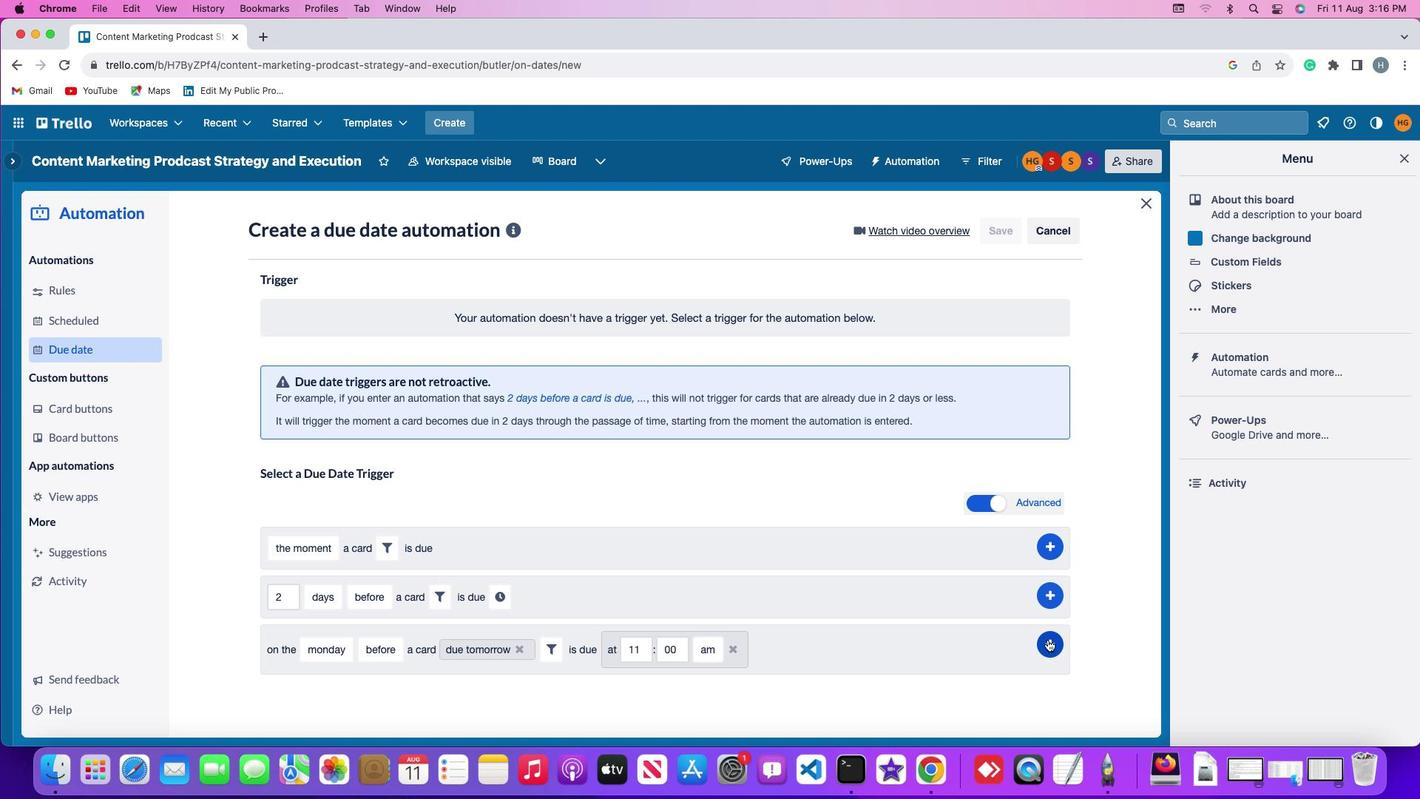 
Action: Mouse pressed left at (1048, 640)
Screenshot: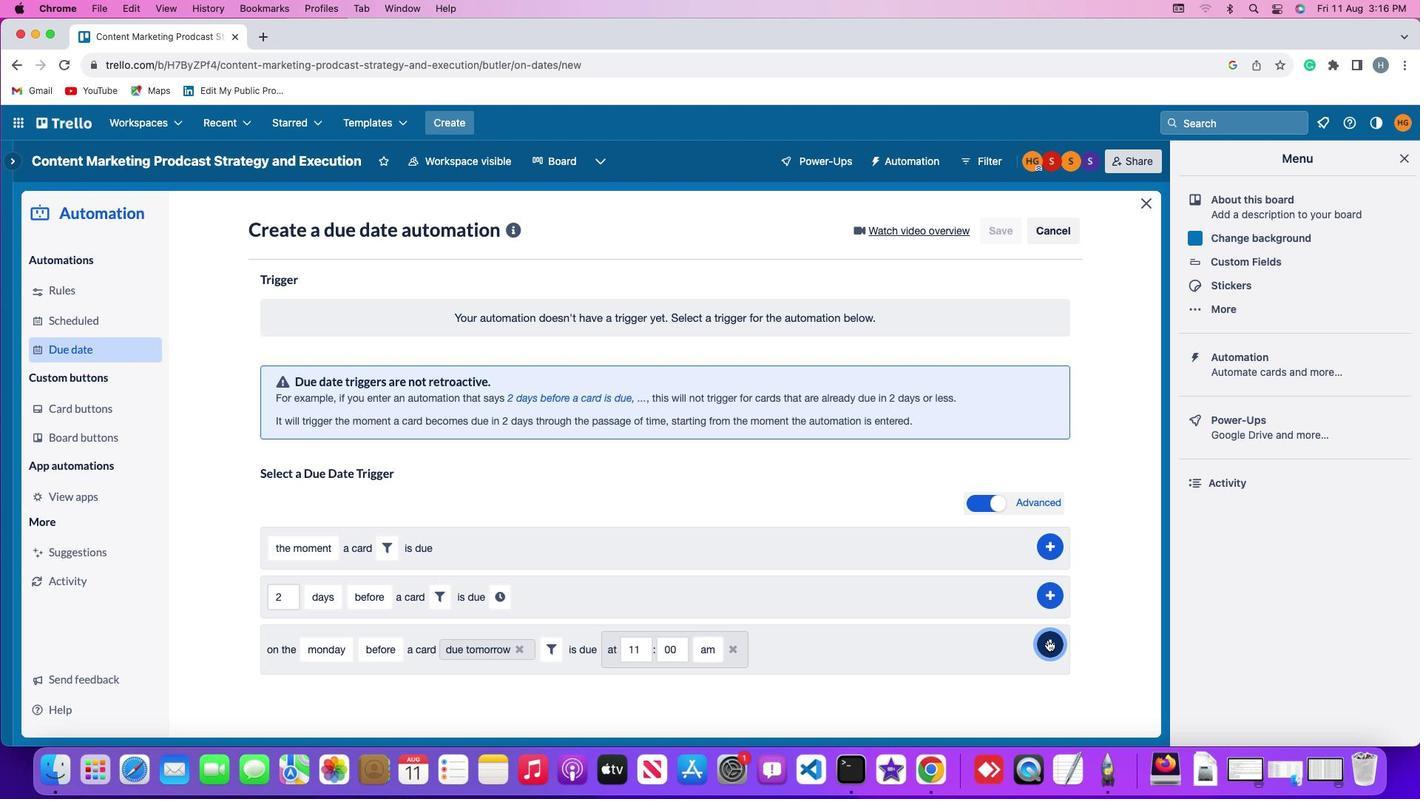 
Action: Mouse moved to (1094, 495)
Screenshot: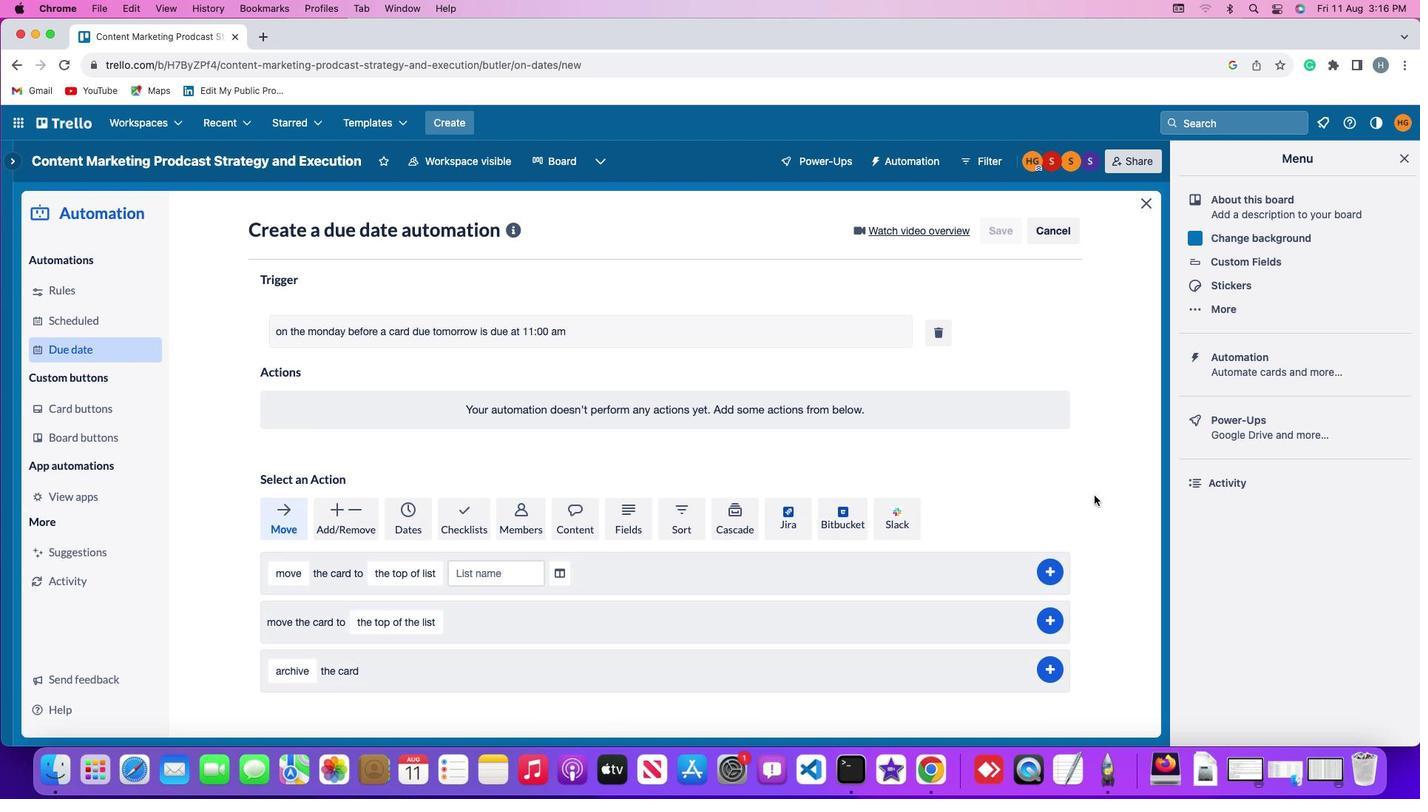 
